 Task: Find a rental property in Mehdia, Algeria, for 8 guests from 10th August to 10th September, with a budget between ₹12,000 and ₹15,000, and include amenities like WiFi, free parking, and TV.
Action: Mouse moved to (402, 51)
Screenshot: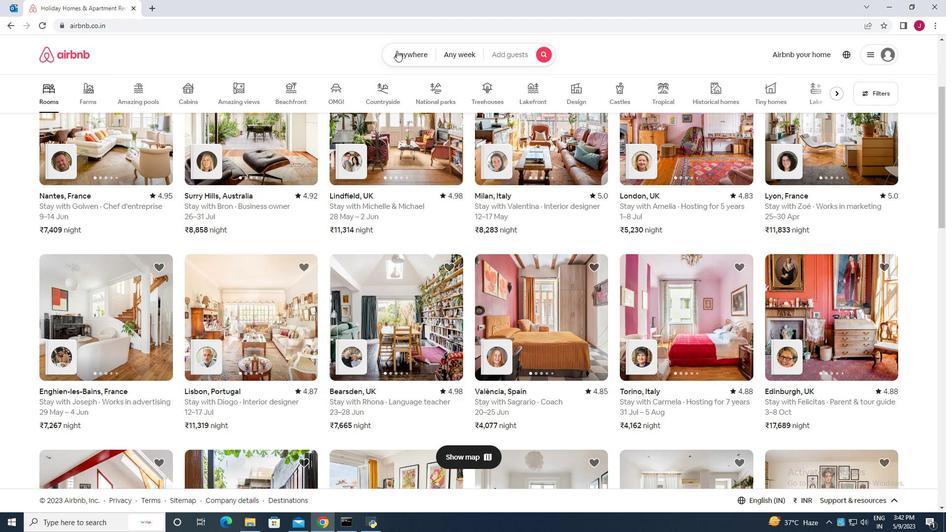 
Action: Mouse pressed left at (402, 51)
Screenshot: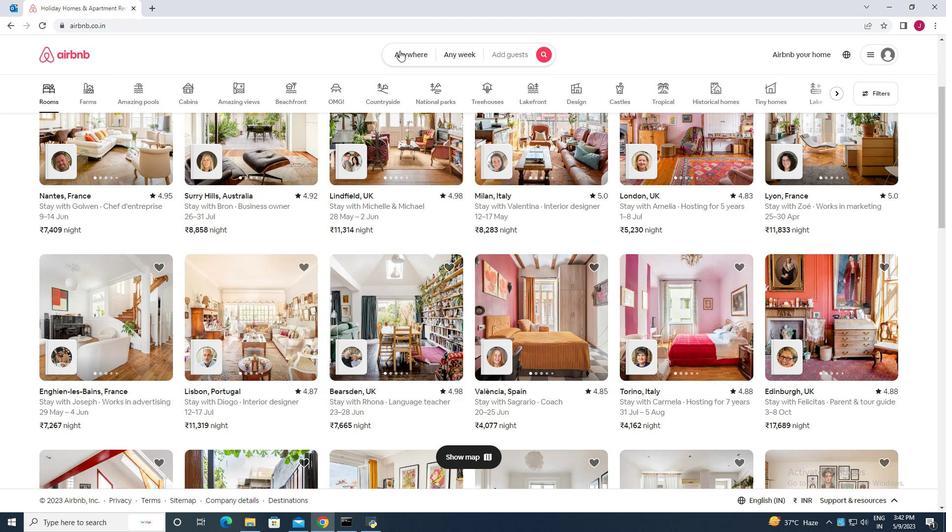 
Action: Mouse moved to (306, 94)
Screenshot: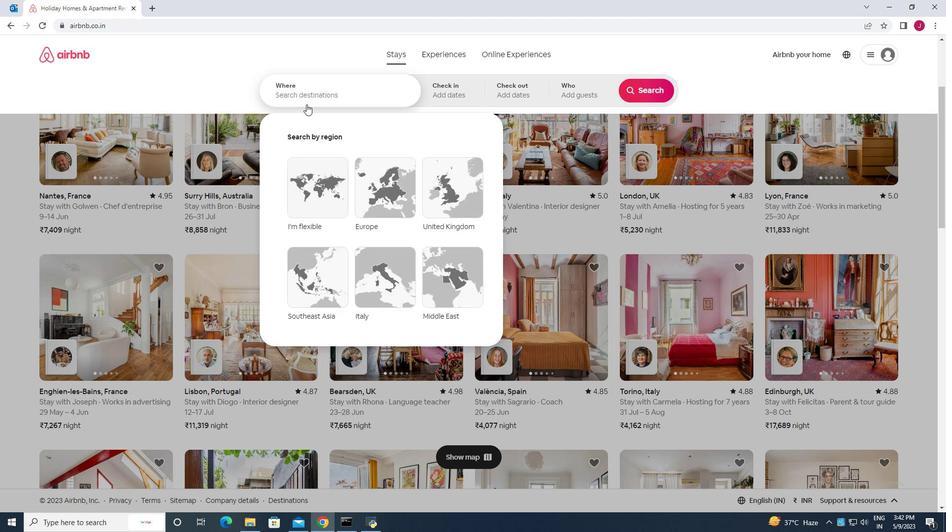 
Action: Mouse pressed left at (306, 94)
Screenshot: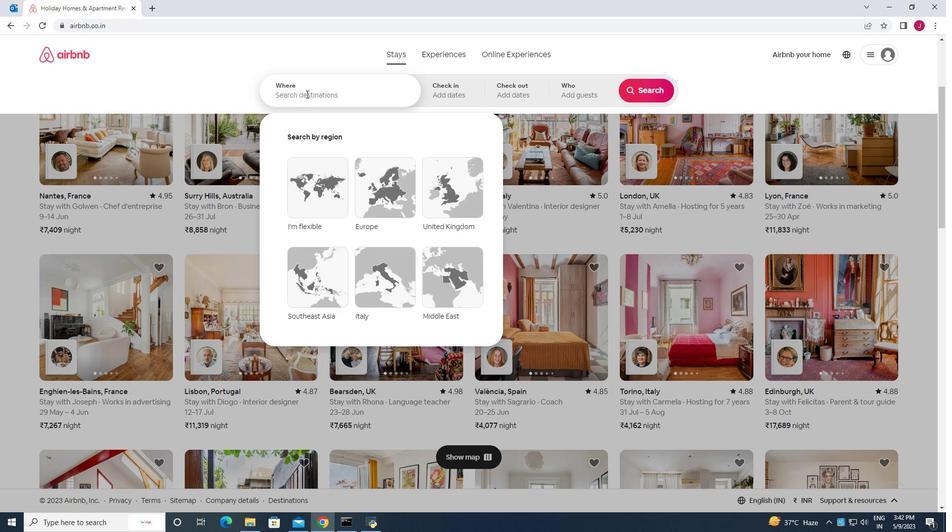 
Action: Mouse moved to (303, 97)
Screenshot: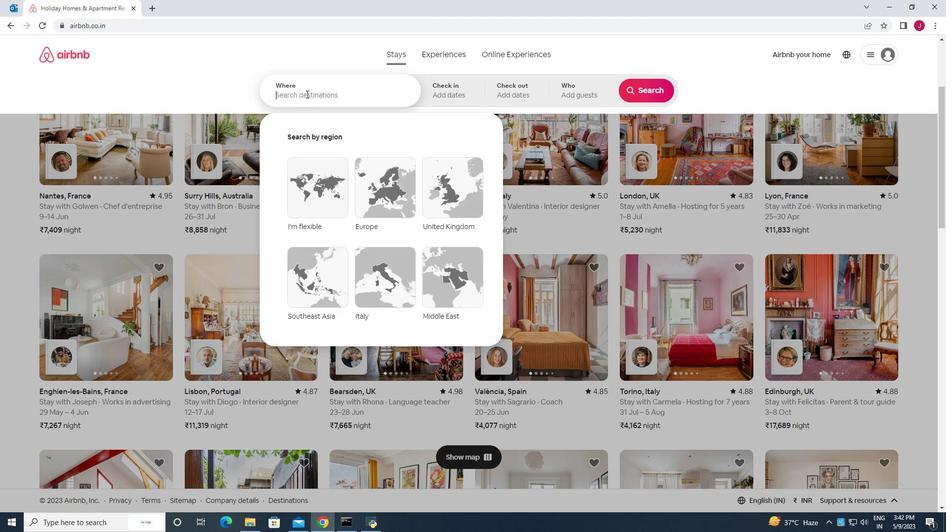 
Action: Key pressed mehadia<Key.space>algeria
Screenshot: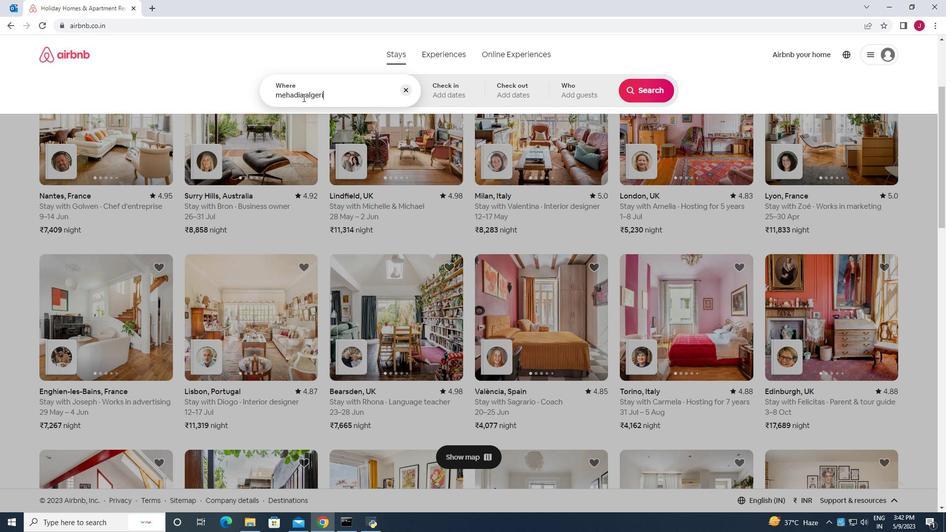 
Action: Mouse moved to (292, 95)
Screenshot: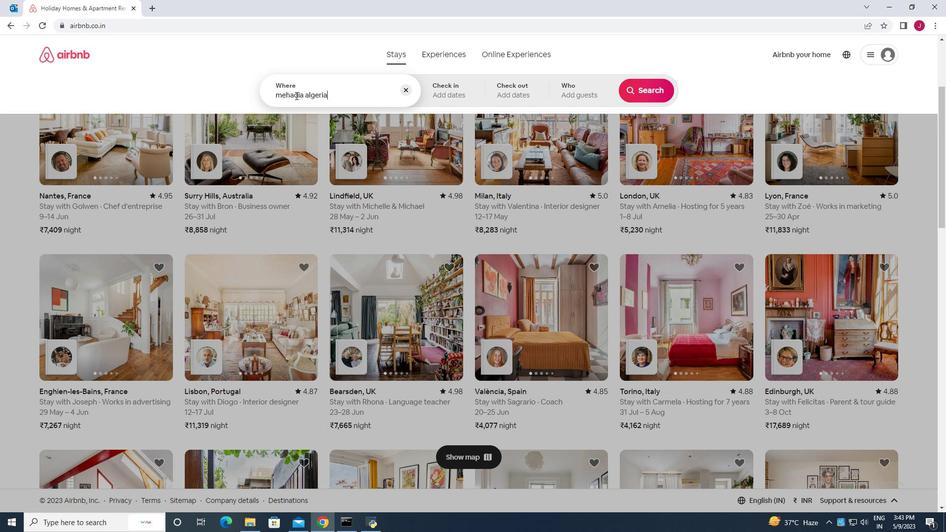 
Action: Mouse pressed left at (292, 95)
Screenshot: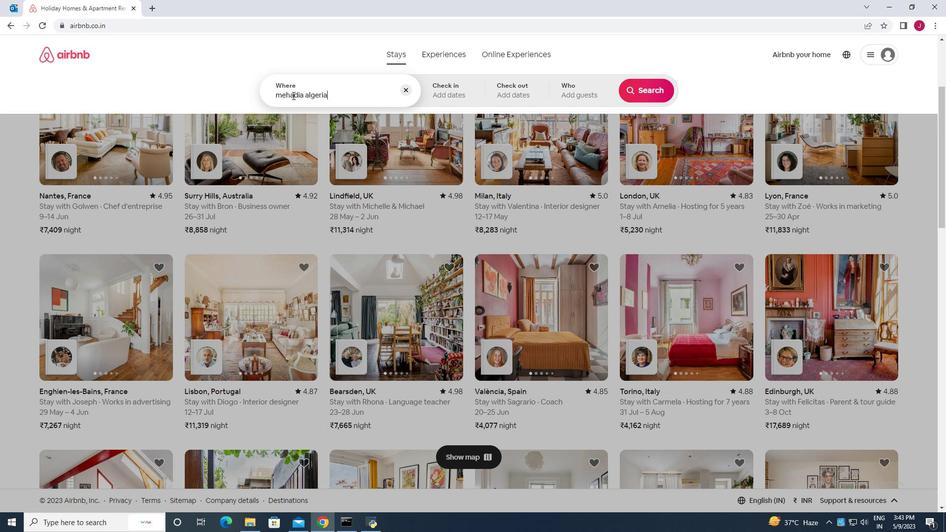 
Action: Mouse moved to (305, 111)
Screenshot: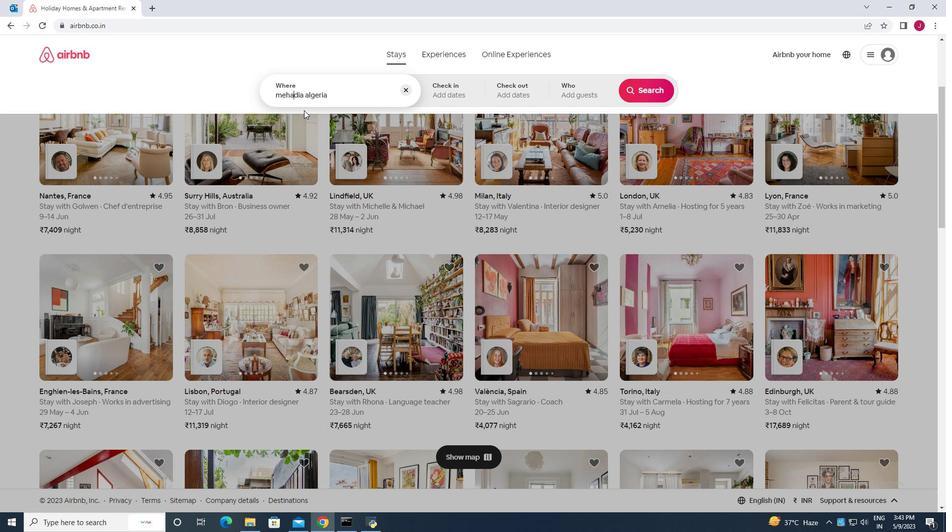 
Action: Key pressed <Key.backspace>
Screenshot: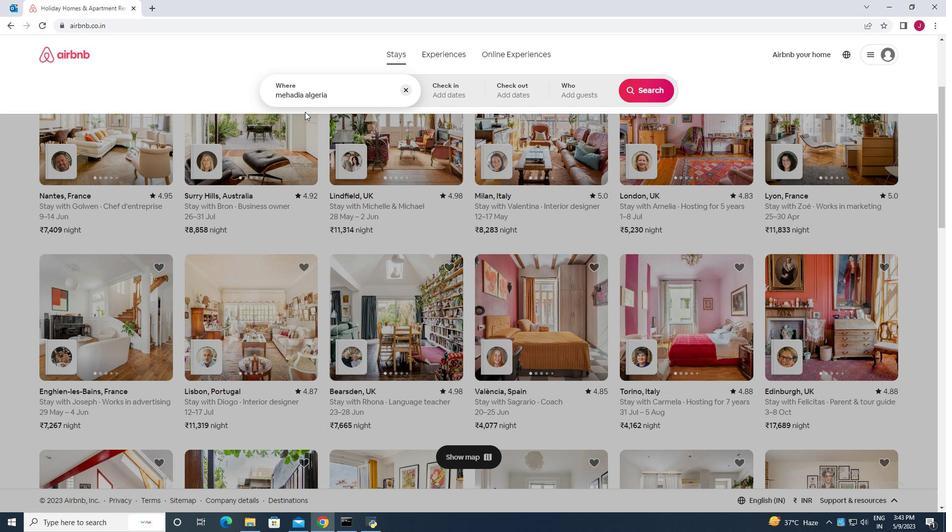 
Action: Mouse moved to (350, 145)
Screenshot: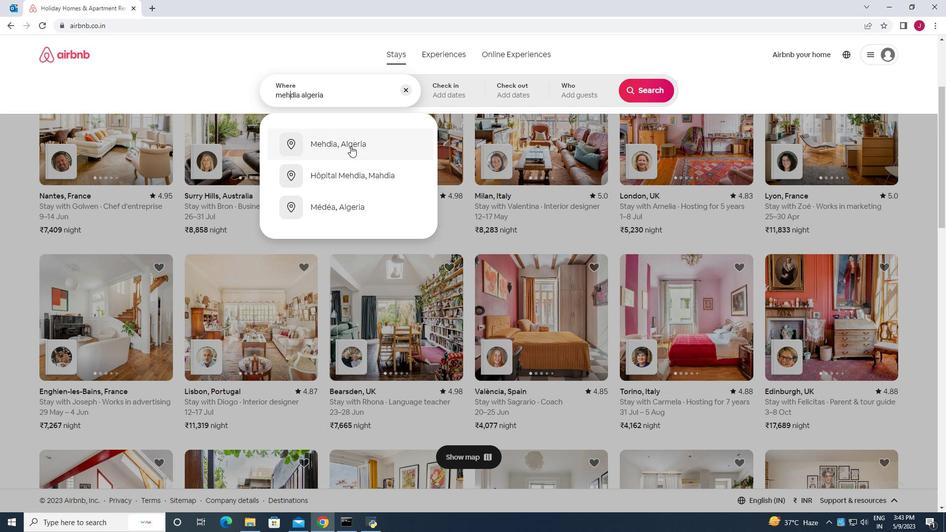 
Action: Mouse pressed left at (350, 145)
Screenshot: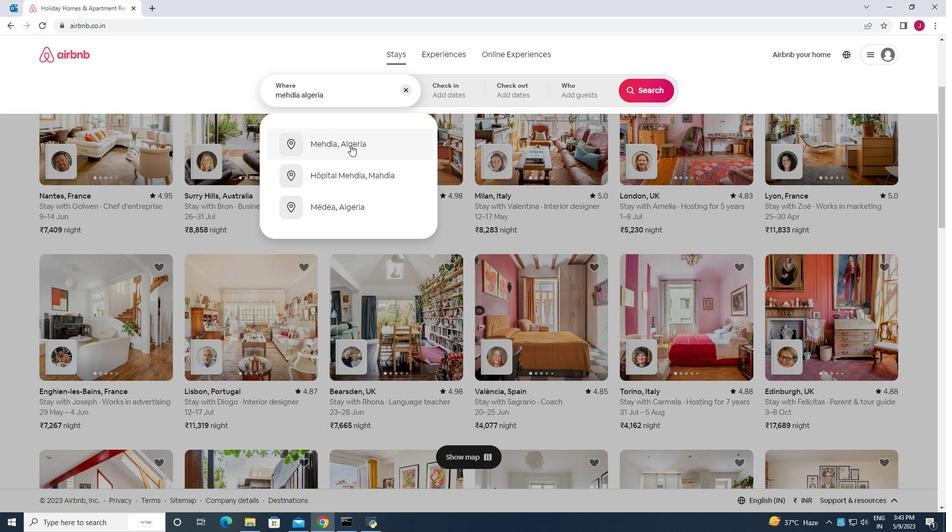 
Action: Mouse moved to (644, 170)
Screenshot: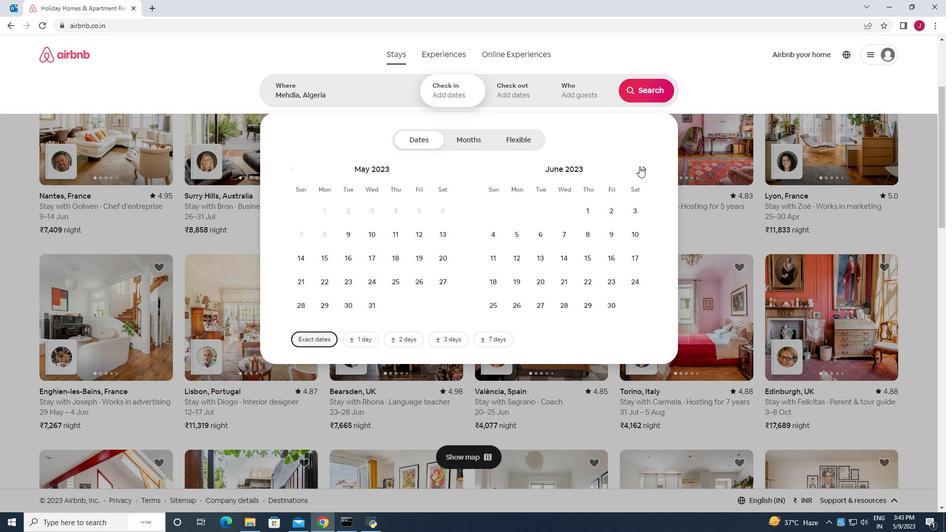 
Action: Mouse pressed left at (644, 170)
Screenshot: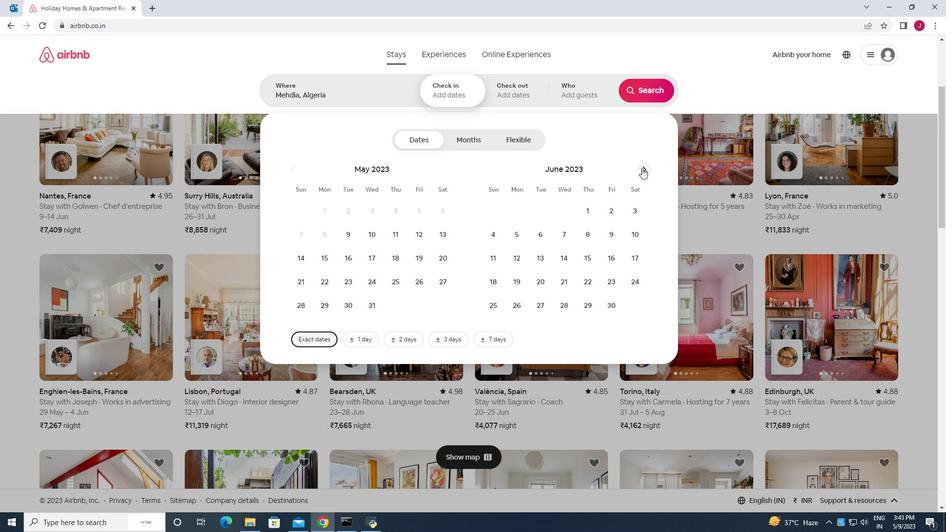 
Action: Mouse moved to (643, 171)
Screenshot: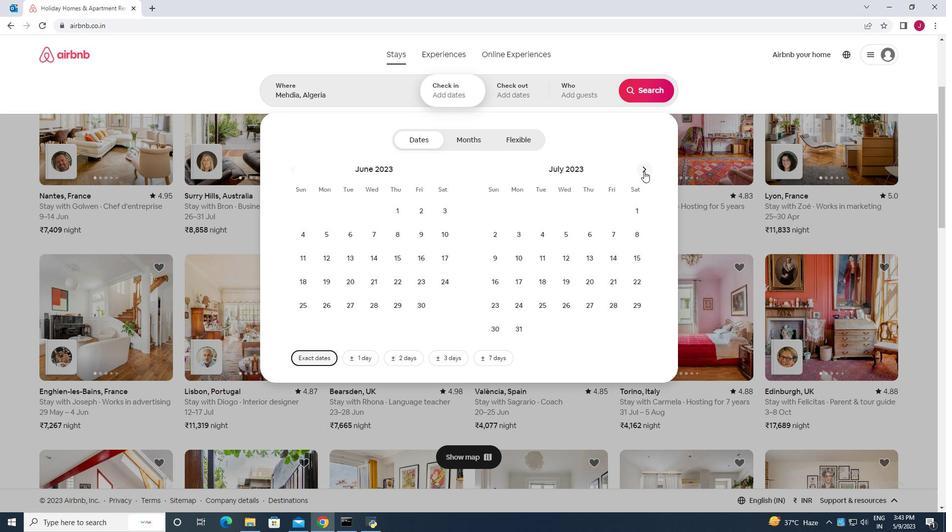
Action: Mouse pressed left at (643, 171)
Screenshot: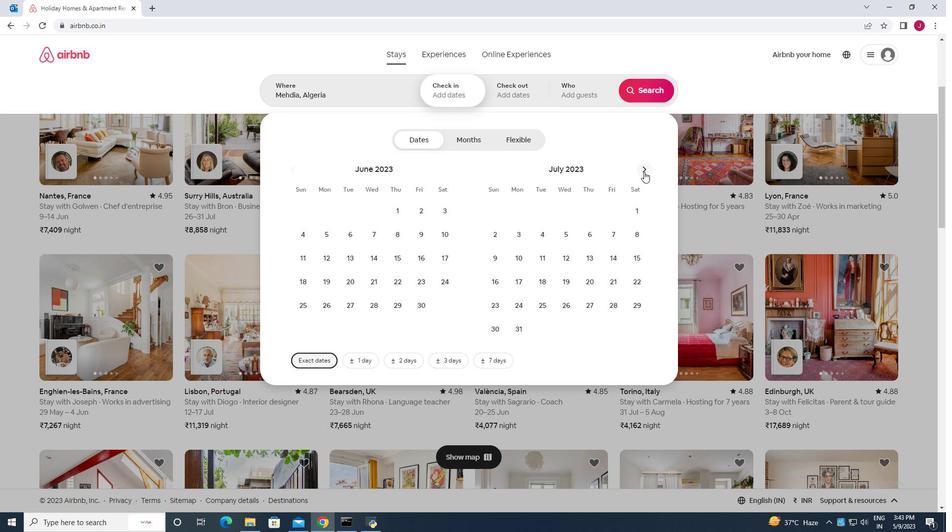 
Action: Mouse moved to (642, 172)
Screenshot: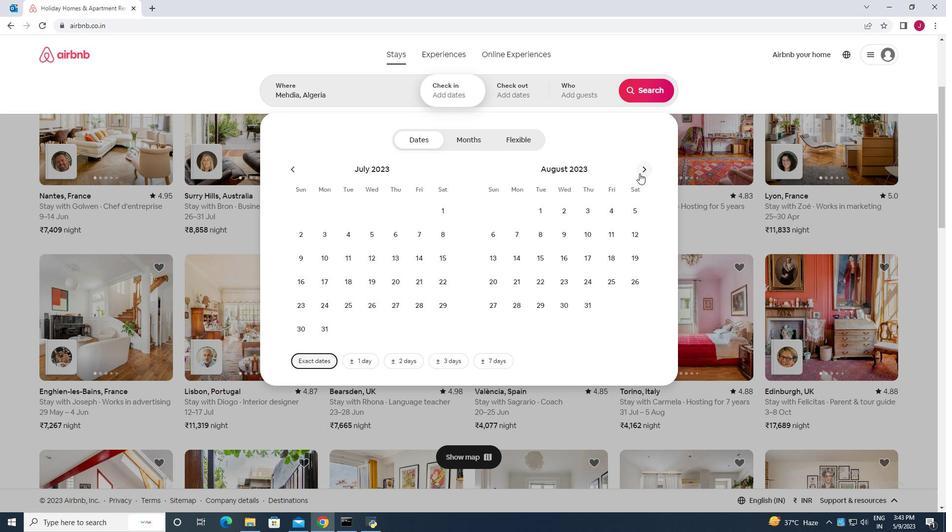 
Action: Mouse pressed left at (642, 172)
Screenshot: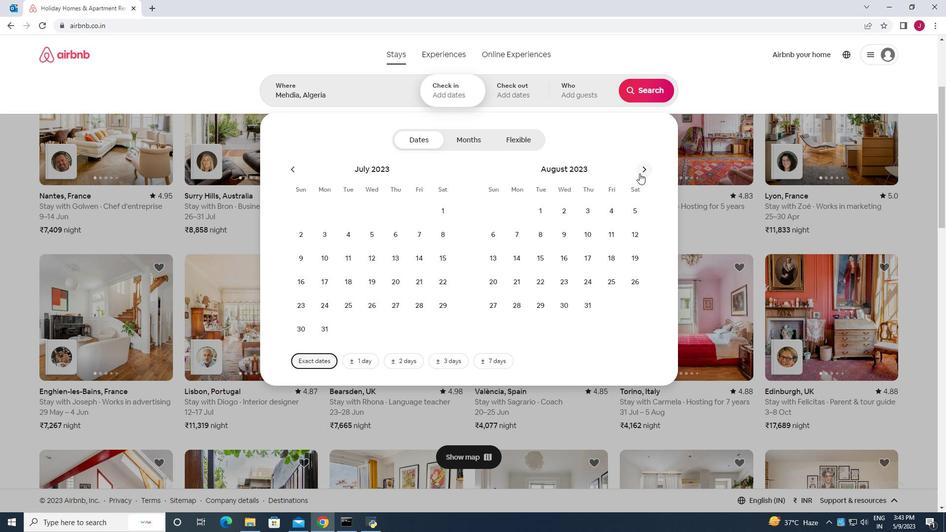 
Action: Mouse moved to (402, 237)
Screenshot: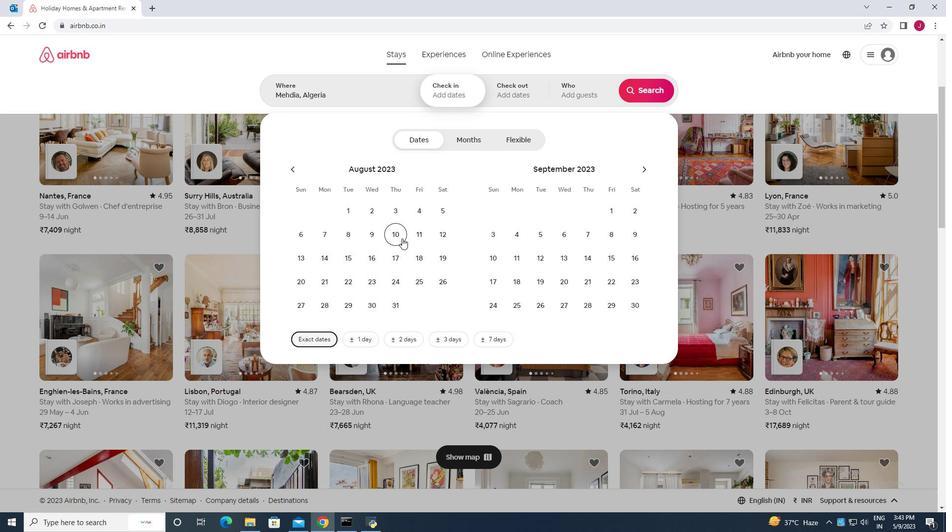 
Action: Mouse pressed left at (402, 237)
Screenshot: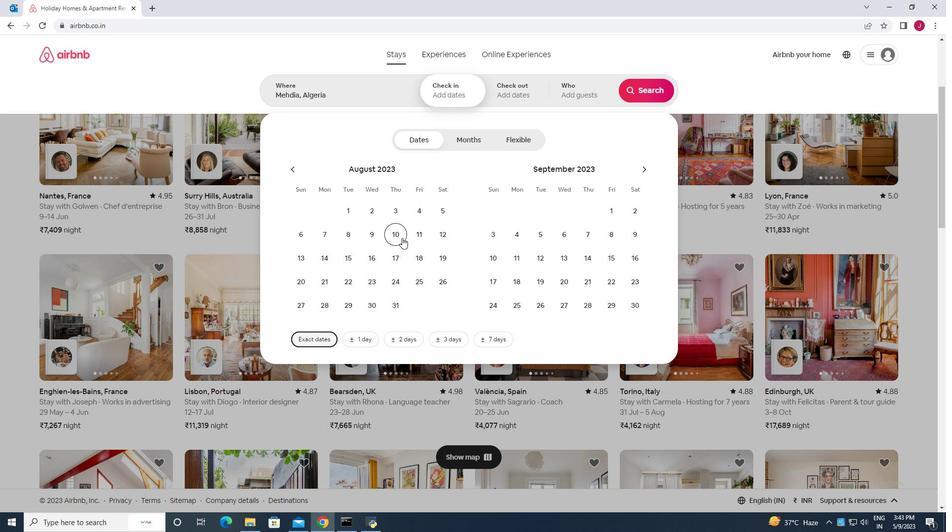 
Action: Mouse moved to (488, 260)
Screenshot: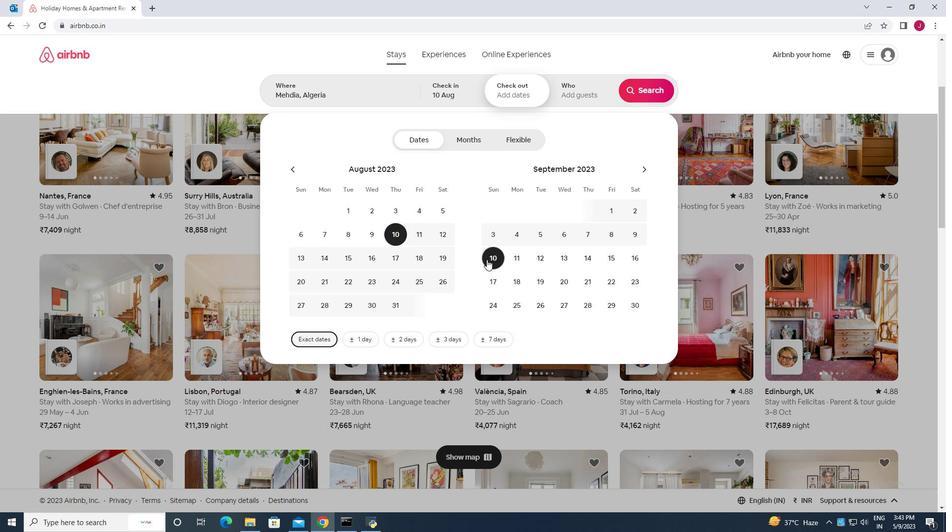 
Action: Mouse pressed left at (488, 260)
Screenshot: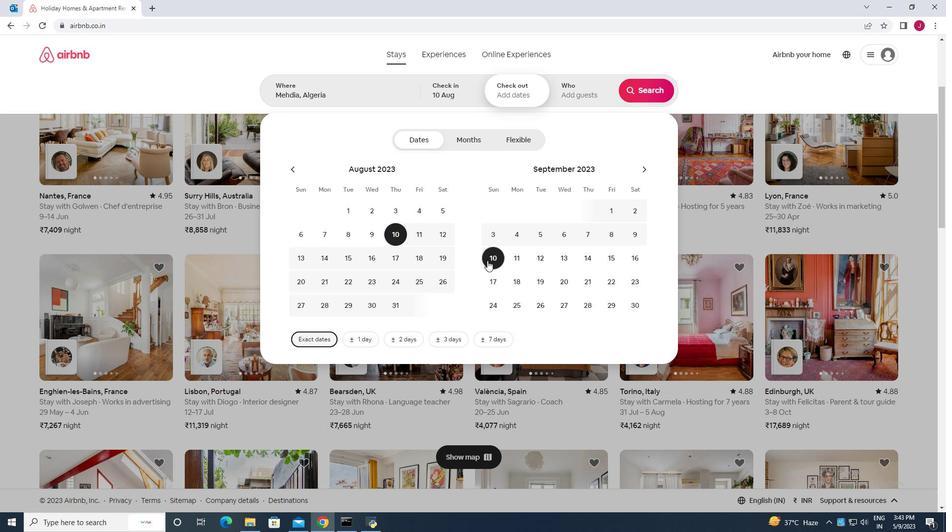 
Action: Mouse moved to (583, 95)
Screenshot: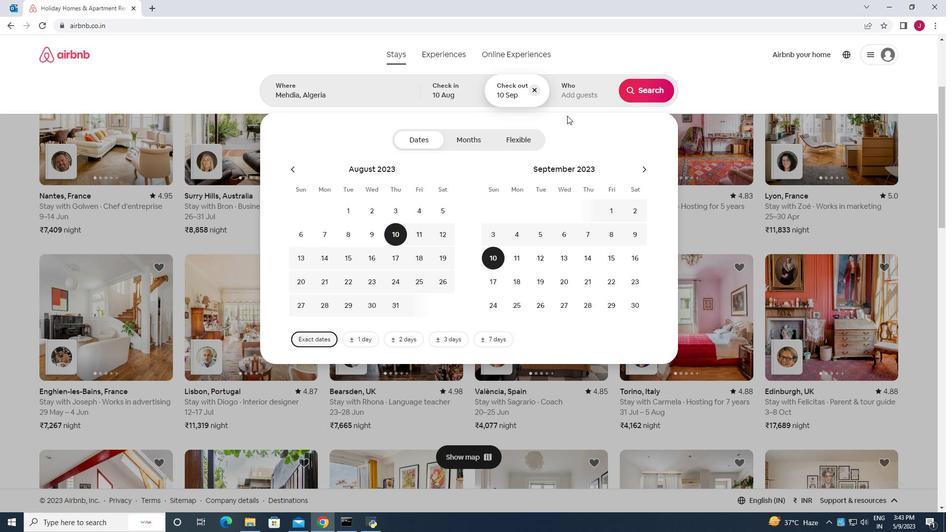 
Action: Mouse pressed left at (583, 95)
Screenshot: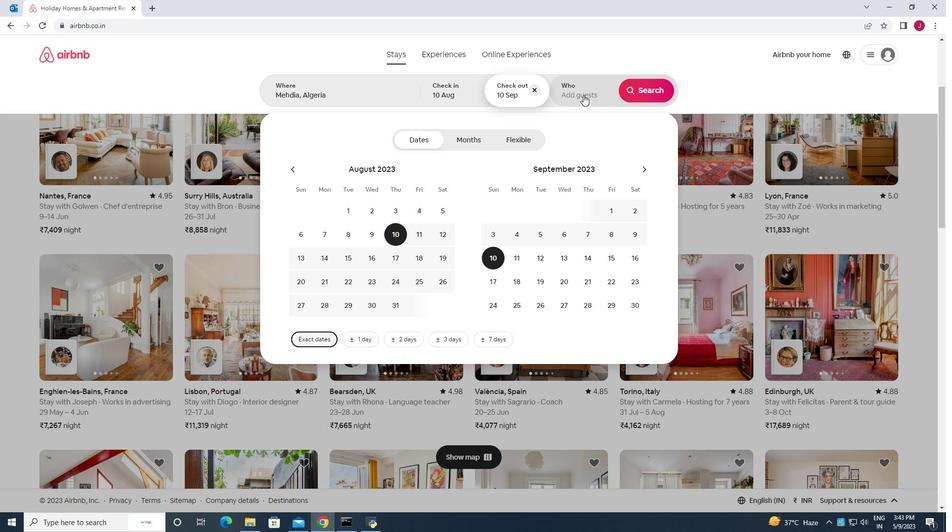 
Action: Mouse moved to (649, 145)
Screenshot: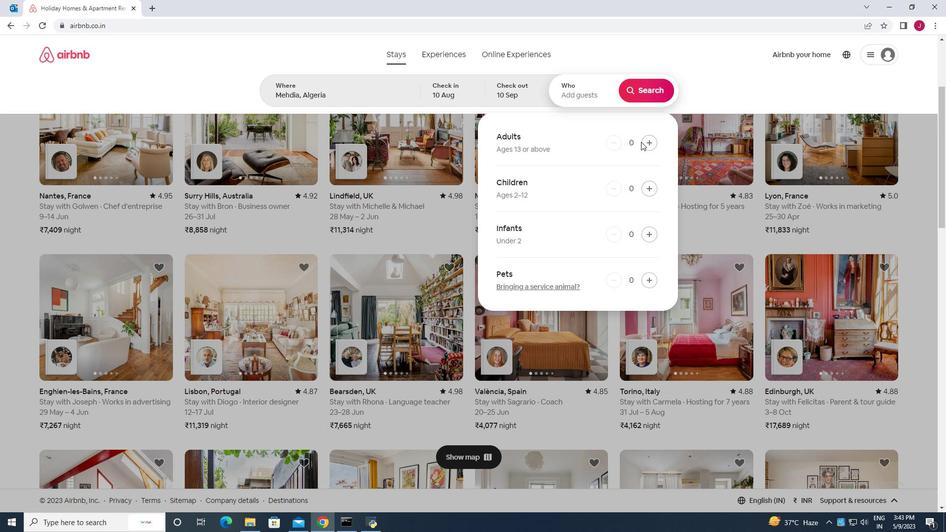 
Action: Mouse pressed left at (649, 145)
Screenshot: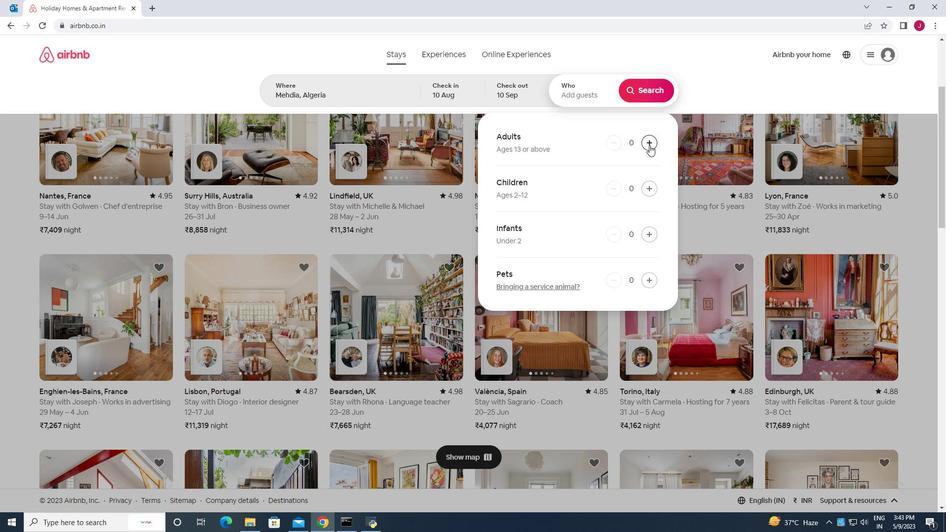 
Action: Mouse pressed left at (649, 145)
Screenshot: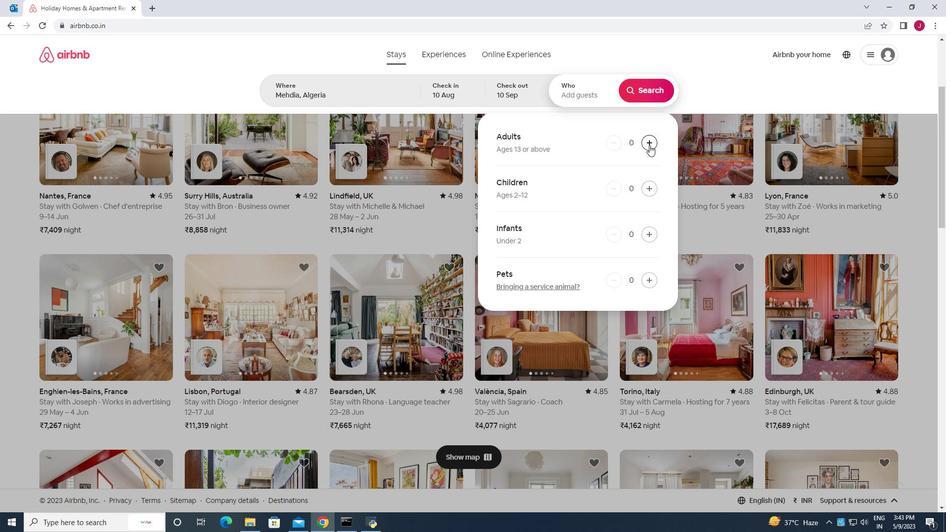 
Action: Mouse pressed left at (649, 145)
Screenshot: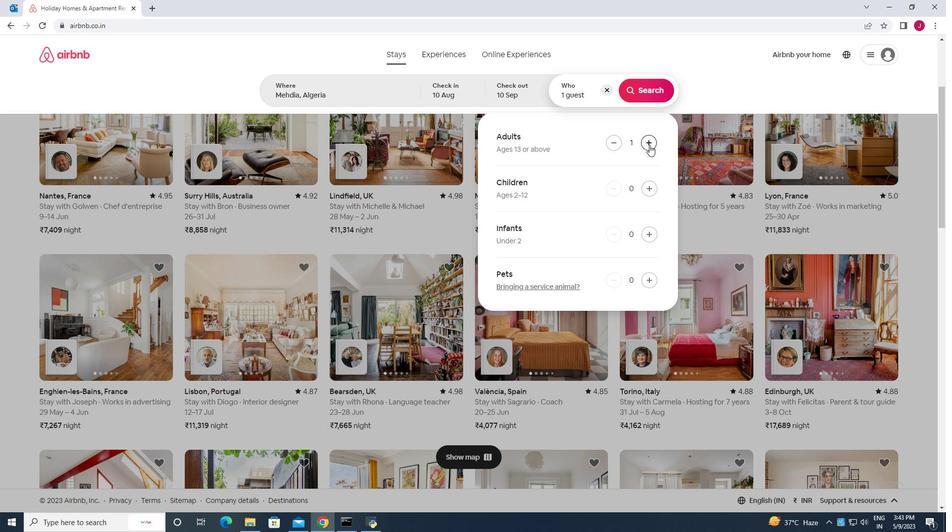
Action: Mouse pressed left at (649, 145)
Screenshot: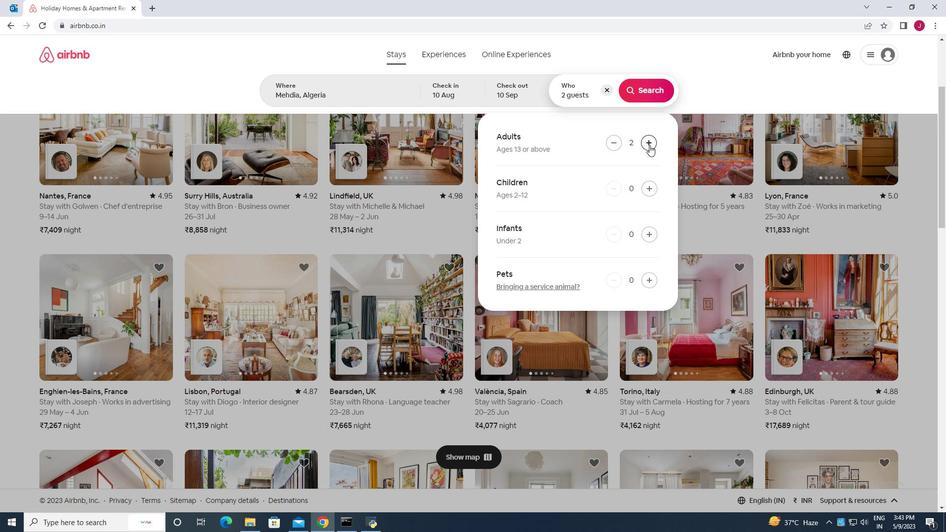
Action: Mouse pressed left at (649, 145)
Screenshot: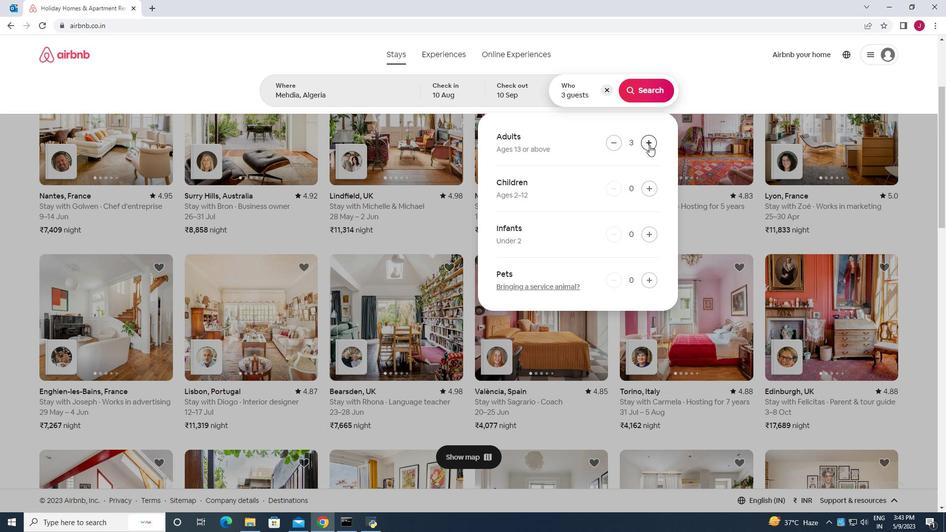 
Action: Mouse pressed left at (649, 145)
Screenshot: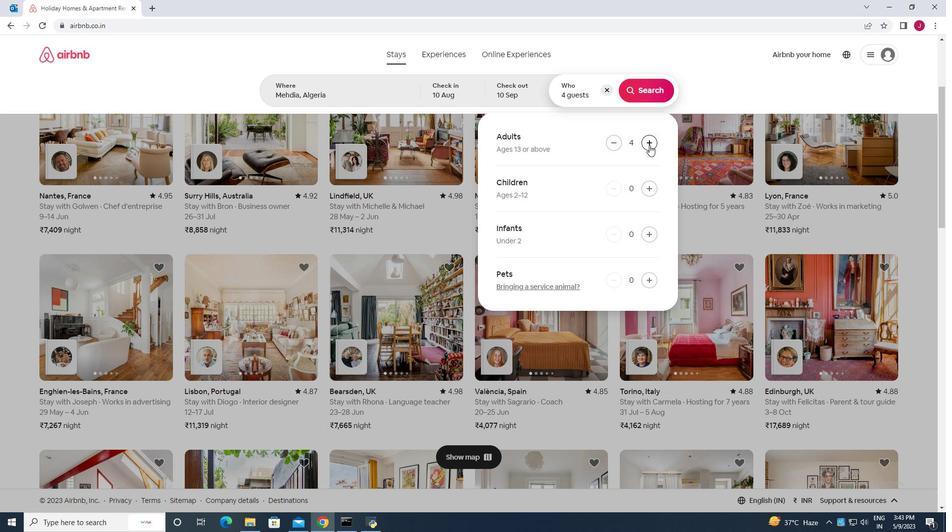 
Action: Mouse moved to (646, 188)
Screenshot: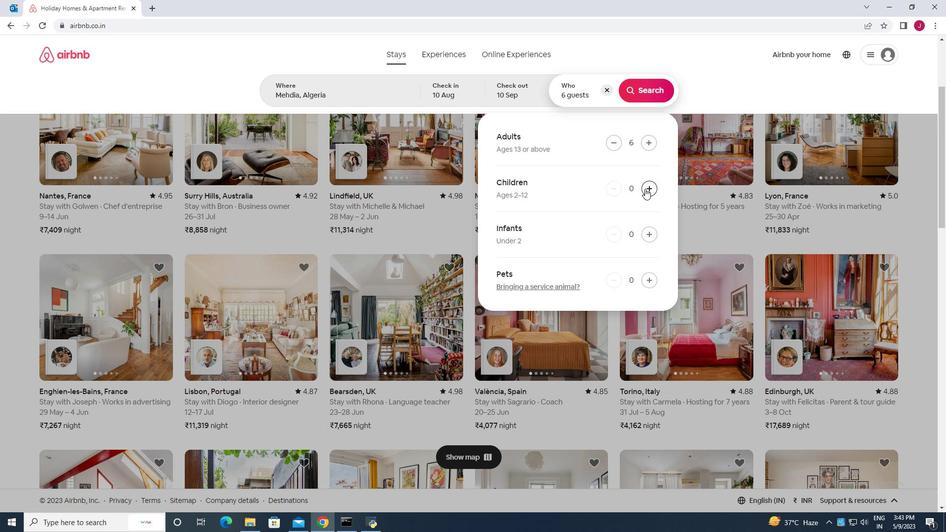 
Action: Mouse pressed left at (646, 188)
Screenshot: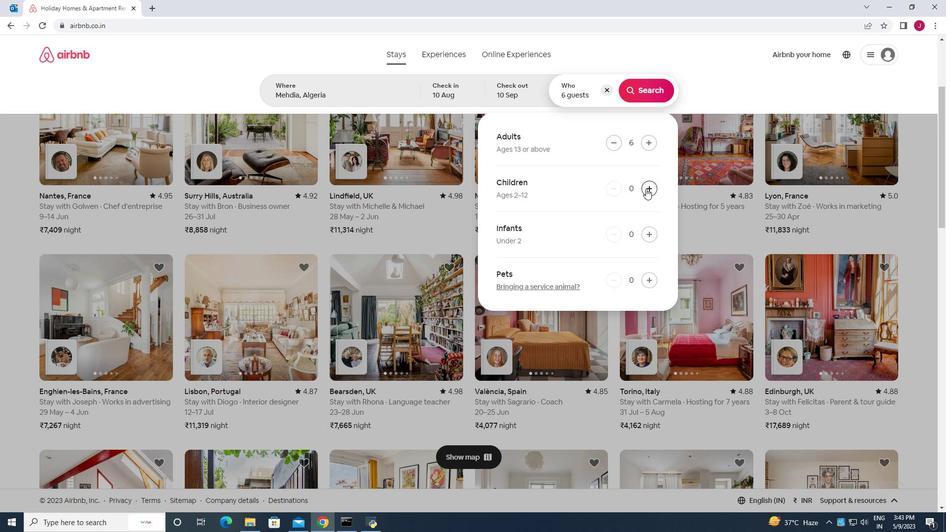 
Action: Mouse pressed left at (646, 188)
Screenshot: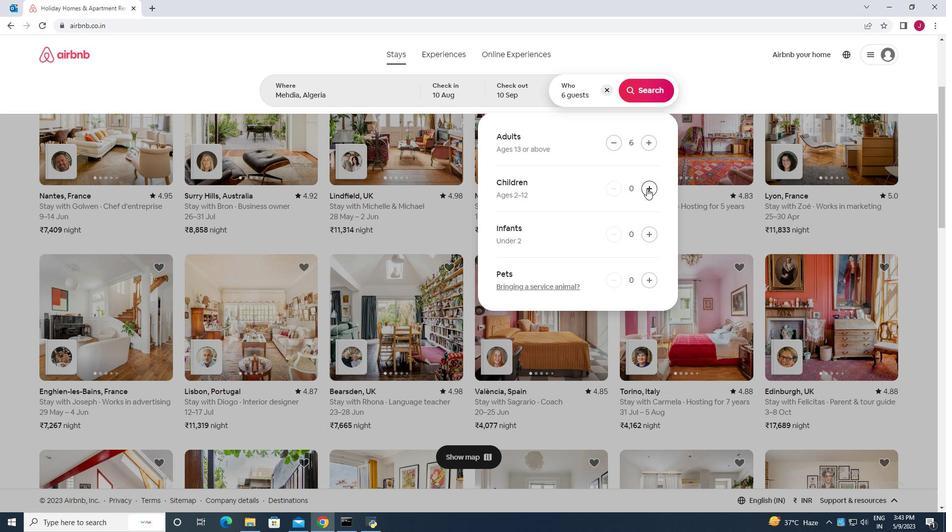 
Action: Mouse moved to (642, 87)
Screenshot: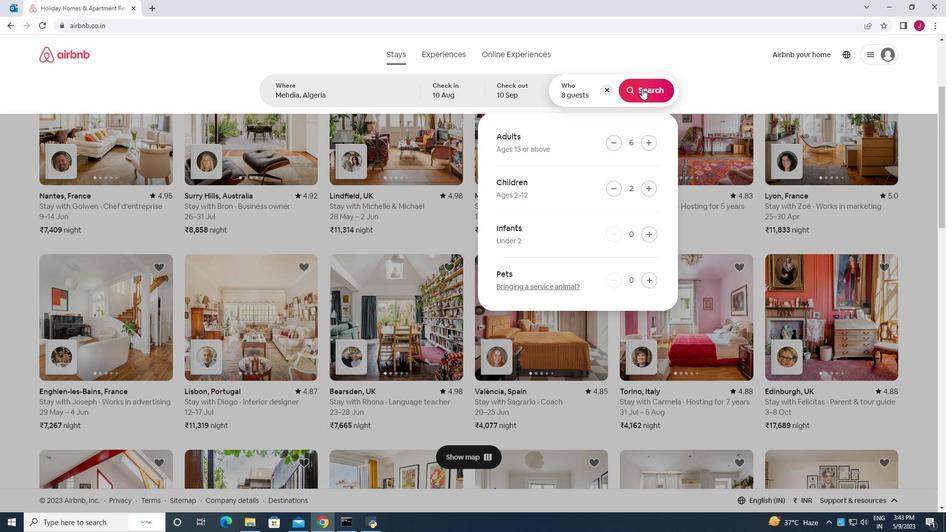 
Action: Mouse pressed left at (642, 87)
Screenshot: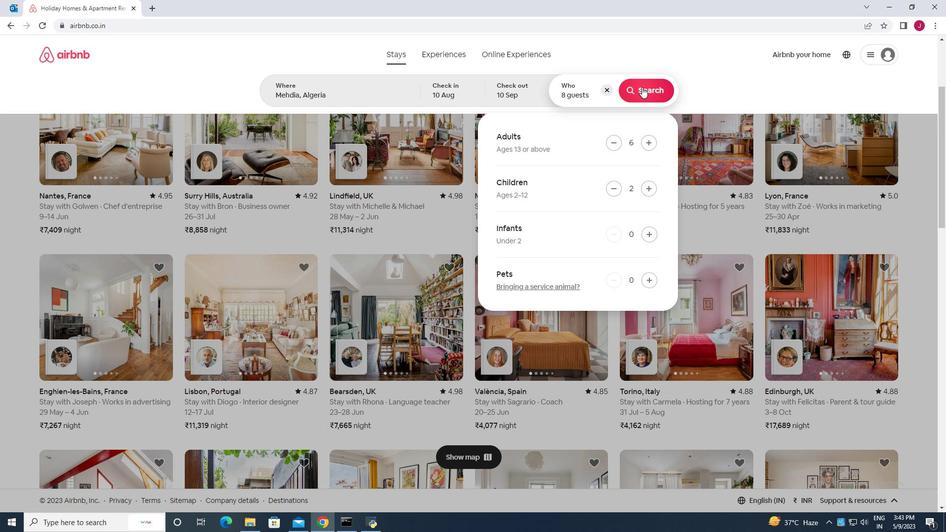
Action: Mouse moved to (904, 92)
Screenshot: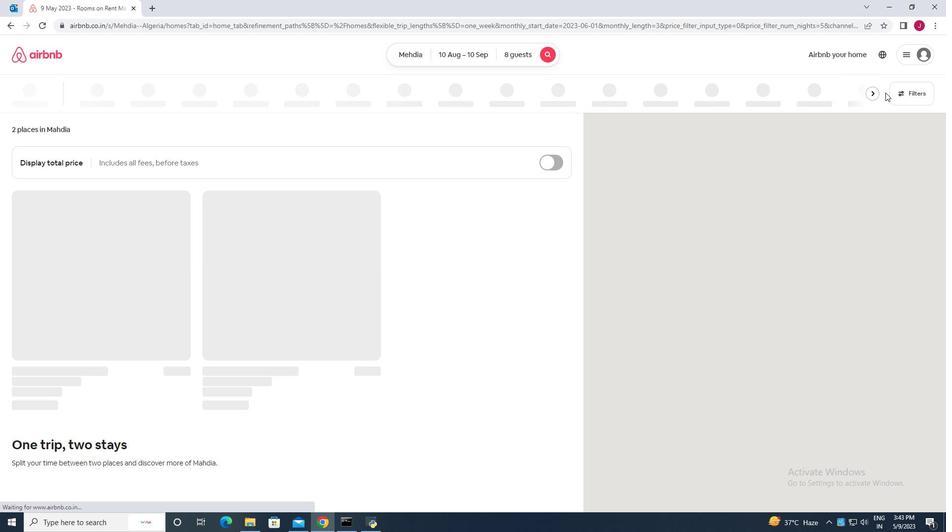 
Action: Mouse pressed left at (904, 92)
Screenshot: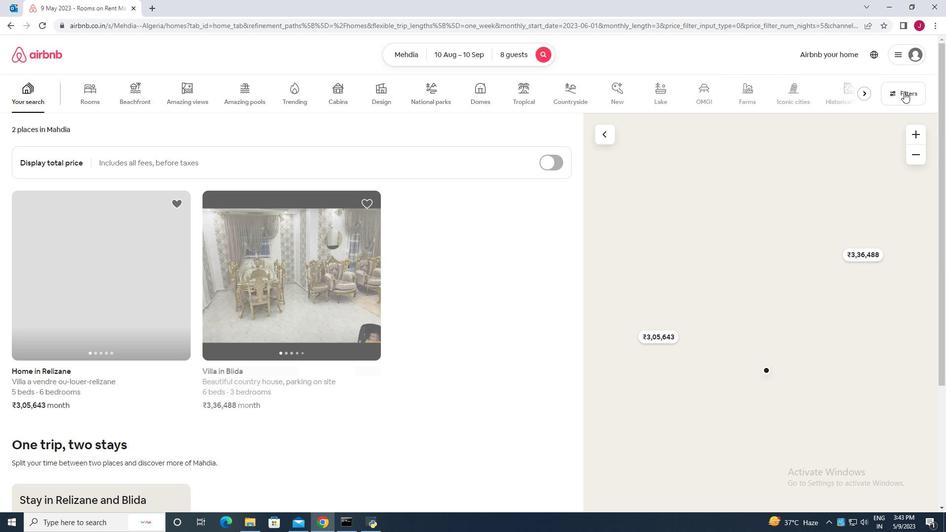 
Action: Mouse moved to (371, 334)
Screenshot: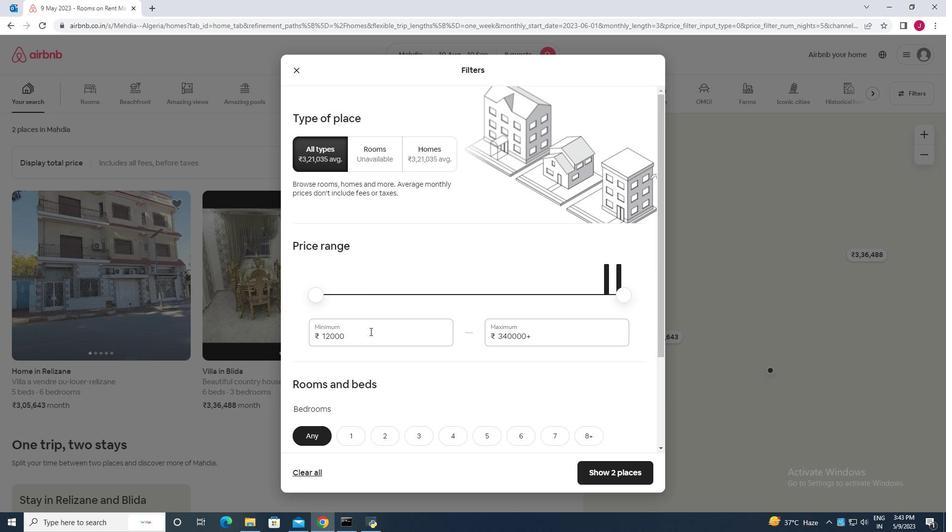 
Action: Mouse pressed left at (371, 334)
Screenshot: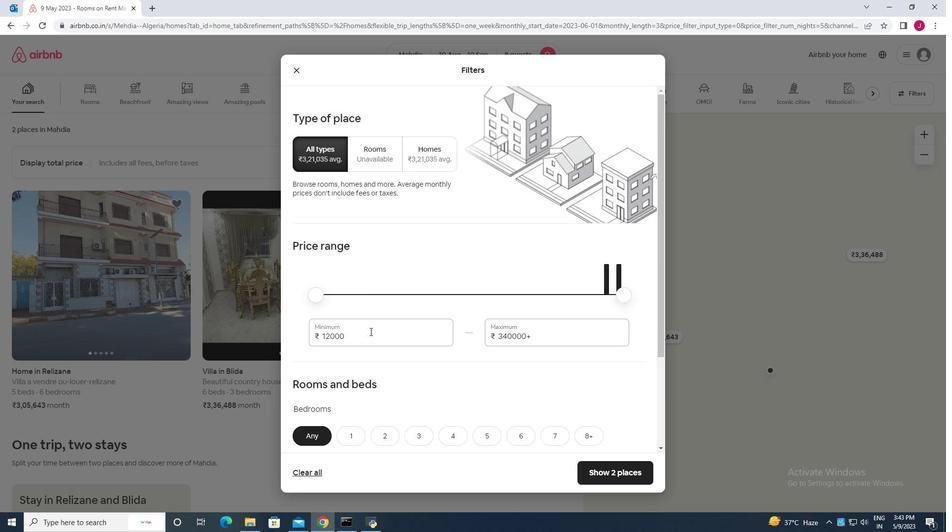 
Action: Mouse moved to (373, 335)
Screenshot: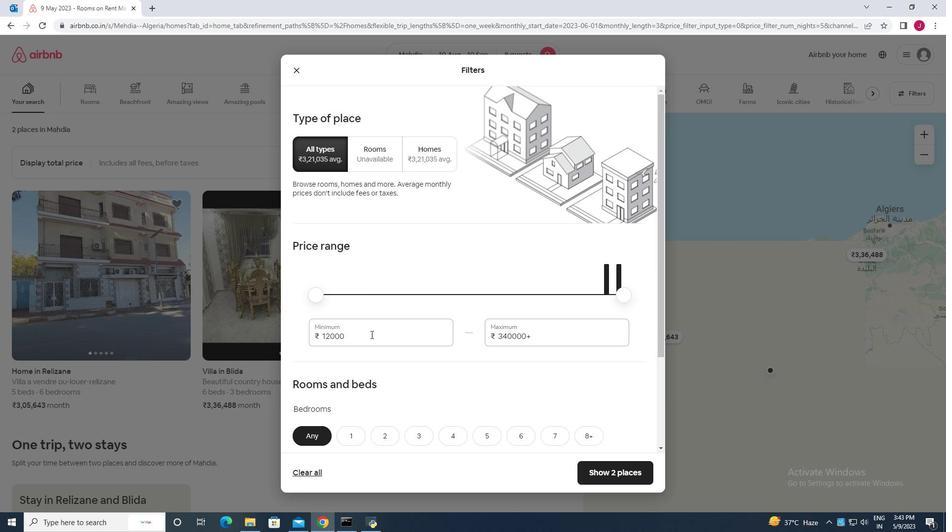 
Action: Key pressed <Key.backspace><Key.backspace><Key.backspace><Key.backspace><Key.backspace><Key.backspace><Key.backspace><Key.backspace><Key.backspace><Key.backspace><Key.backspace><Key.backspace><Key.backspace><Key.backspace>10000
Screenshot: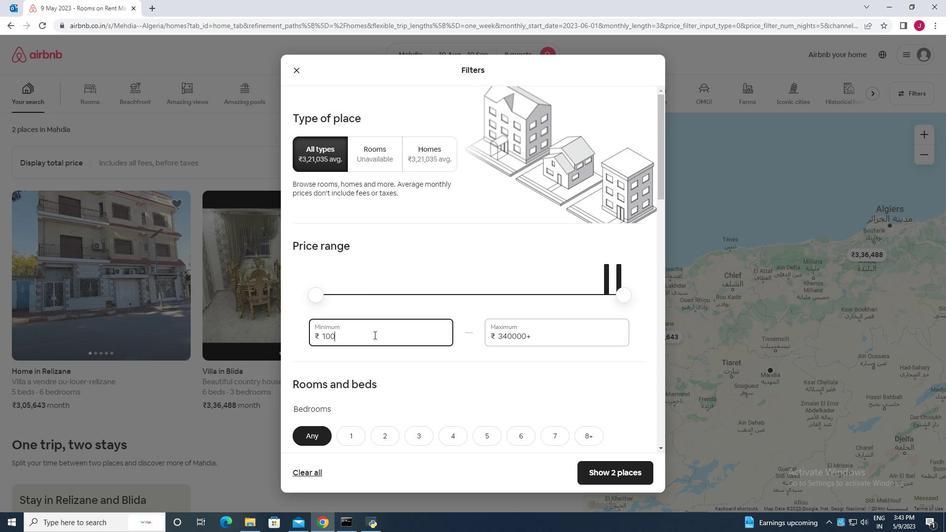 
Action: Mouse moved to (545, 339)
Screenshot: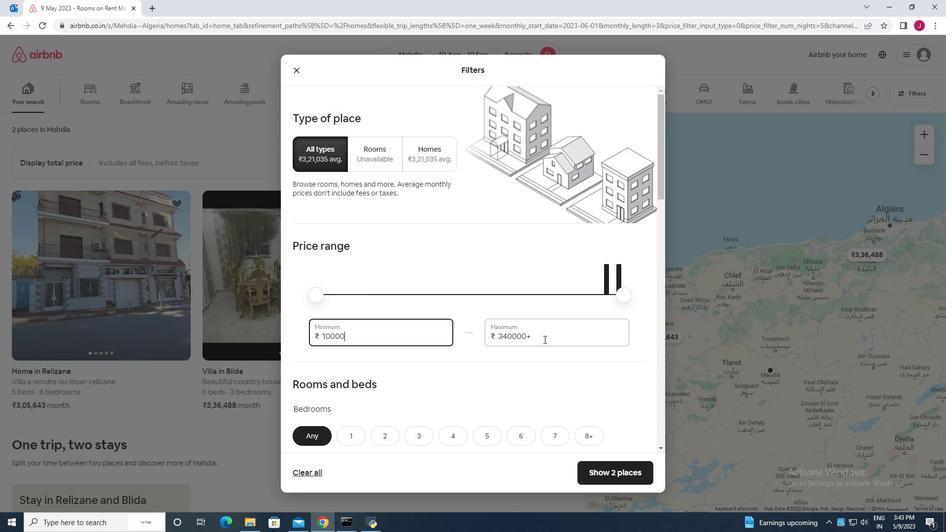 
Action: Mouse pressed left at (545, 339)
Screenshot: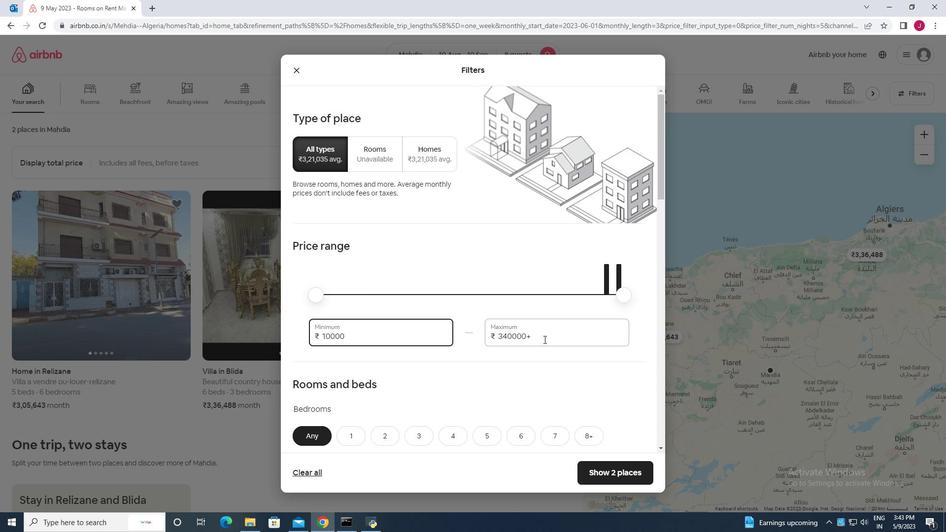 
Action: Mouse moved to (545, 338)
Screenshot: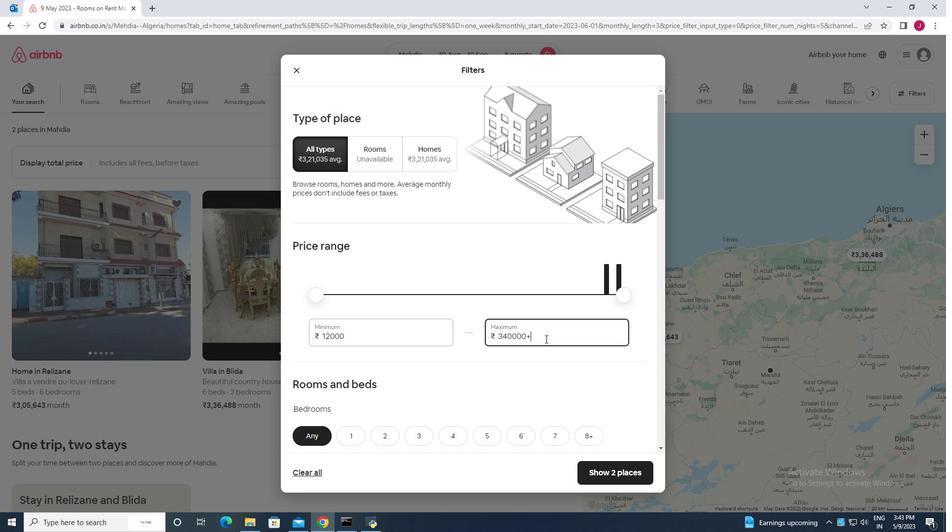
Action: Key pressed <Key.backspace><Key.backspace><Key.backspace><Key.backspace><Key.backspace><Key.backspace><Key.backspace><Key.backspace><Key.backspace><Key.backspace><Key.backspace><Key.backspace><Key.backspace><Key.backspace><Key.backspace><Key.backspace><Key.backspace><Key.backspace><Key.backspace>15000
Screenshot: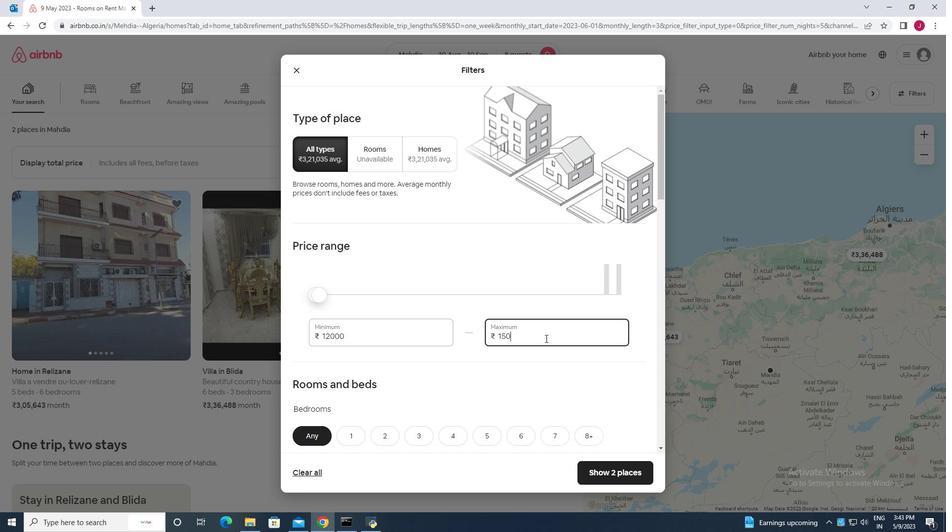 
Action: Mouse moved to (425, 351)
Screenshot: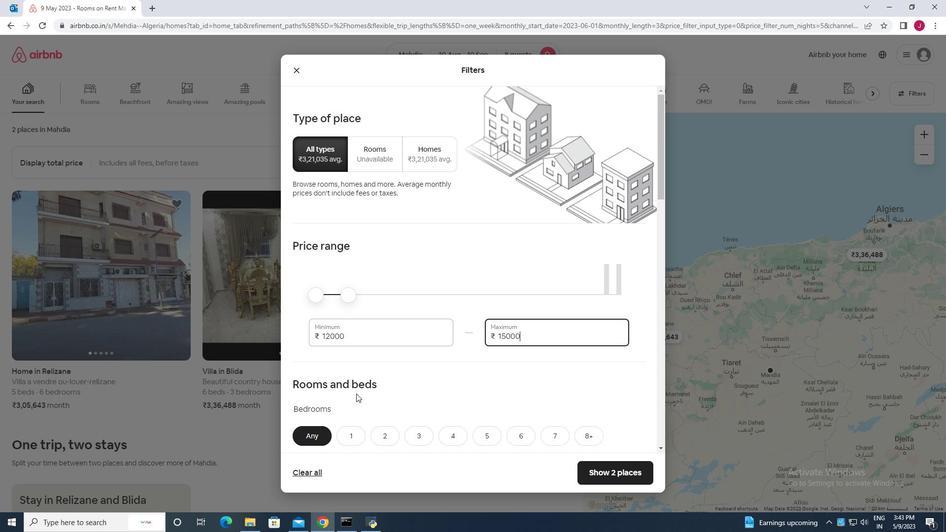 
Action: Mouse scrolled (425, 350) with delta (0, 0)
Screenshot: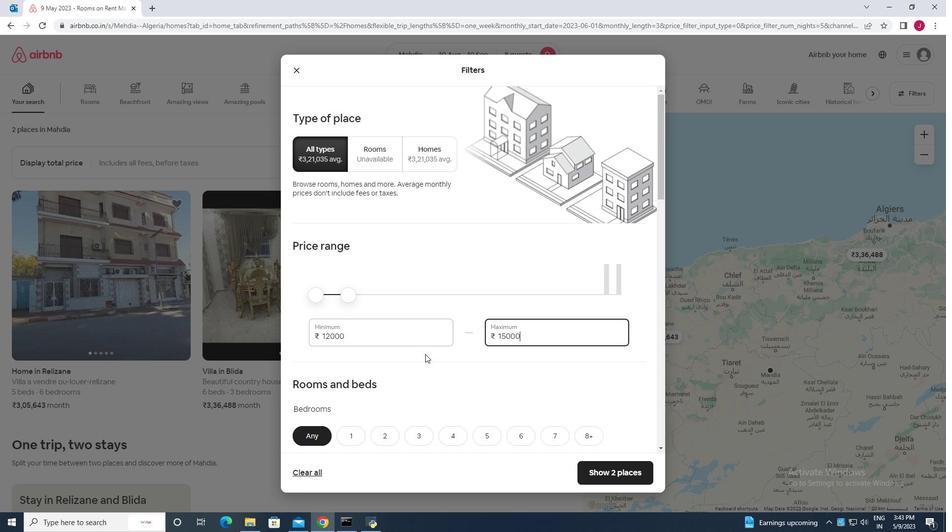 
Action: Mouse scrolled (425, 350) with delta (0, 0)
Screenshot: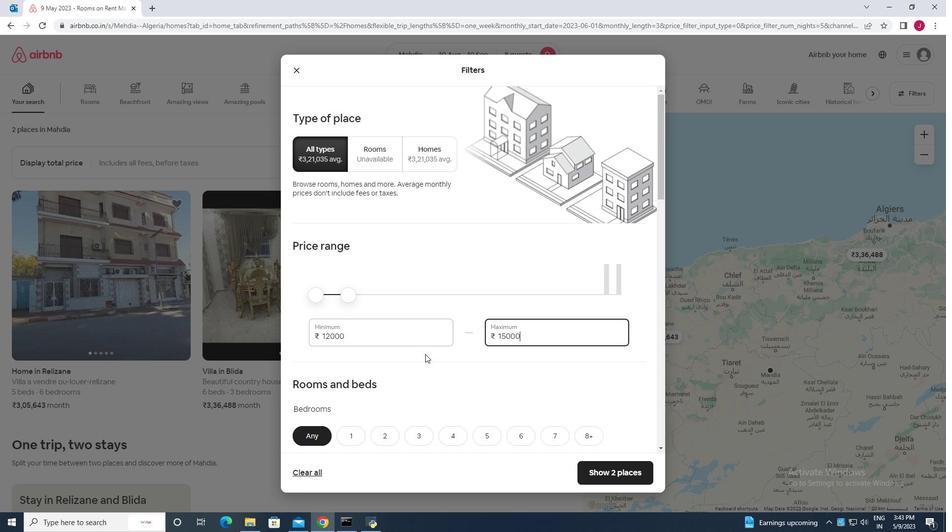 
Action: Mouse scrolled (425, 350) with delta (0, 0)
Screenshot: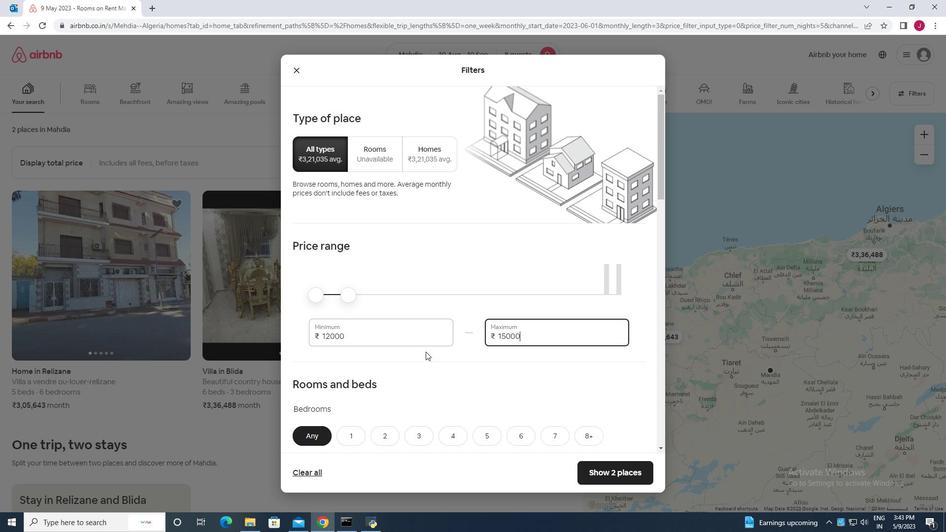 
Action: Mouse moved to (425, 350)
Screenshot: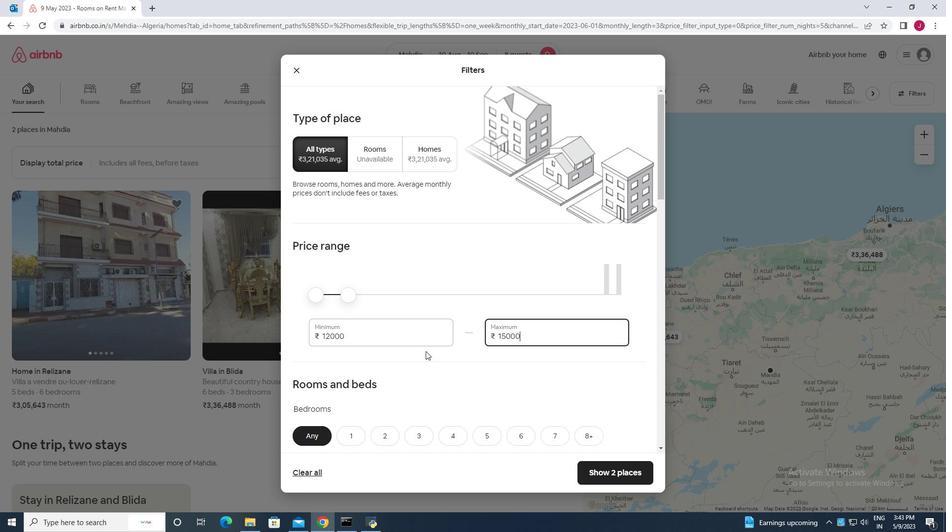 
Action: Mouse scrolled (425, 350) with delta (0, 0)
Screenshot: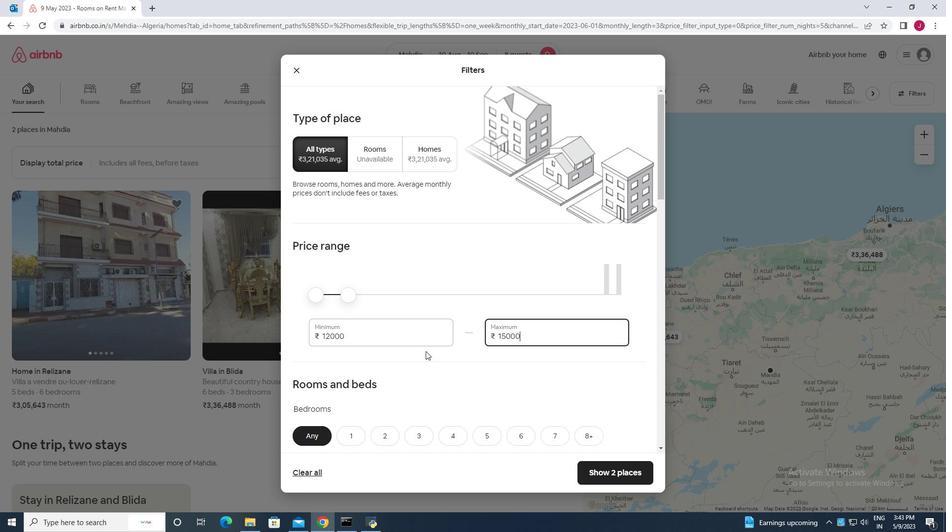 
Action: Mouse moved to (518, 239)
Screenshot: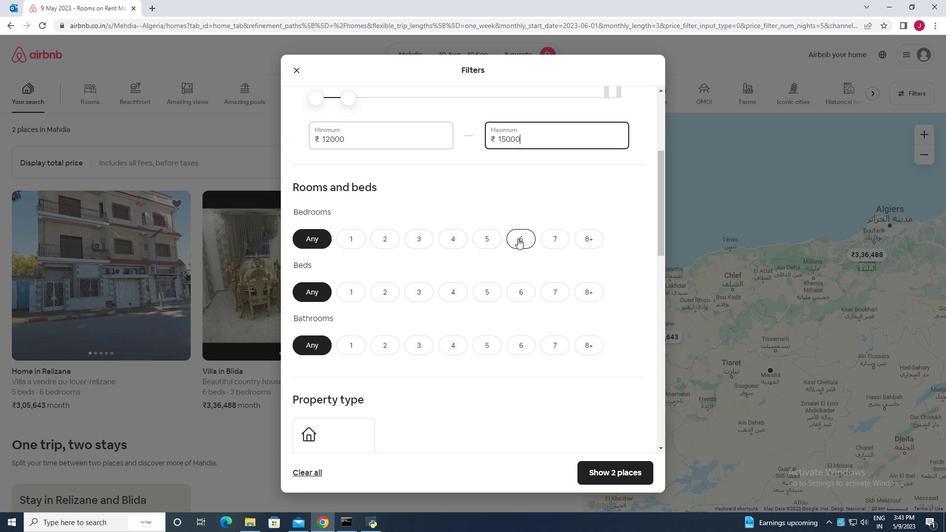
Action: Mouse pressed left at (518, 239)
Screenshot: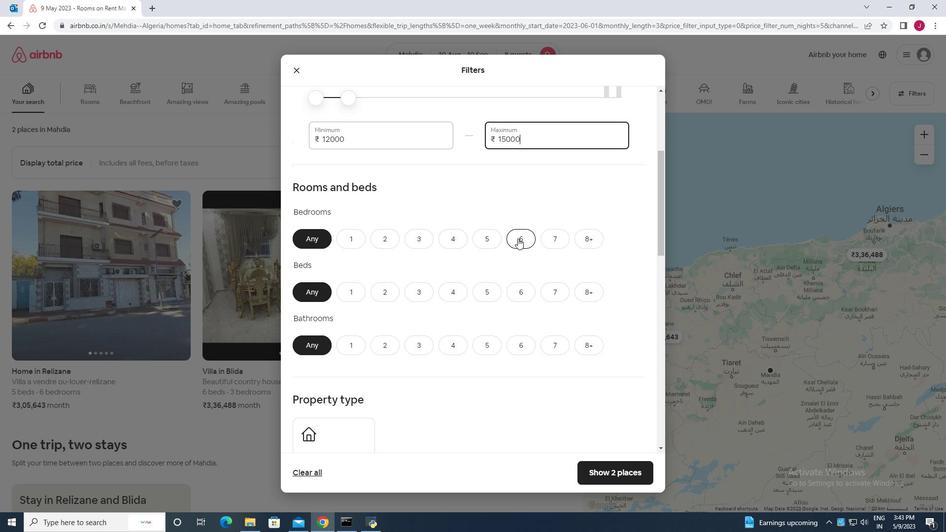 
Action: Mouse moved to (521, 287)
Screenshot: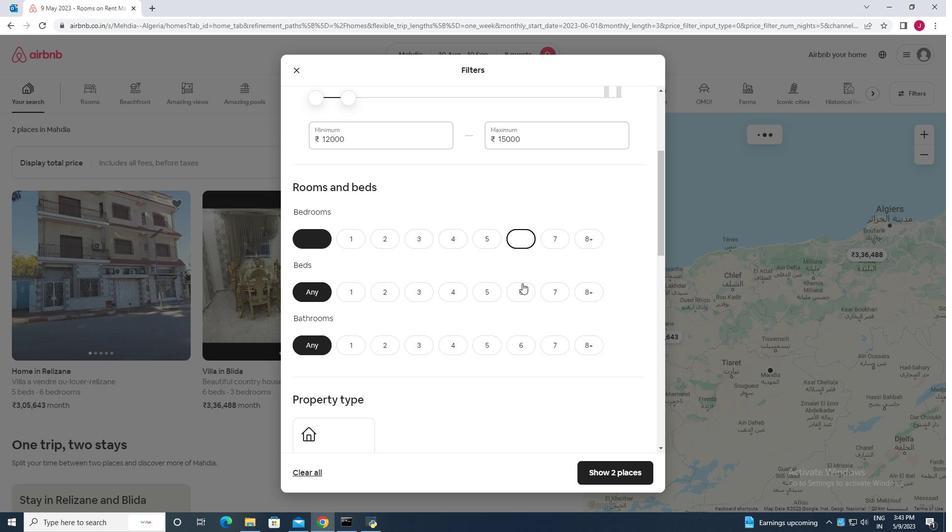 
Action: Mouse pressed left at (521, 287)
Screenshot: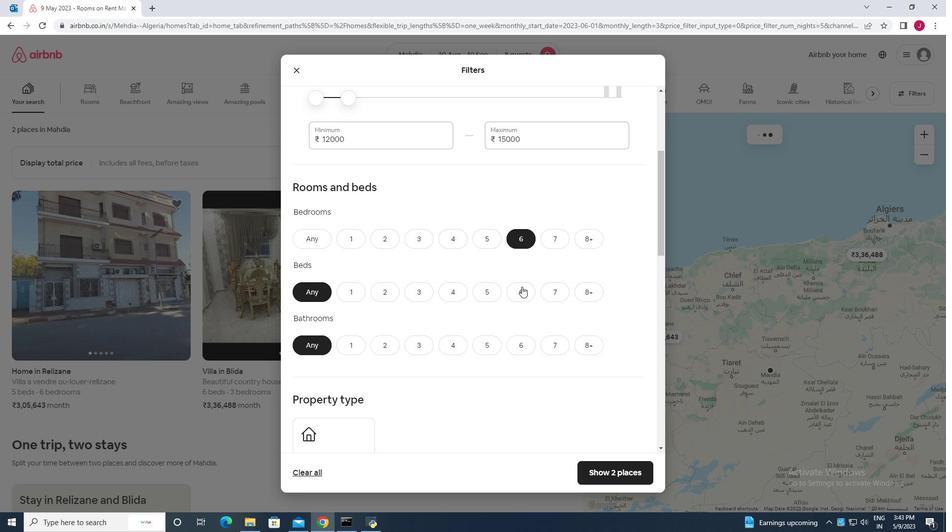 
Action: Mouse moved to (520, 349)
Screenshot: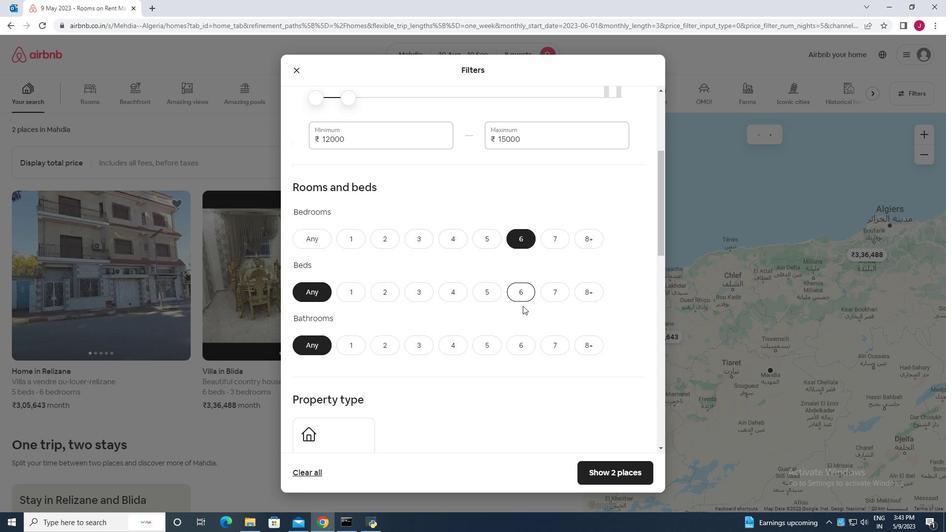 
Action: Mouse pressed left at (520, 349)
Screenshot: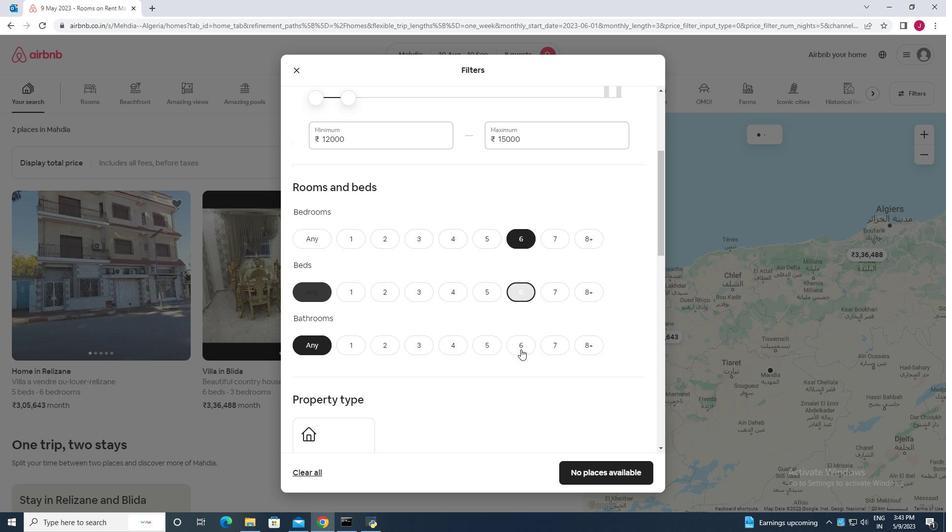 
Action: Mouse moved to (482, 317)
Screenshot: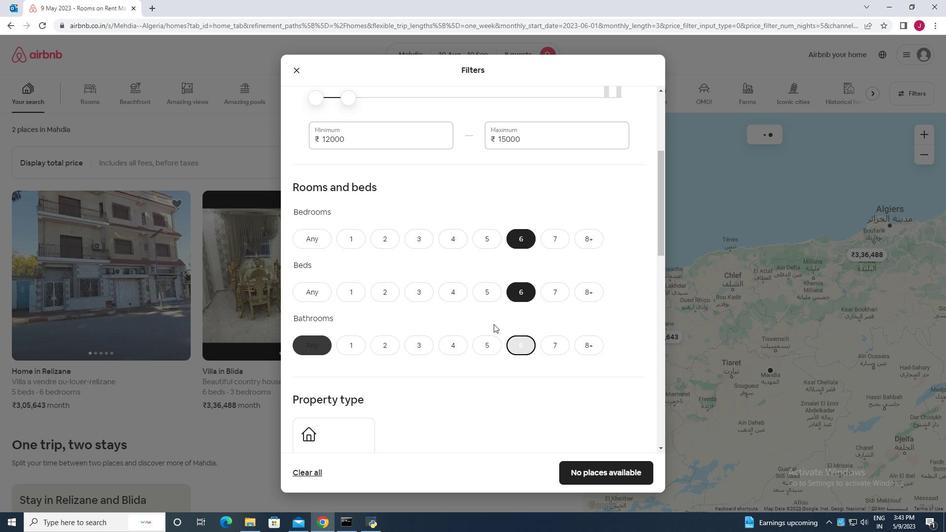 
Action: Mouse scrolled (482, 316) with delta (0, 0)
Screenshot: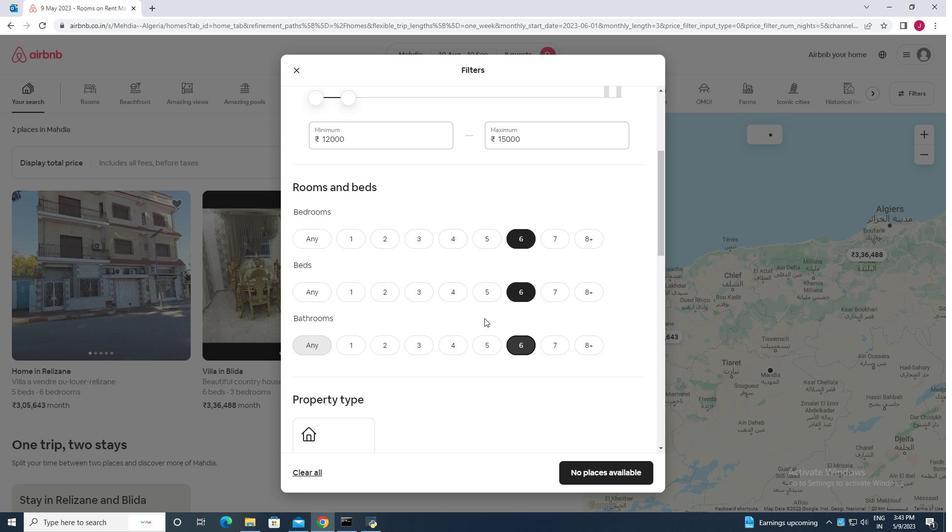 
Action: Mouse moved to (482, 317)
Screenshot: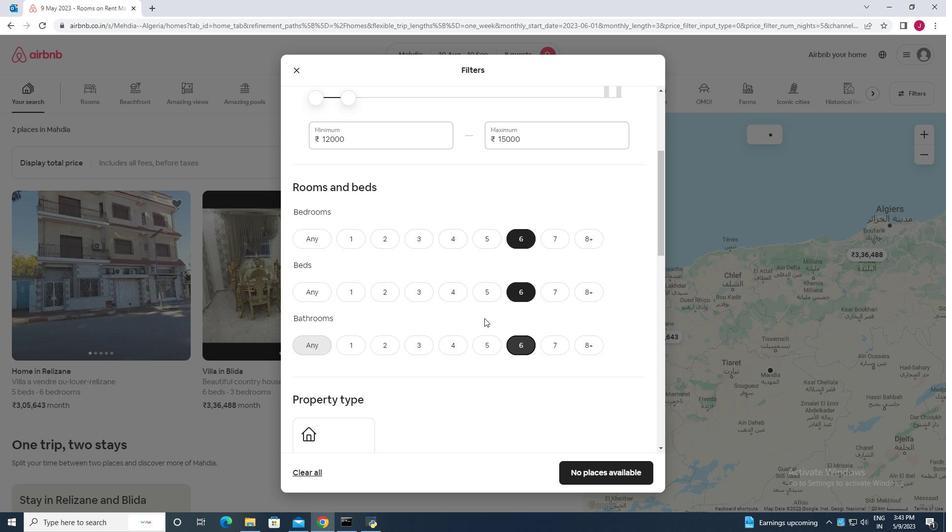 
Action: Mouse scrolled (482, 316) with delta (0, 0)
Screenshot: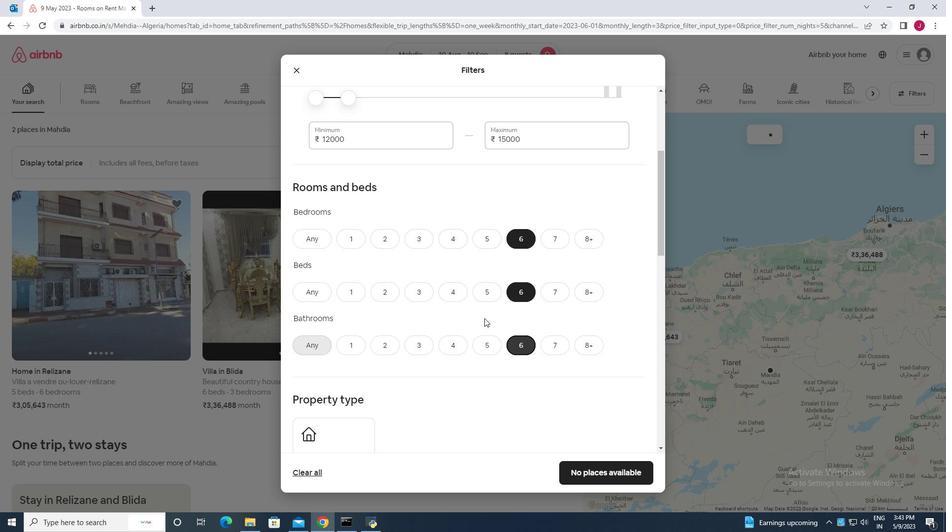 
Action: Mouse scrolled (482, 316) with delta (0, 0)
Screenshot: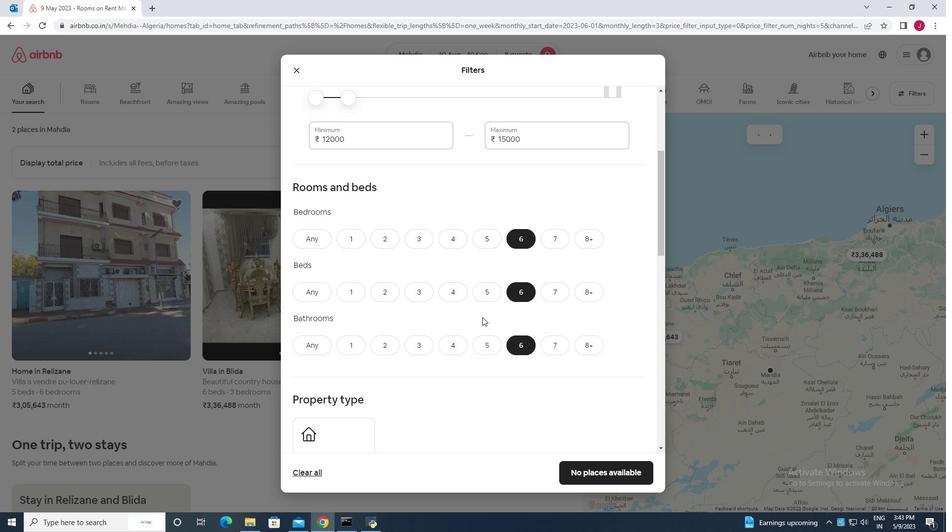 
Action: Mouse scrolled (482, 316) with delta (0, 0)
Screenshot: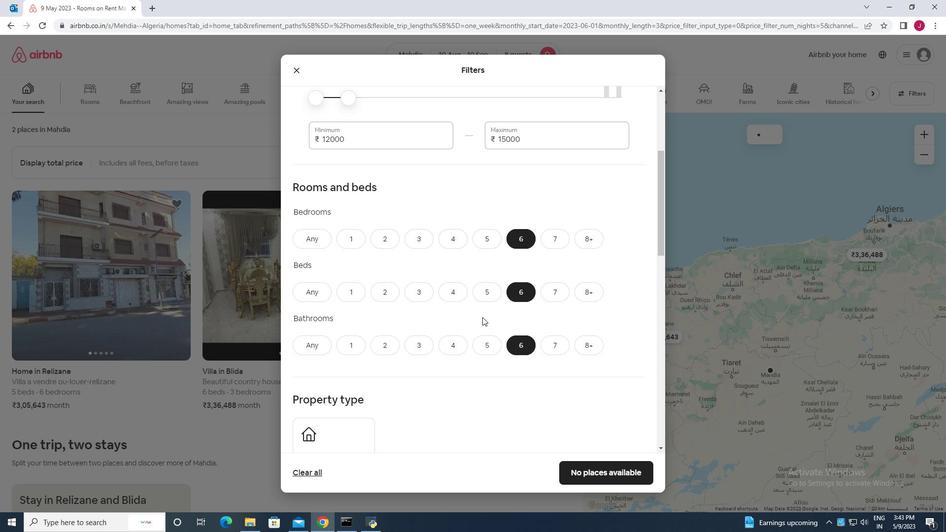 
Action: Mouse scrolled (482, 316) with delta (0, 0)
Screenshot: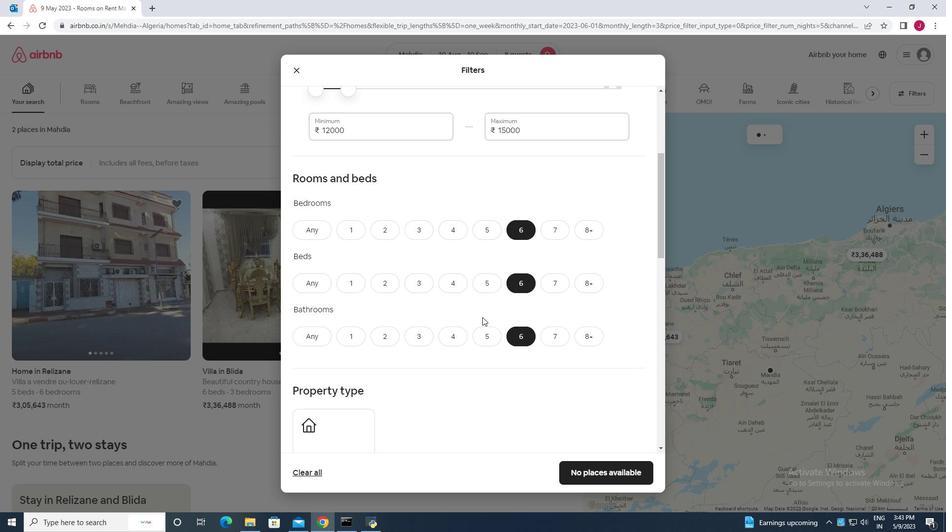 
Action: Mouse scrolled (482, 316) with delta (0, 0)
Screenshot: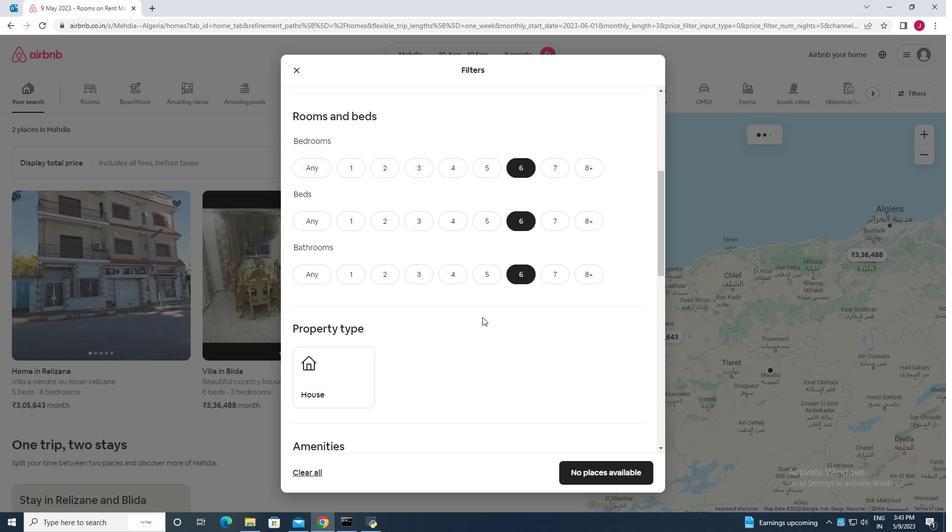 
Action: Mouse moved to (341, 162)
Screenshot: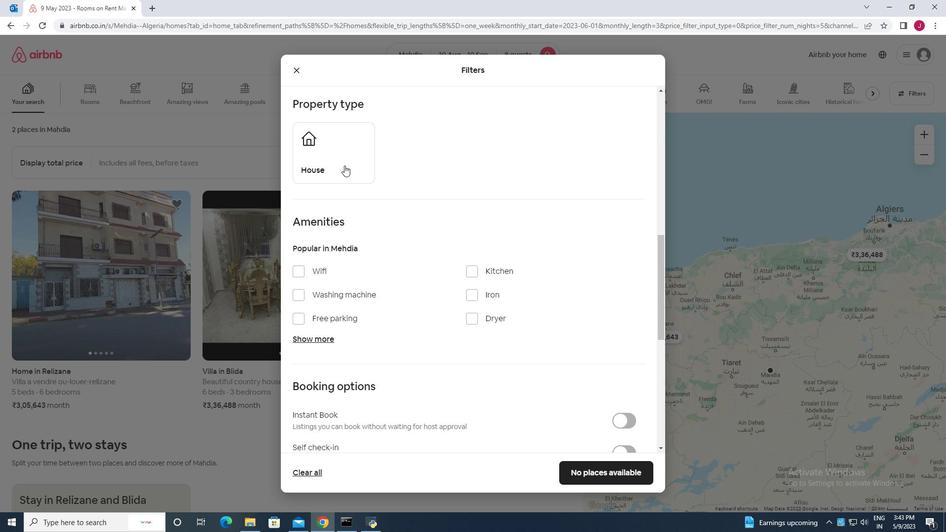 
Action: Mouse pressed left at (341, 162)
Screenshot: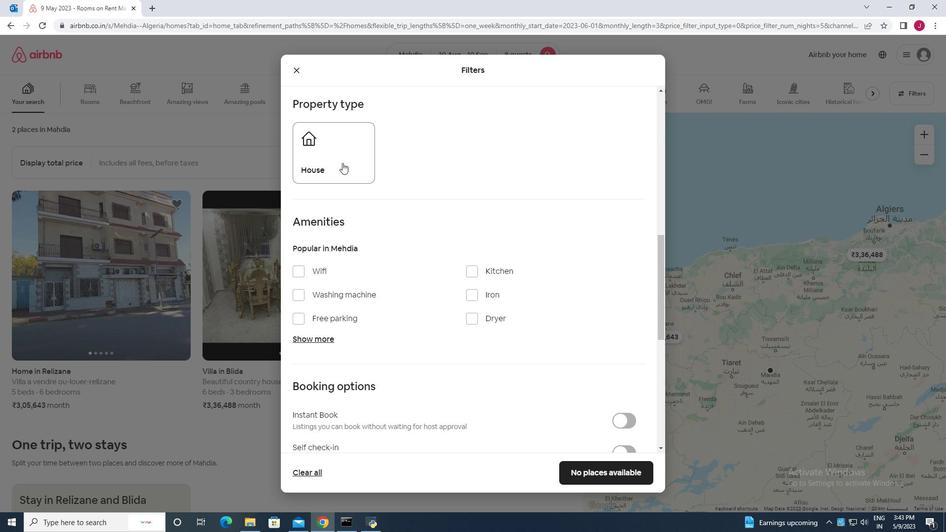 
Action: Mouse moved to (456, 248)
Screenshot: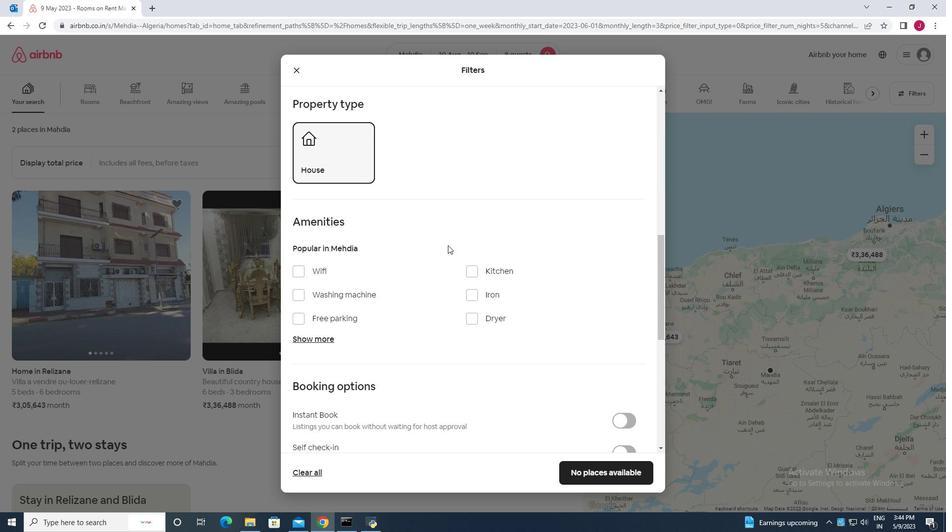 
Action: Mouse scrolled (456, 247) with delta (0, 0)
Screenshot: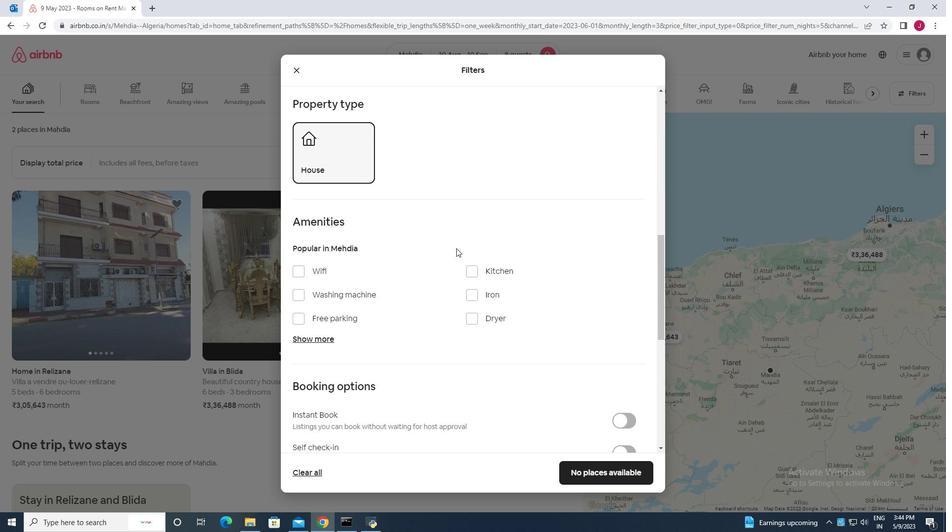 
Action: Mouse scrolled (456, 247) with delta (0, 0)
Screenshot: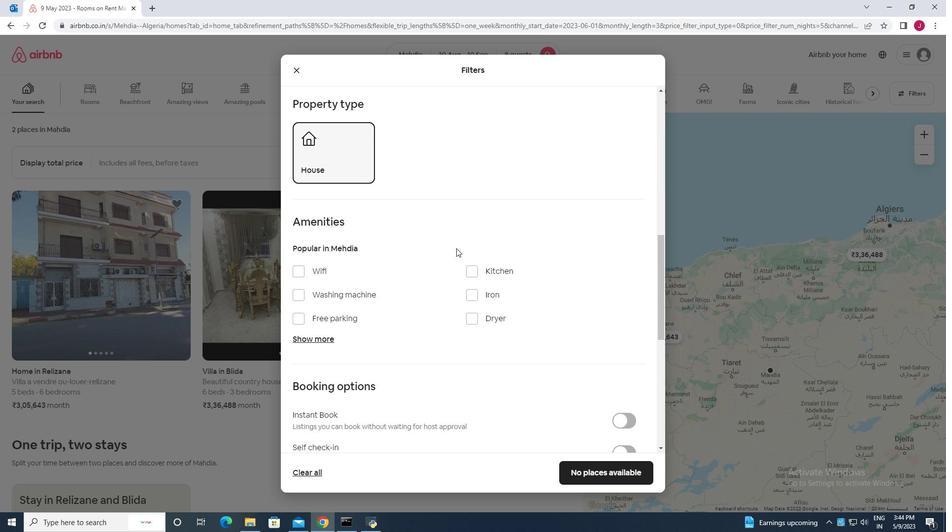 
Action: Mouse moved to (296, 171)
Screenshot: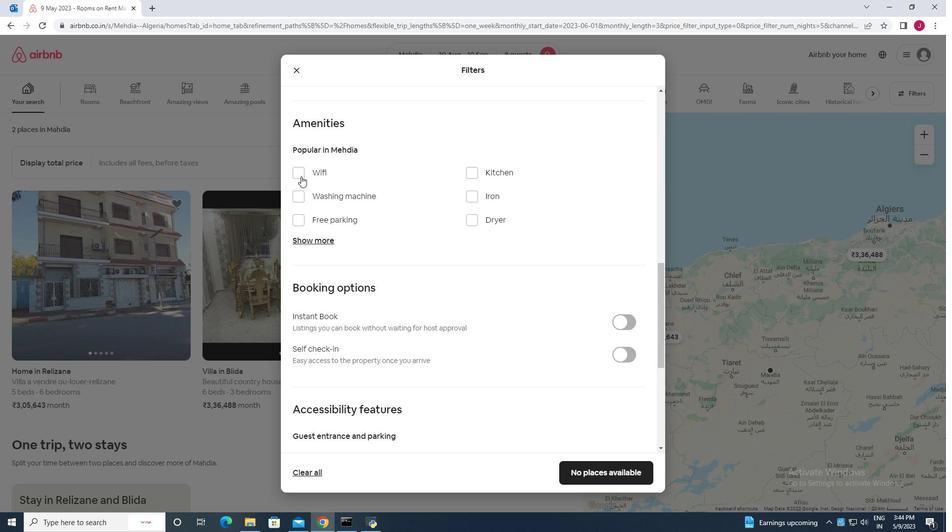 
Action: Mouse pressed left at (296, 171)
Screenshot: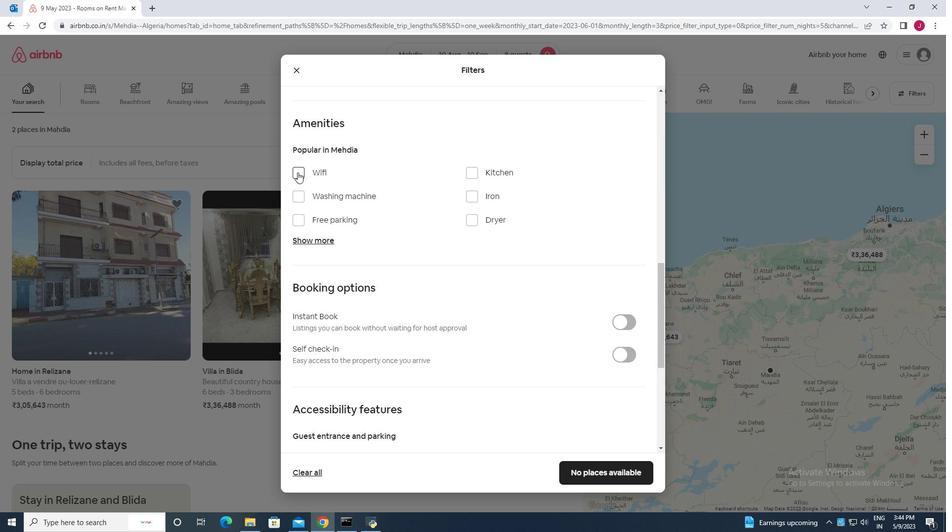 
Action: Mouse moved to (325, 241)
Screenshot: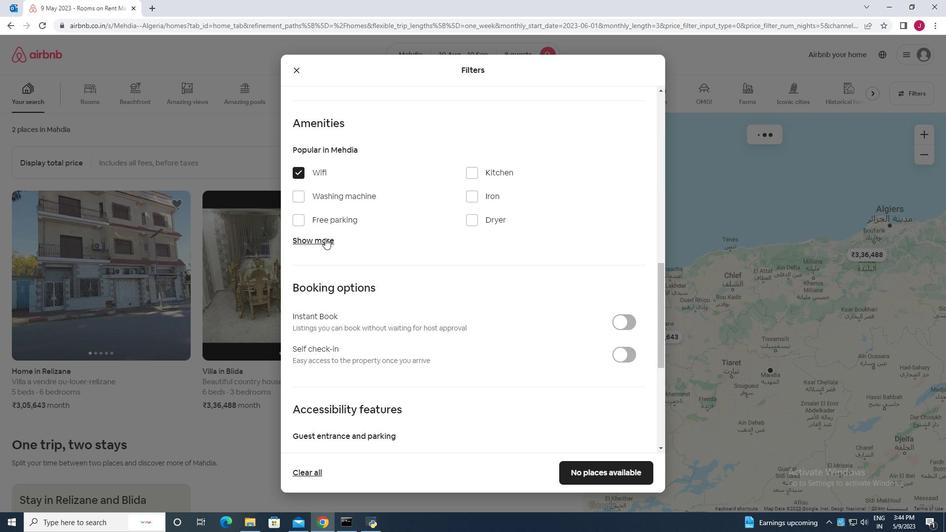 
Action: Mouse pressed left at (325, 241)
Screenshot: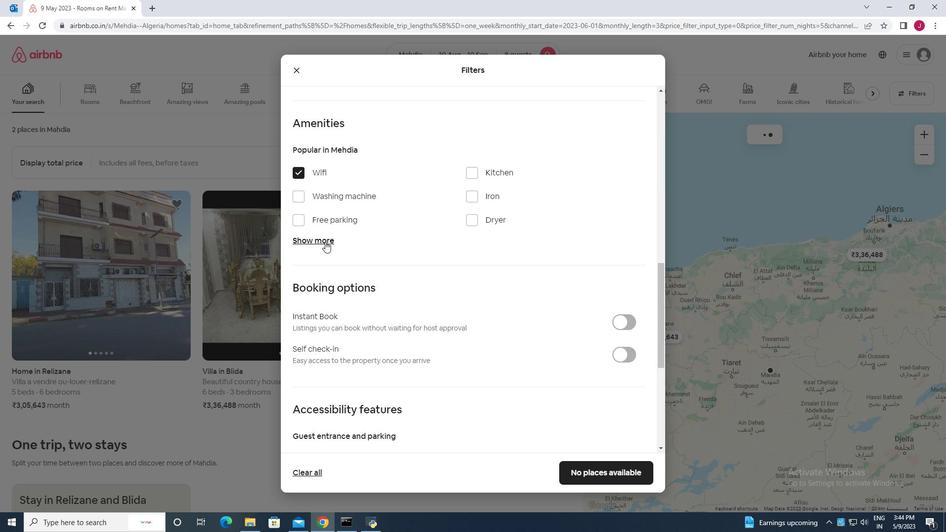 
Action: Mouse moved to (296, 215)
Screenshot: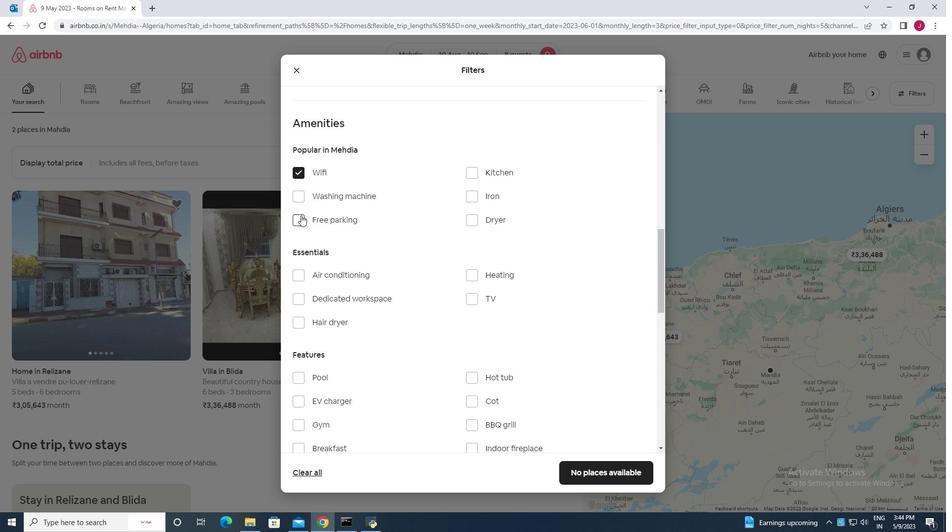 
Action: Mouse pressed left at (296, 215)
Screenshot: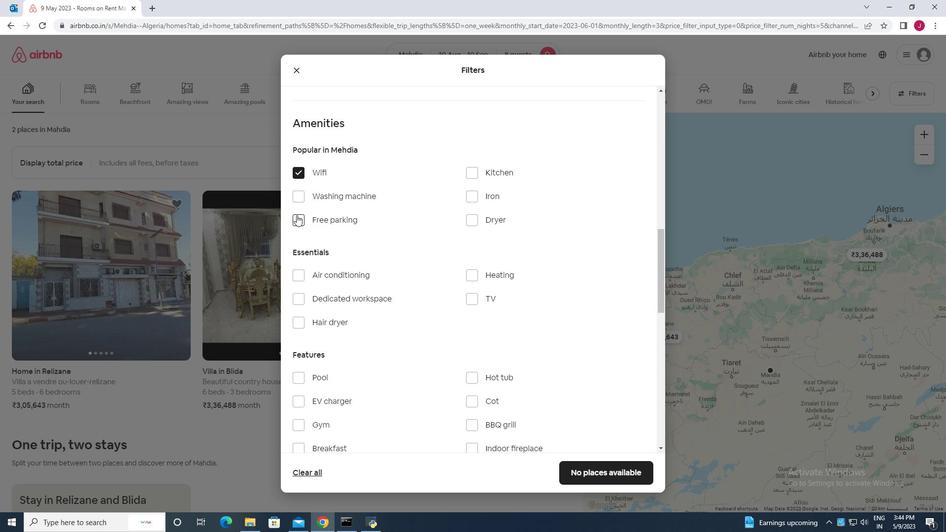 
Action: Mouse moved to (386, 264)
Screenshot: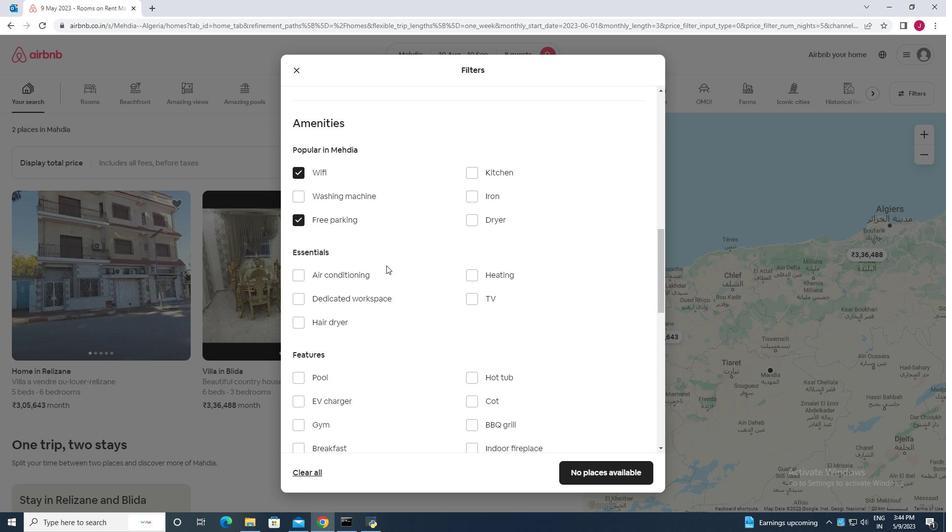 
Action: Mouse scrolled (386, 263) with delta (0, 0)
Screenshot: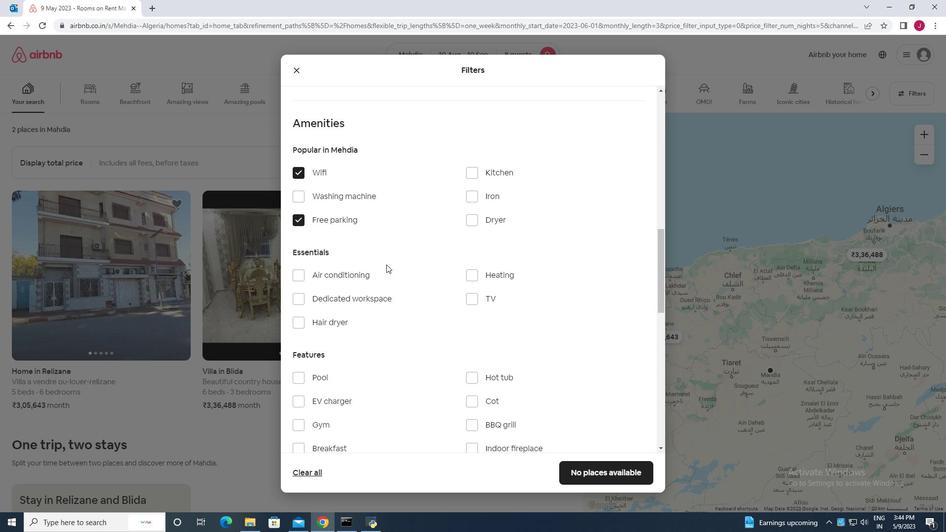 
Action: Mouse moved to (474, 248)
Screenshot: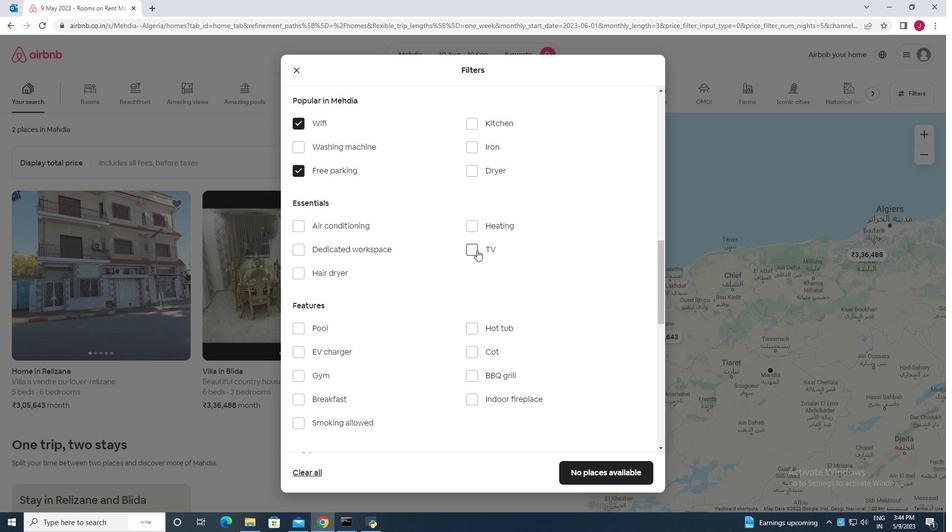 
Action: Mouse pressed left at (474, 248)
Screenshot: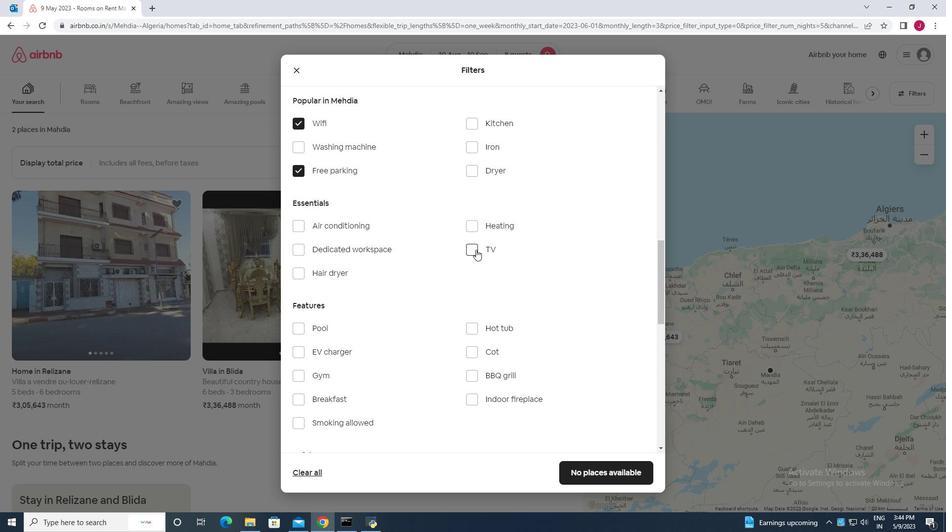 
Action: Mouse moved to (397, 262)
Screenshot: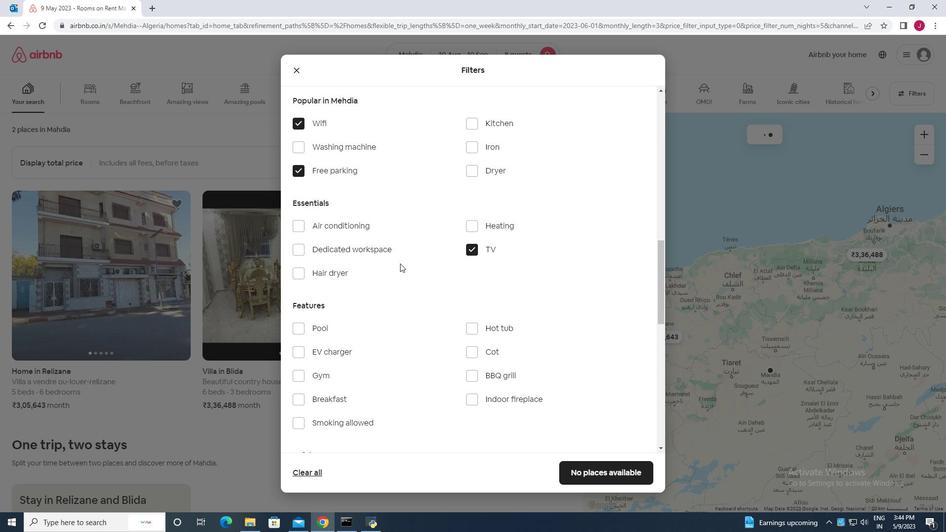 
Action: Mouse scrolled (397, 262) with delta (0, 0)
Screenshot: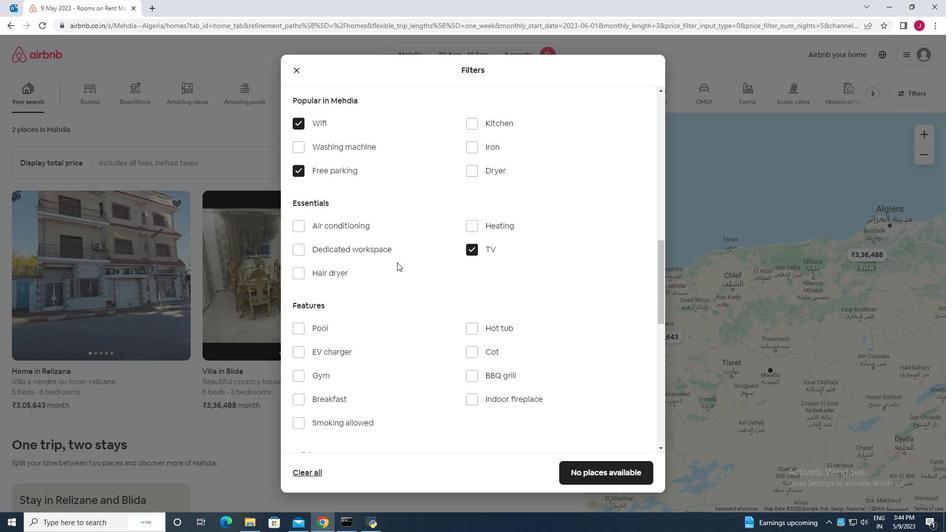 
Action: Mouse moved to (386, 262)
Screenshot: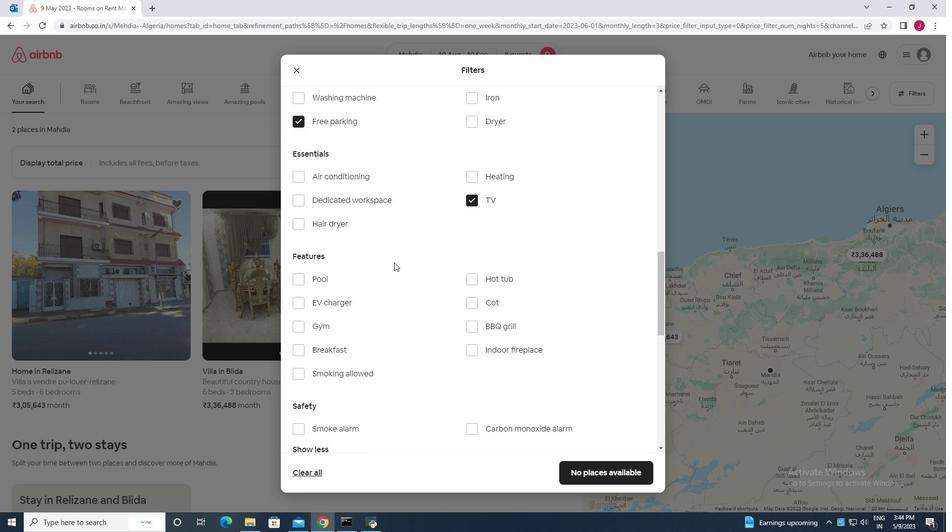 
Action: Mouse scrolled (386, 261) with delta (0, 0)
Screenshot: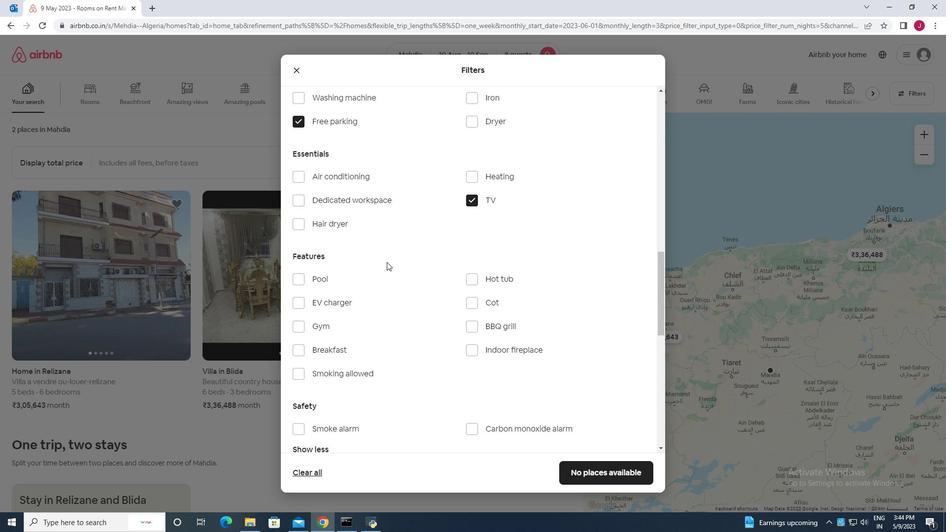 
Action: Mouse scrolled (386, 261) with delta (0, 0)
Screenshot: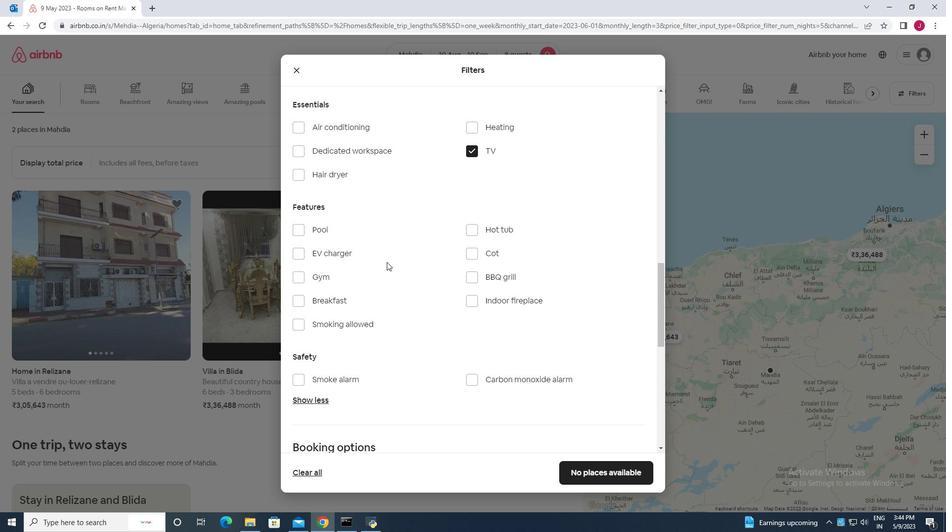 
Action: Mouse scrolled (386, 262) with delta (0, 0)
Screenshot: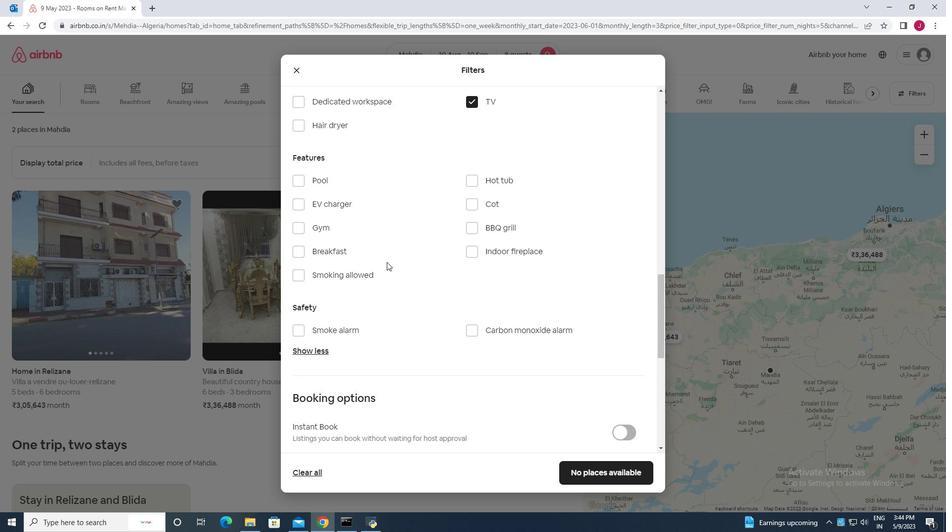 
Action: Mouse scrolled (386, 262) with delta (0, 0)
Screenshot: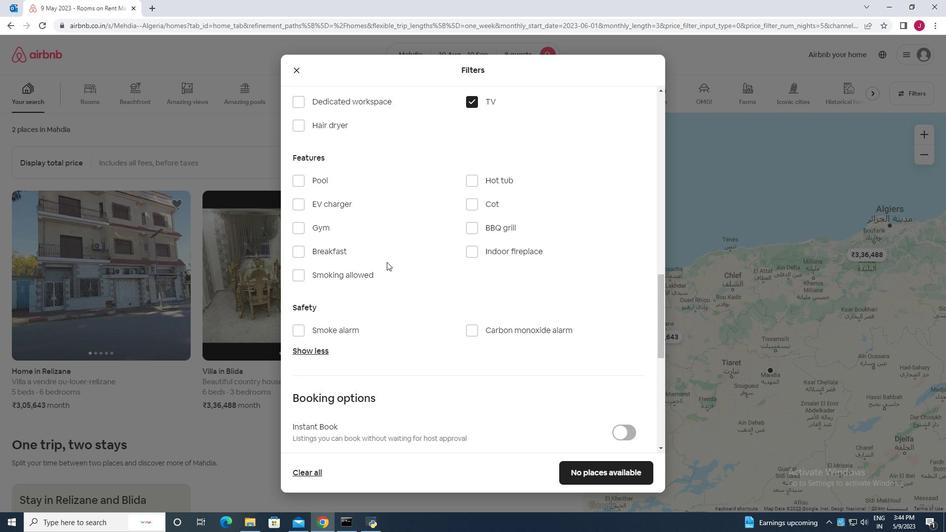 
Action: Mouse moved to (324, 185)
Screenshot: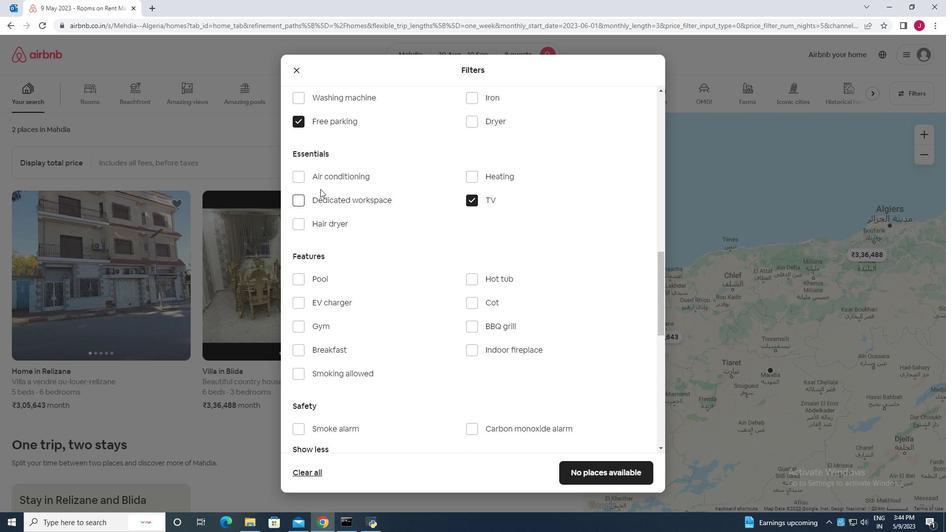
Action: Mouse scrolled (324, 186) with delta (0, 0)
Screenshot: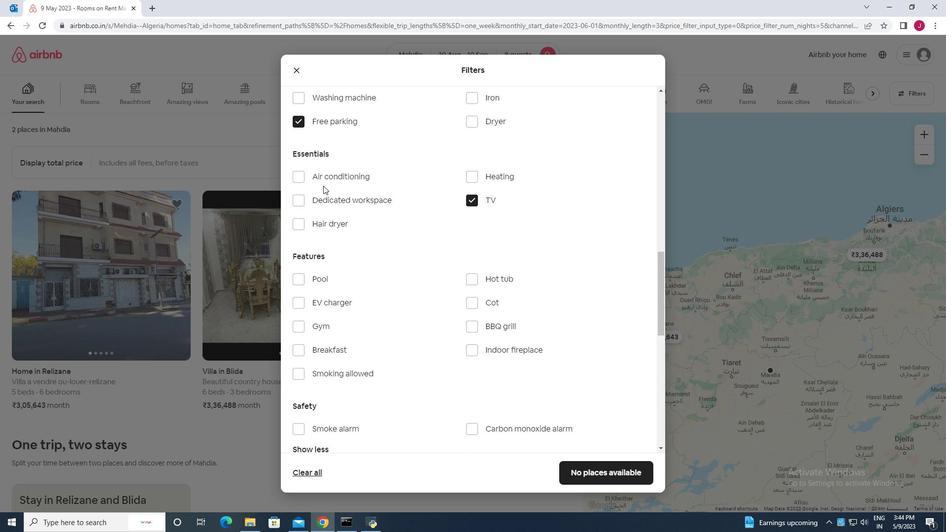 
Action: Mouse moved to (342, 211)
Screenshot: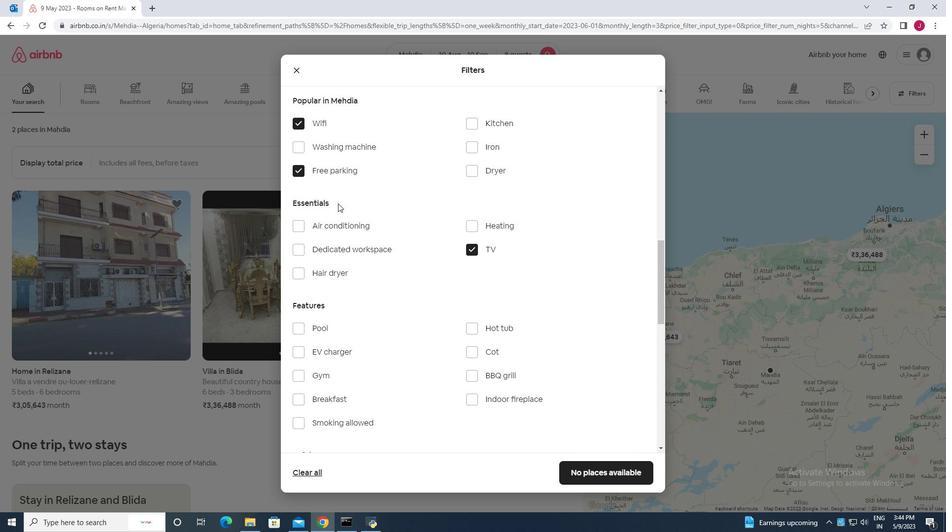 
Action: Mouse scrolled (342, 211) with delta (0, 0)
Screenshot: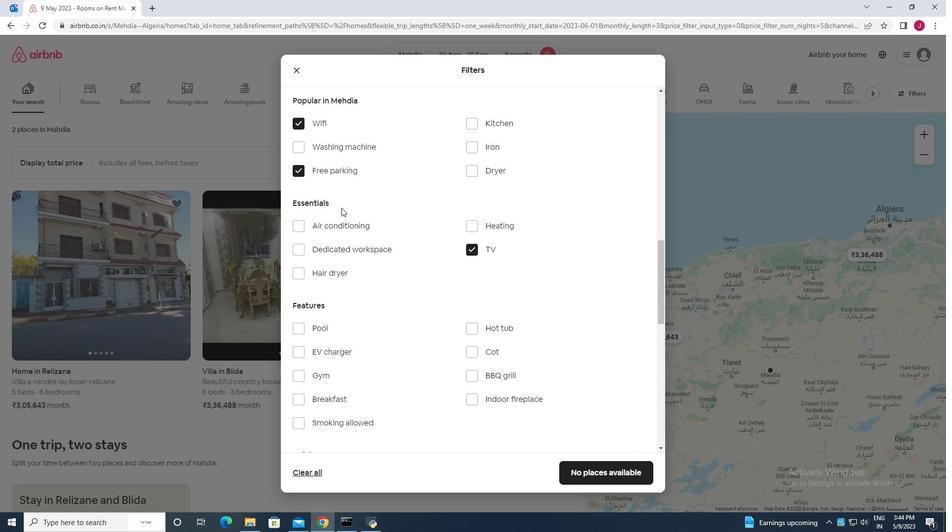 
Action: Mouse moved to (395, 211)
Screenshot: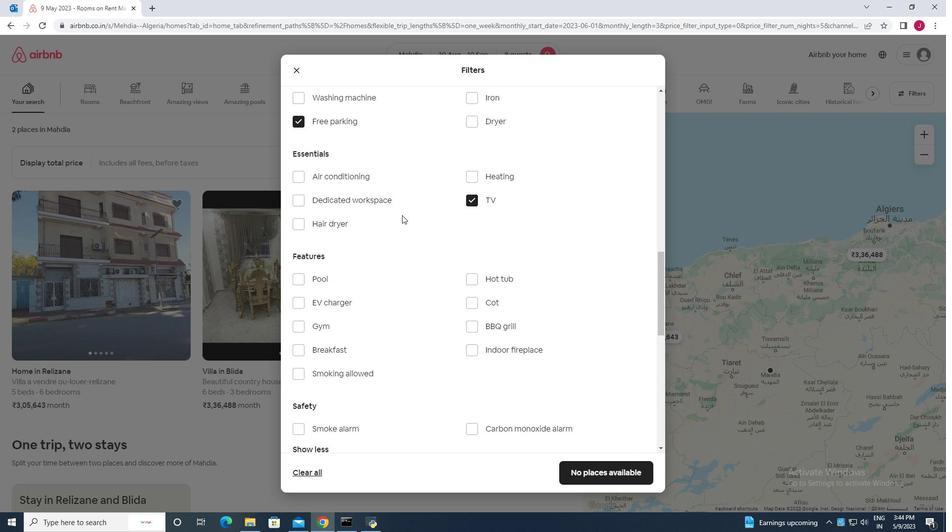 
Action: Mouse scrolled (395, 212) with delta (0, 0)
Screenshot: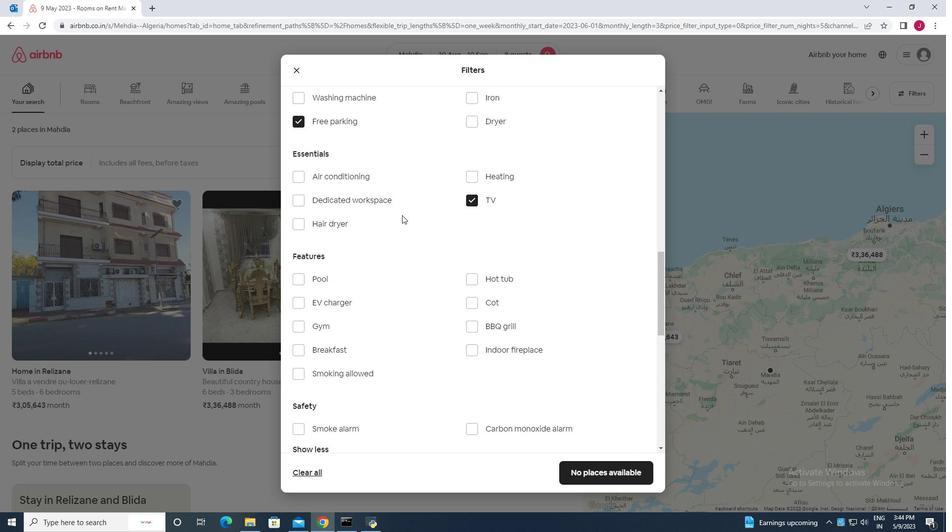 
Action: Mouse scrolled (395, 212) with delta (0, 0)
Screenshot: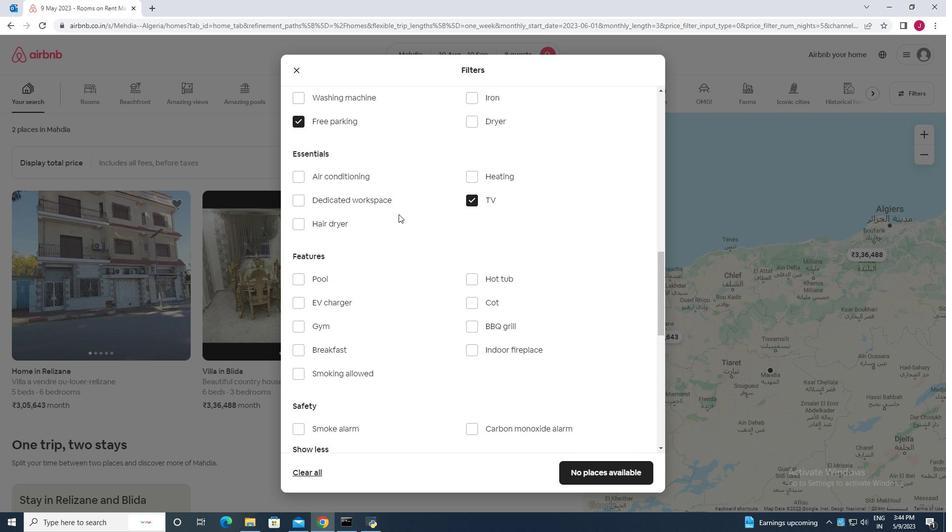 
Action: Mouse scrolled (395, 212) with delta (0, 0)
Screenshot: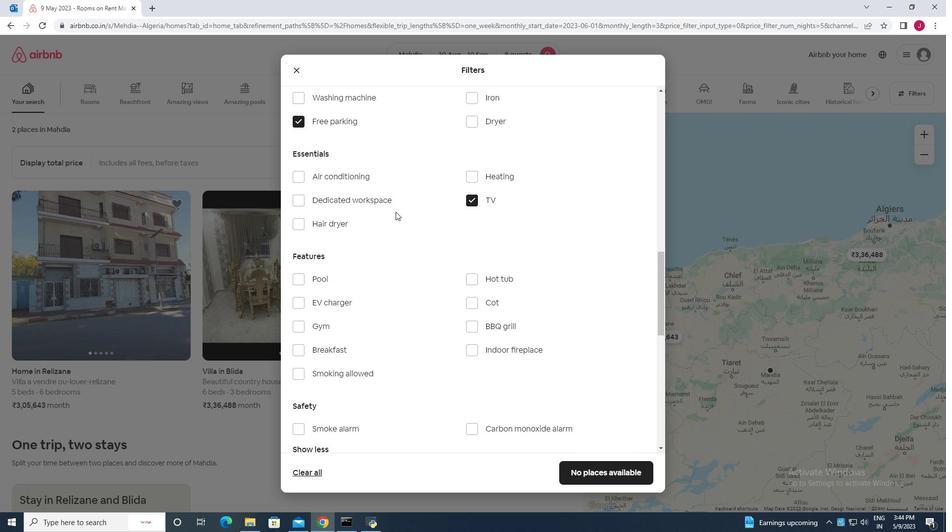 
Action: Mouse moved to (381, 203)
Screenshot: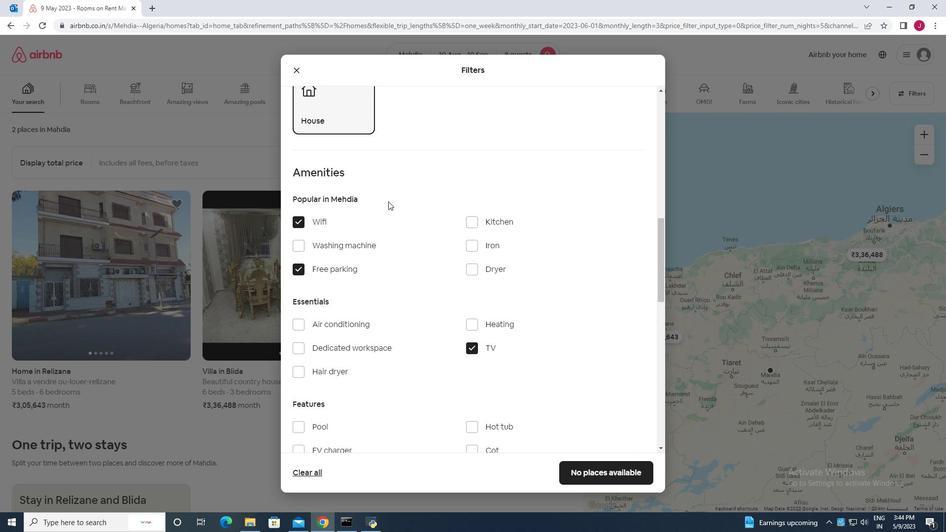 
Action: Mouse scrolled (381, 203) with delta (0, 0)
Screenshot: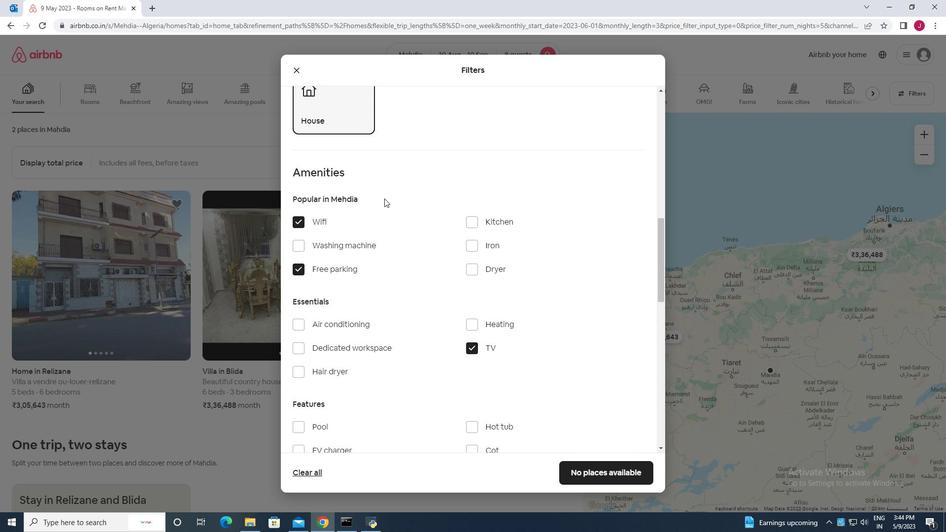 
Action: Mouse moved to (380, 210)
Screenshot: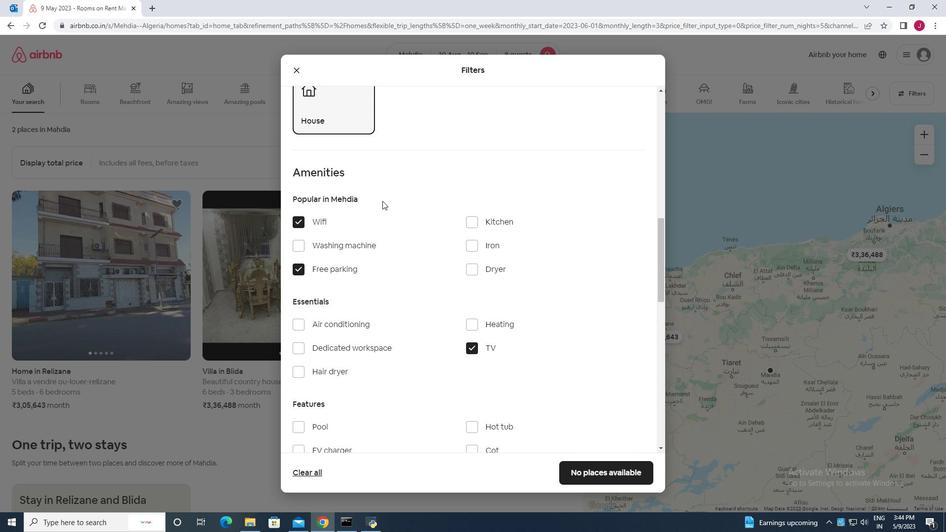 
Action: Mouse scrolled (380, 210) with delta (0, 0)
Screenshot: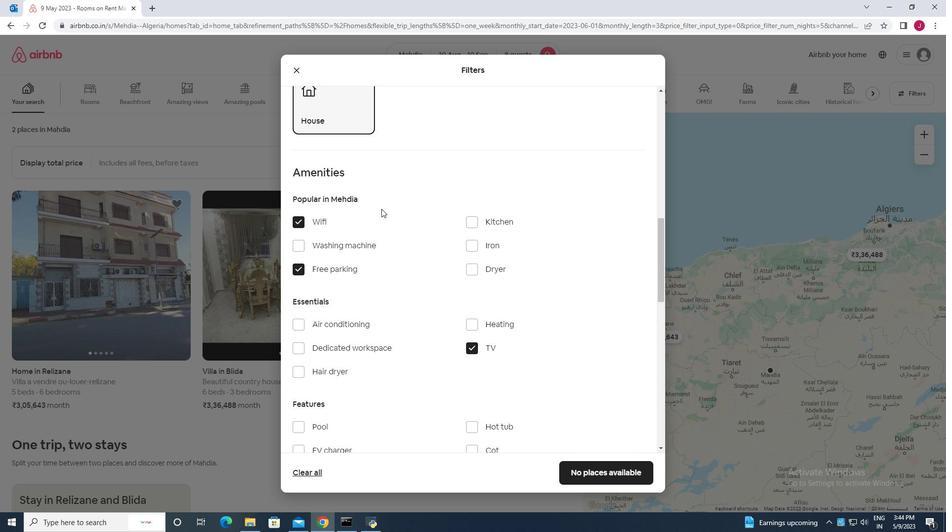 
Action: Mouse moved to (380, 211)
Screenshot: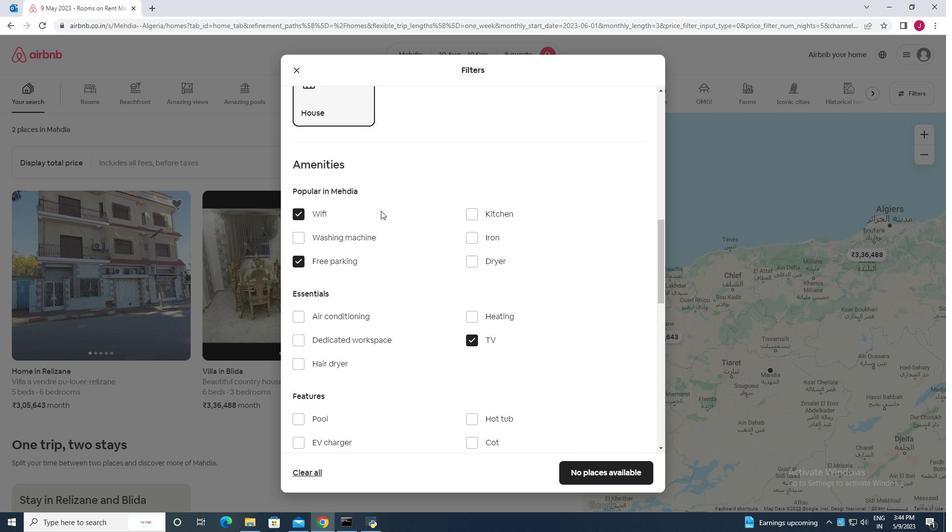 
Action: Mouse scrolled (380, 211) with delta (0, 0)
Screenshot: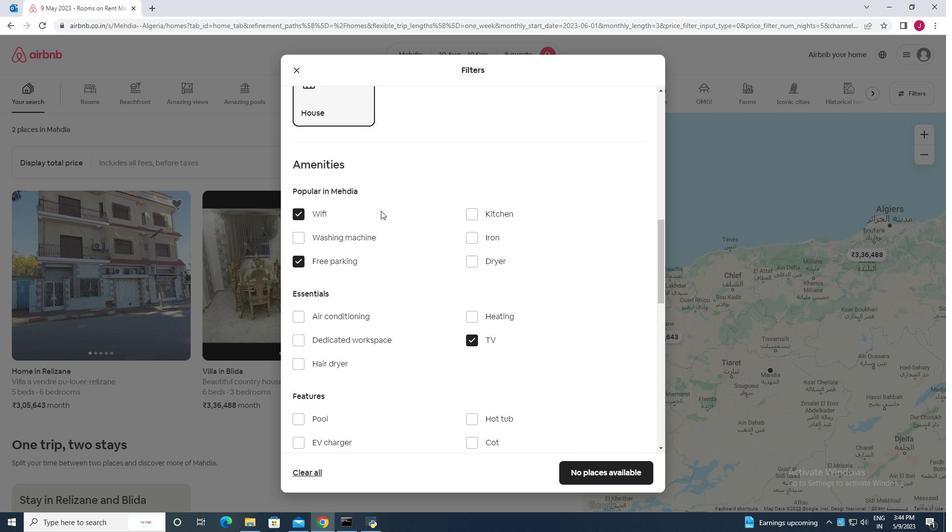 
Action: Mouse moved to (380, 212)
Screenshot: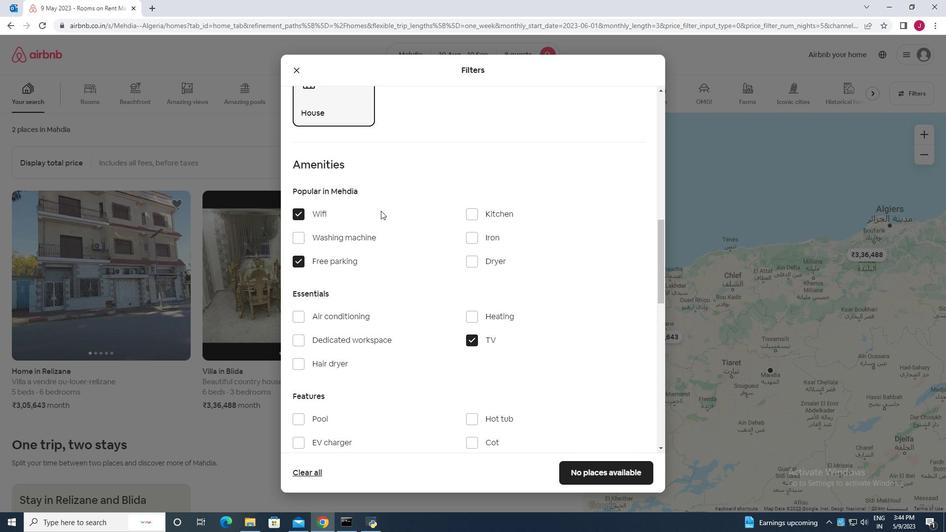 
Action: Mouse scrolled (380, 212) with delta (0, 0)
Screenshot: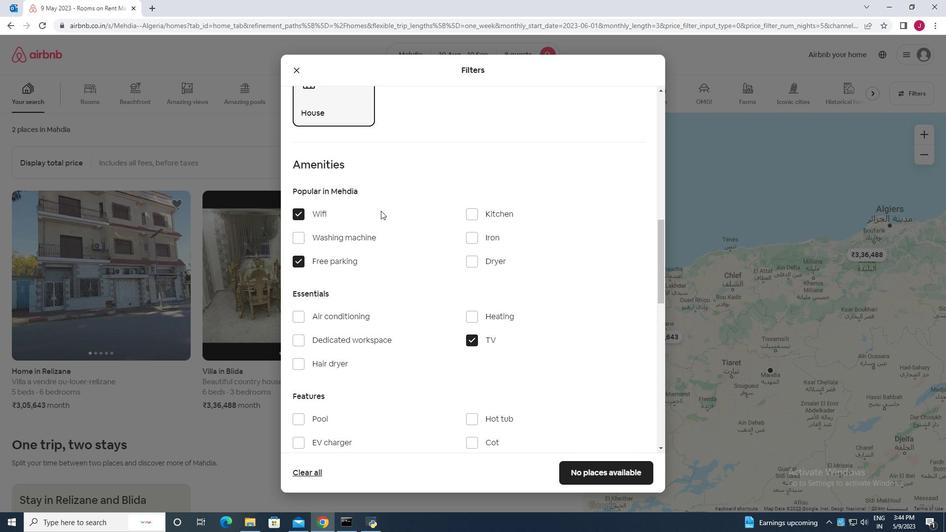 
Action: Mouse moved to (380, 213)
Screenshot: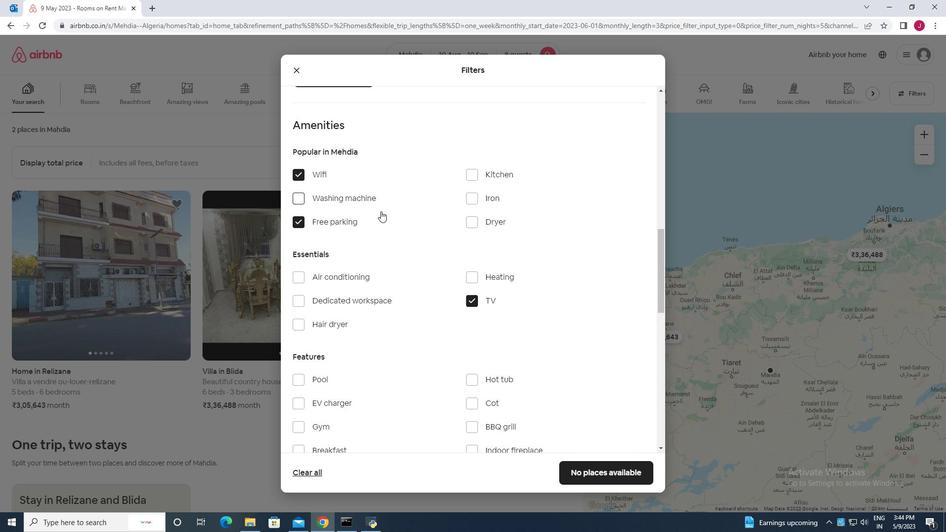
Action: Mouse scrolled (380, 213) with delta (0, 0)
Screenshot: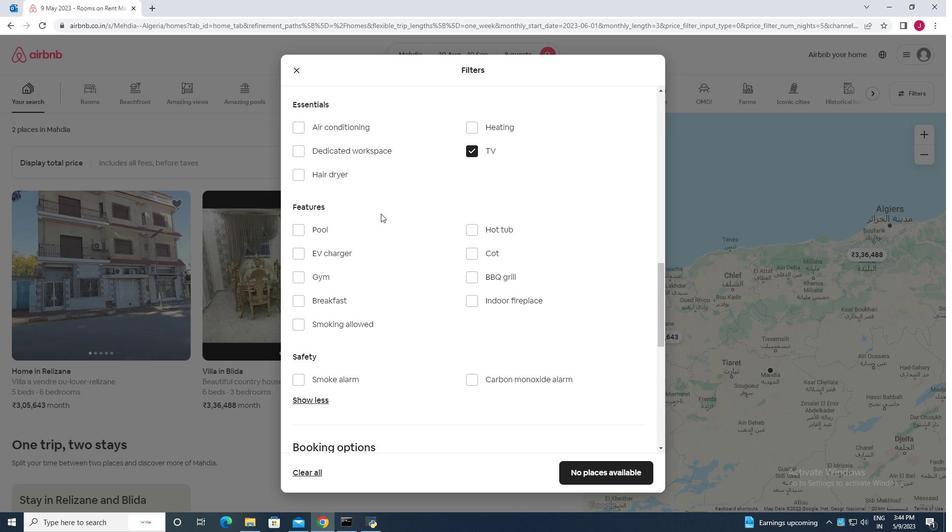 
Action: Mouse moved to (300, 230)
Screenshot: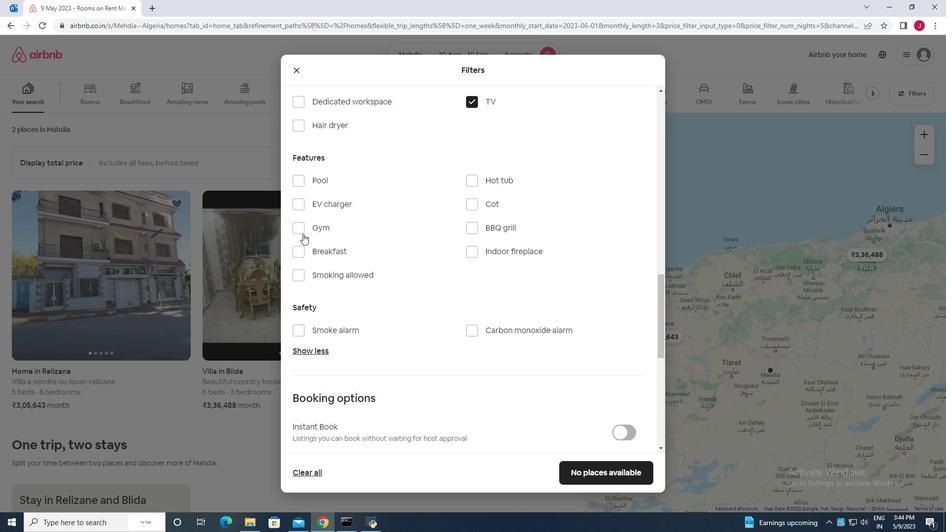 
Action: Mouse pressed left at (300, 230)
Screenshot: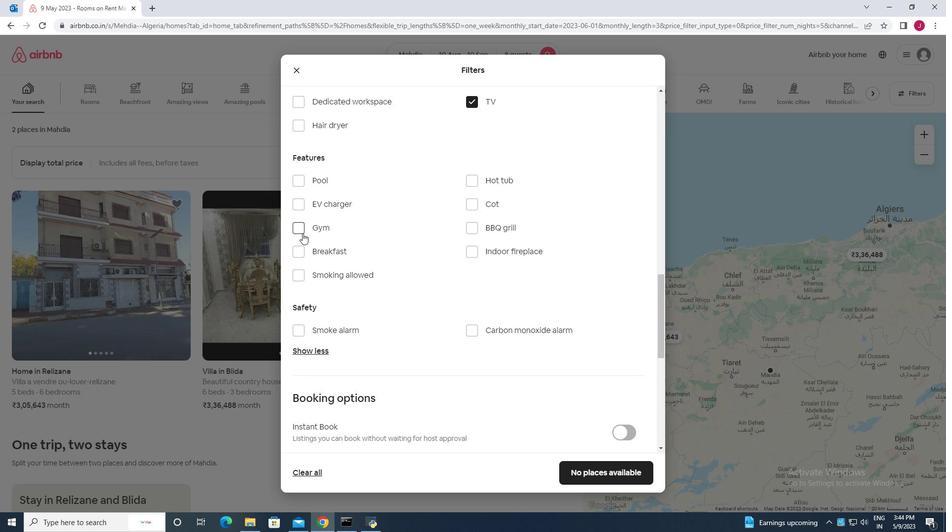 
Action: Mouse moved to (301, 255)
Screenshot: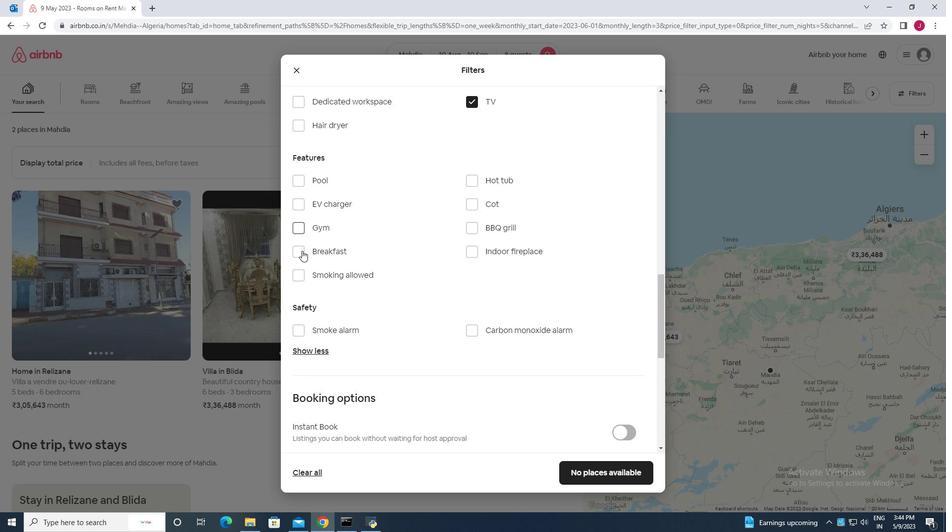 
Action: Mouse pressed left at (301, 255)
Screenshot: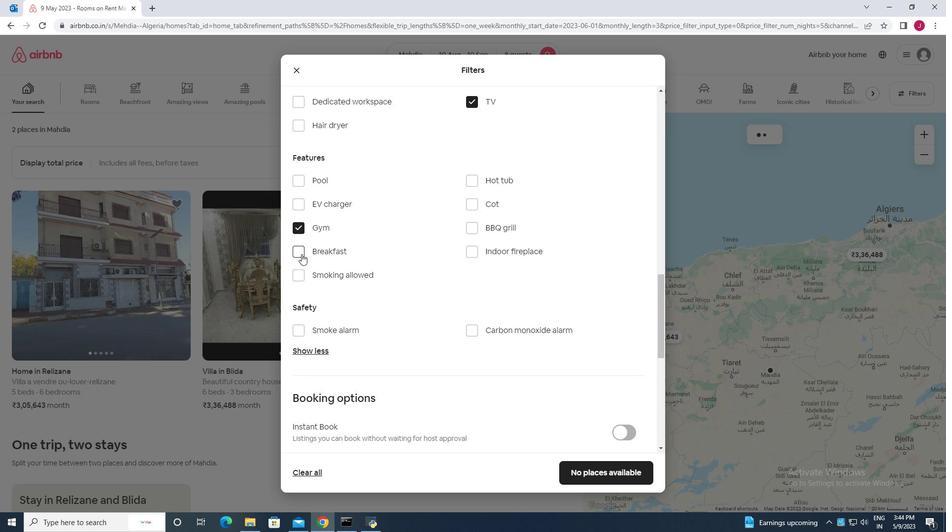
Action: Mouse moved to (452, 235)
Screenshot: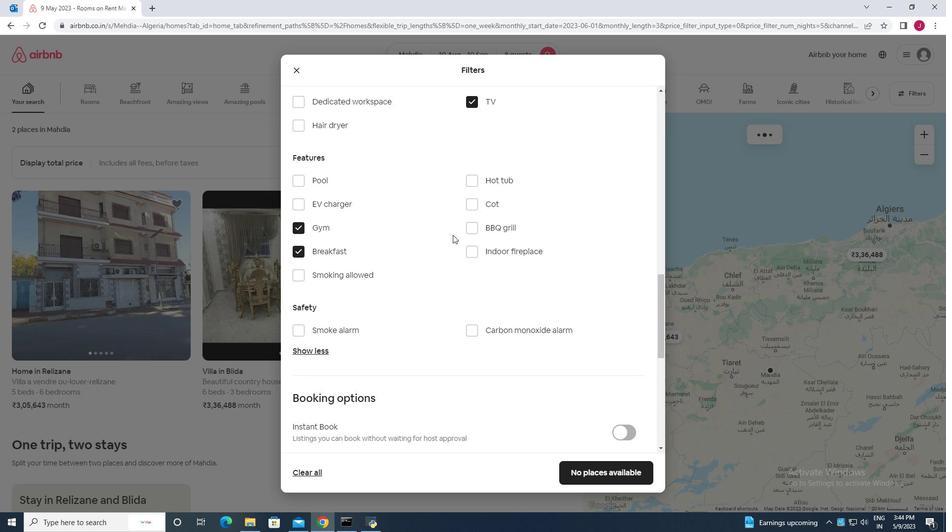 
Action: Mouse scrolled (452, 234) with delta (0, 0)
Screenshot: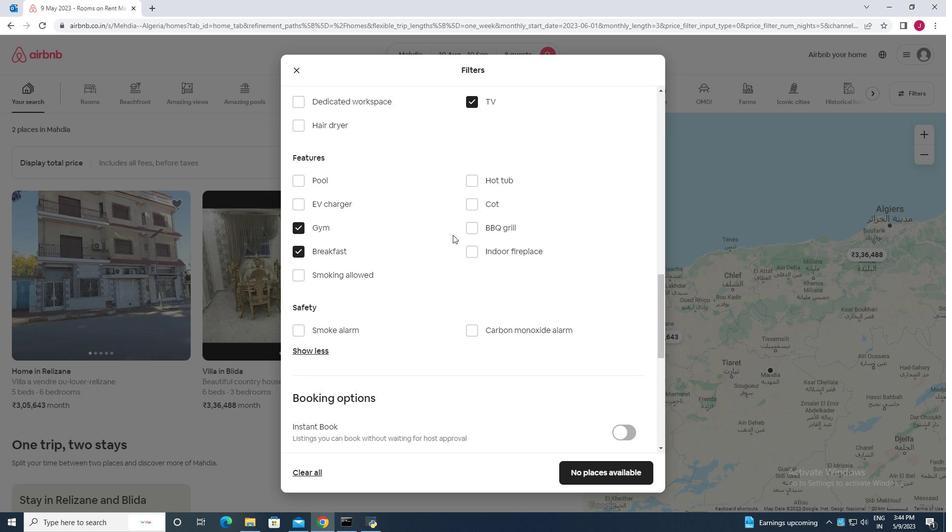 
Action: Mouse scrolled (452, 234) with delta (0, 0)
Screenshot: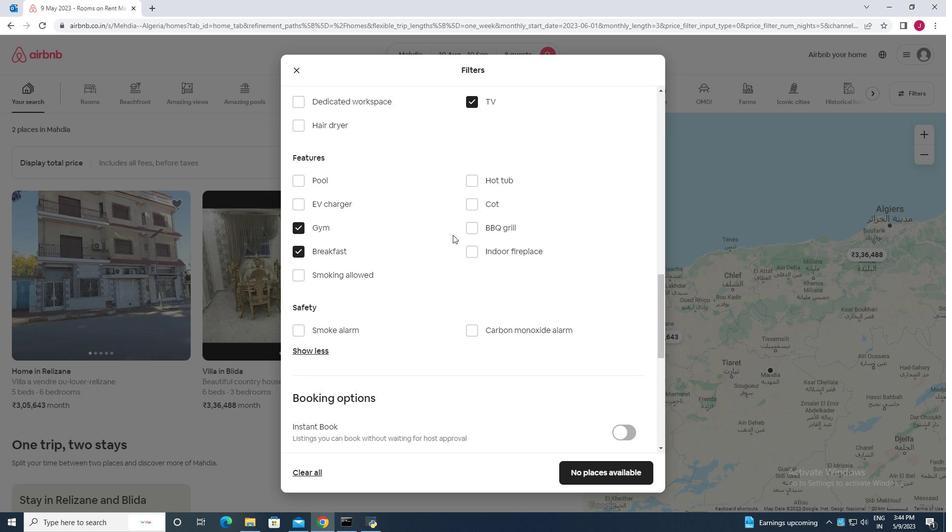 
Action: Mouse scrolled (452, 234) with delta (0, 0)
Screenshot: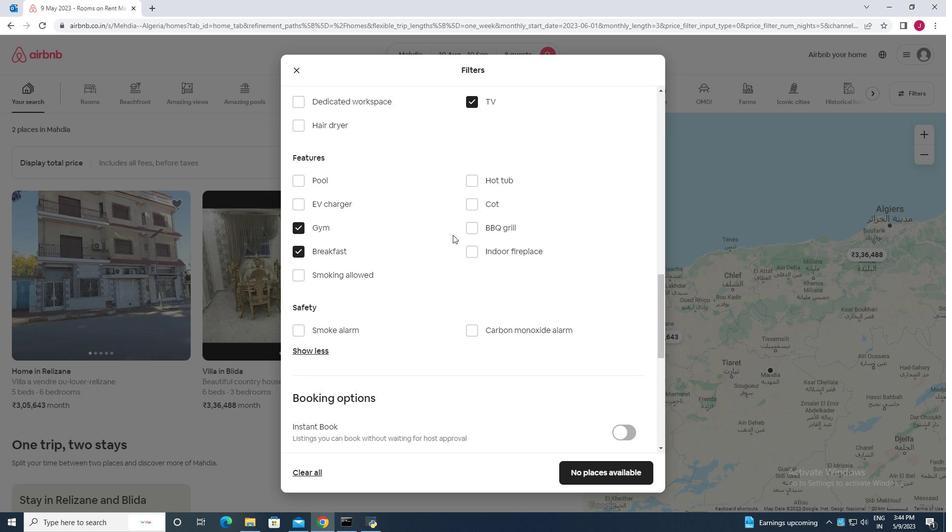 
Action: Mouse scrolled (452, 234) with delta (0, 0)
Screenshot: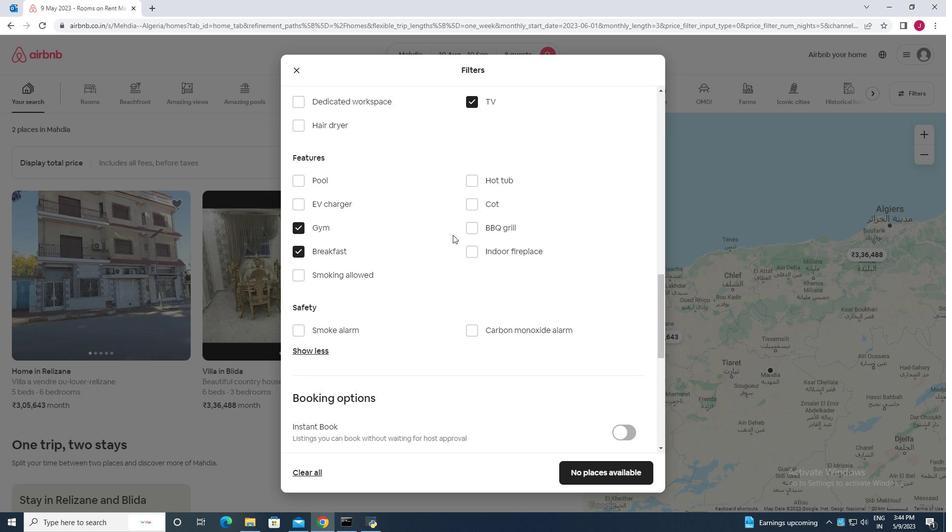 
Action: Mouse scrolled (452, 234) with delta (0, 0)
Screenshot: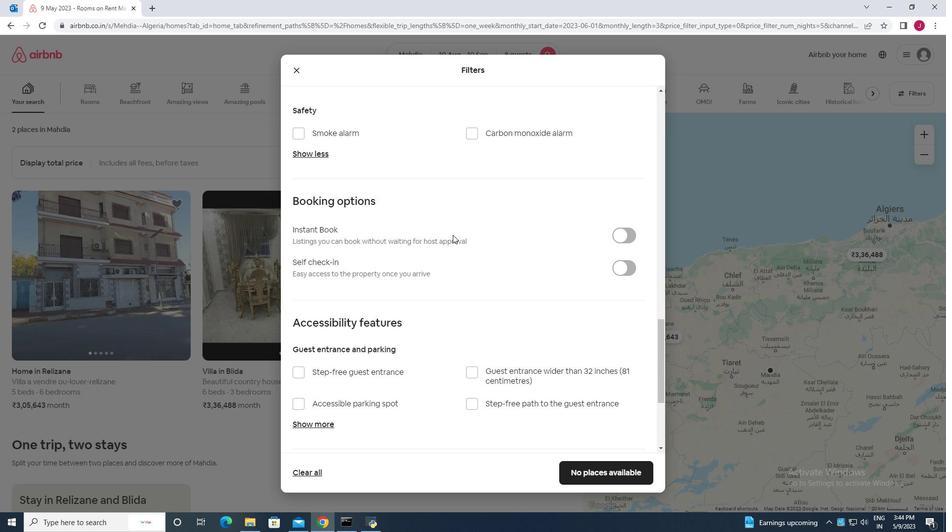
Action: Mouse scrolled (452, 234) with delta (0, 0)
Screenshot: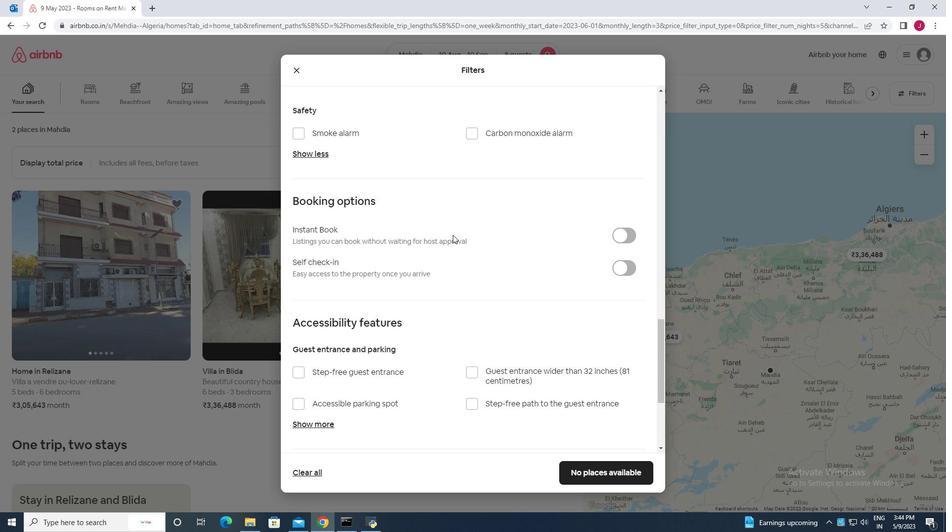 
Action: Mouse scrolled (452, 234) with delta (0, 0)
Screenshot: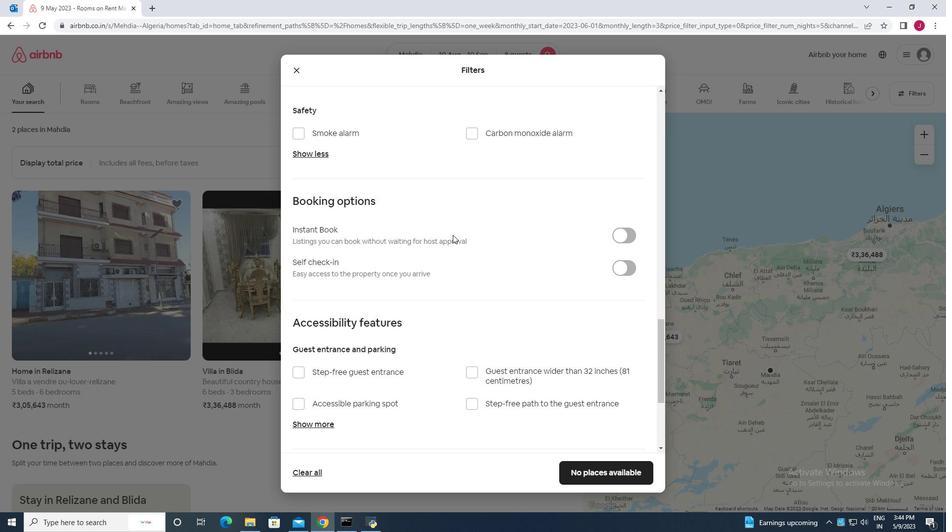 
Action: Mouse moved to (453, 236)
Screenshot: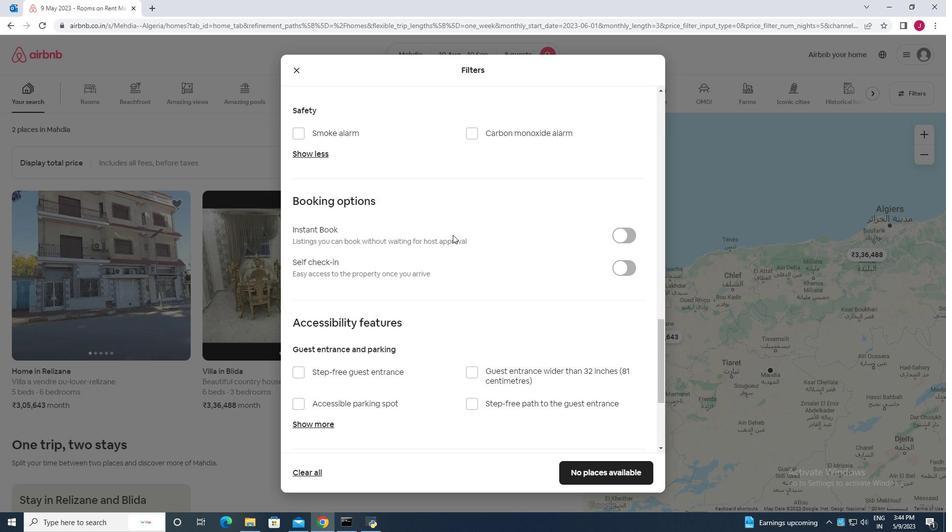
Action: Mouse scrolled (453, 236) with delta (0, 0)
Screenshot: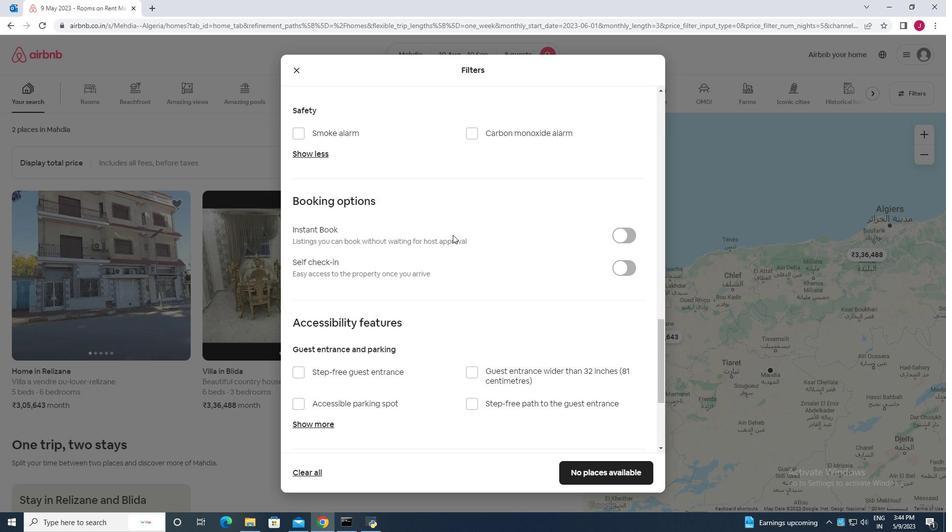 
Action: Mouse moved to (556, 262)
Screenshot: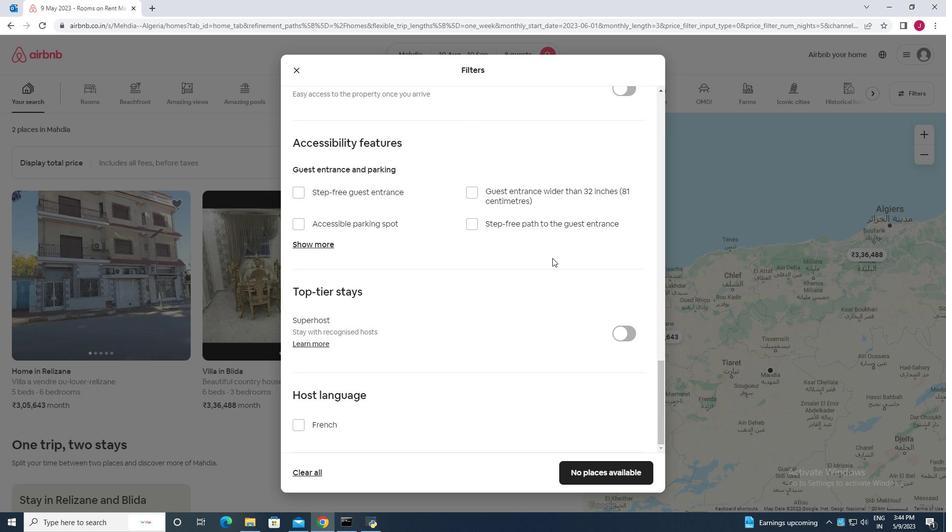 
Action: Mouse scrolled (556, 262) with delta (0, 0)
Screenshot: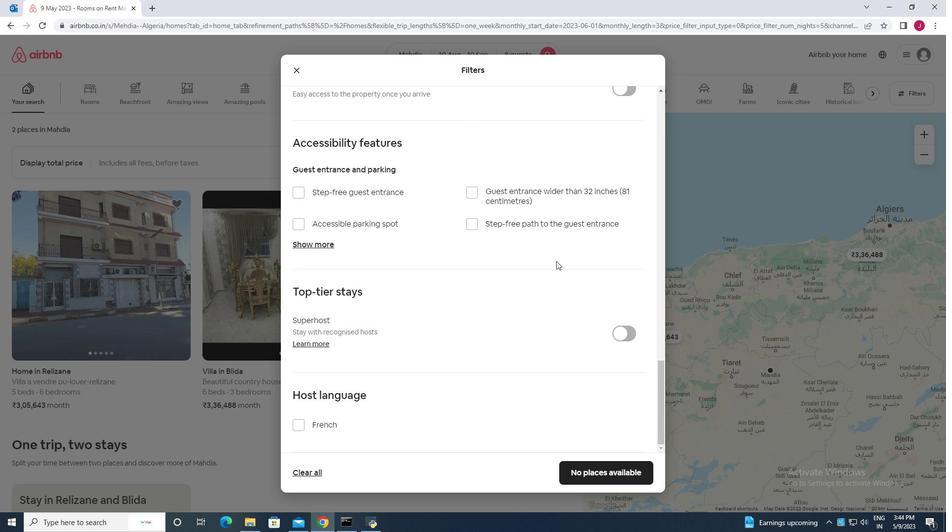 
Action: Mouse scrolled (556, 262) with delta (0, 0)
Screenshot: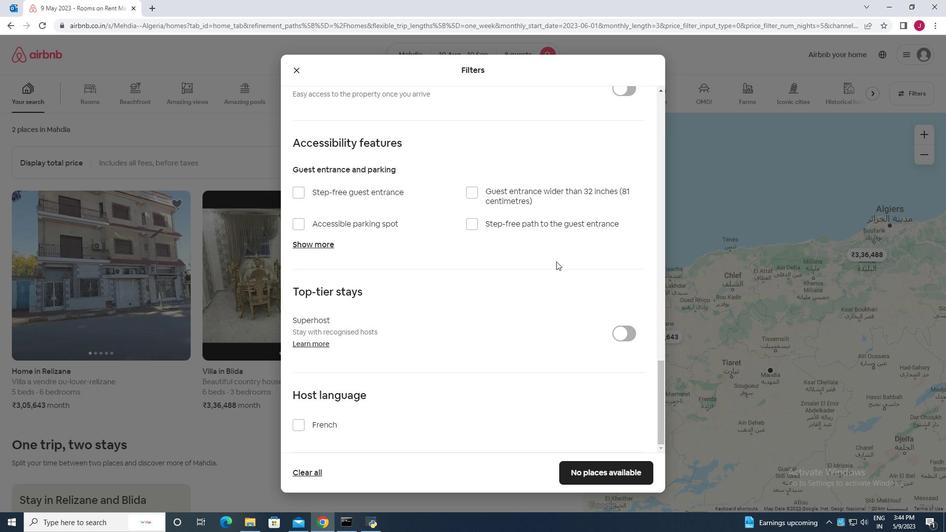 
Action: Mouse scrolled (556, 262) with delta (0, 0)
Screenshot: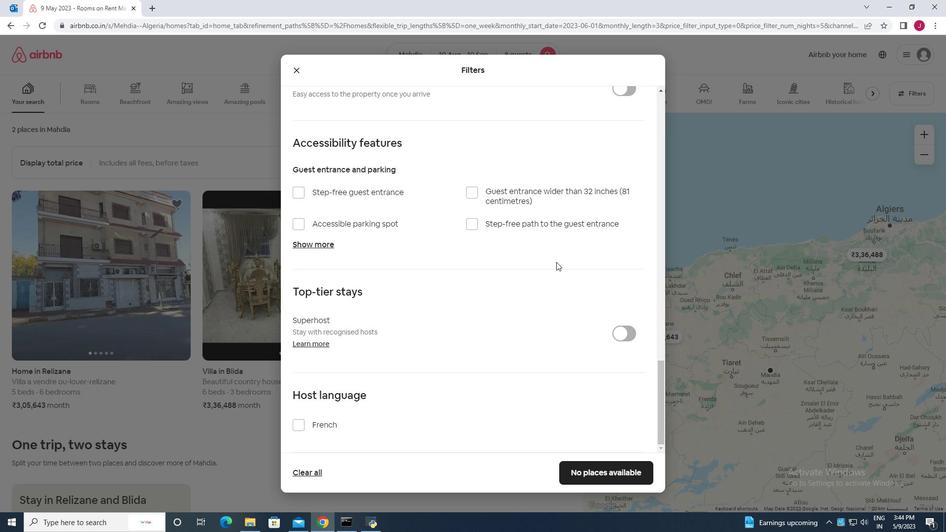 
Action: Mouse moved to (525, 268)
Screenshot: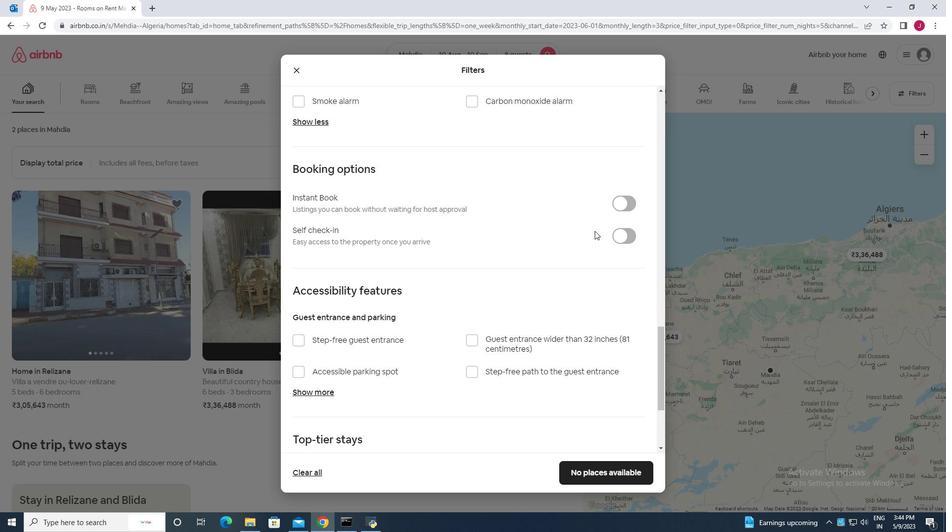 
Action: Mouse scrolled (525, 268) with delta (0, 0)
Screenshot: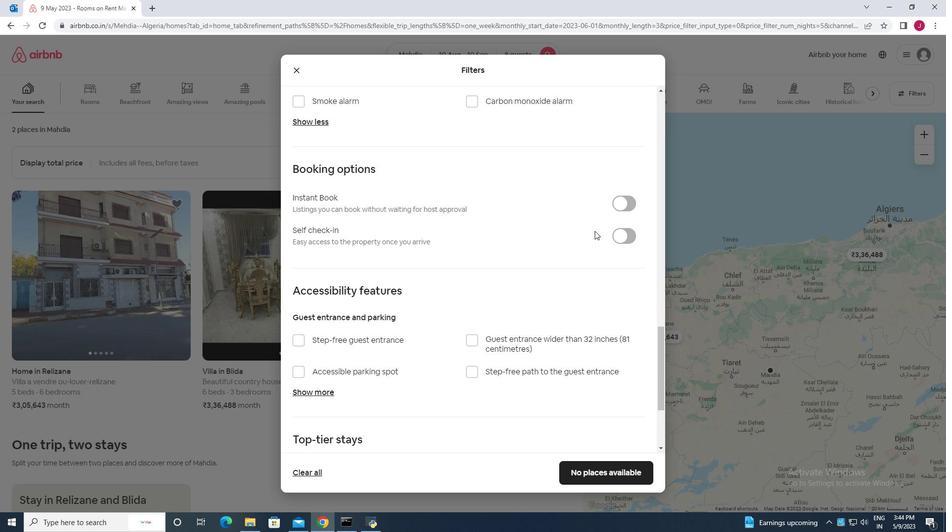 
Action: Mouse moved to (524, 270)
Screenshot: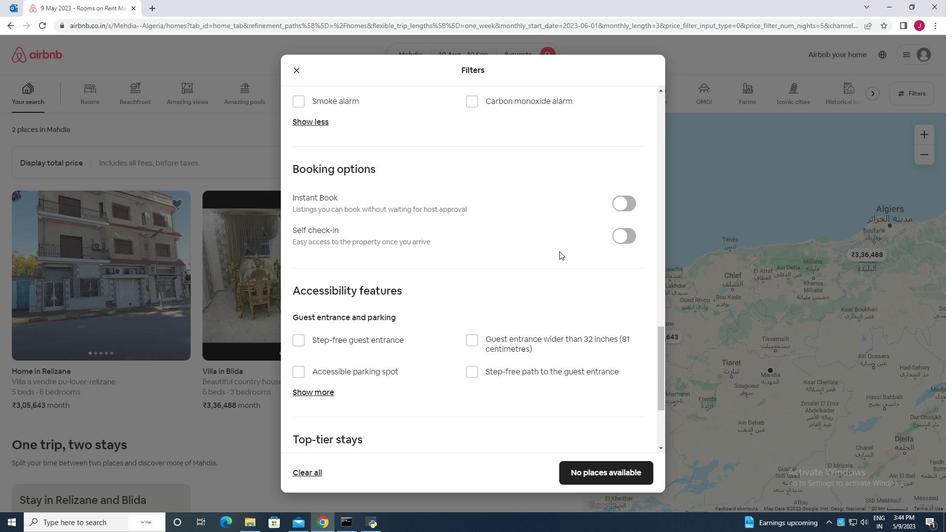
Action: Mouse scrolled (524, 269) with delta (0, 0)
Screenshot: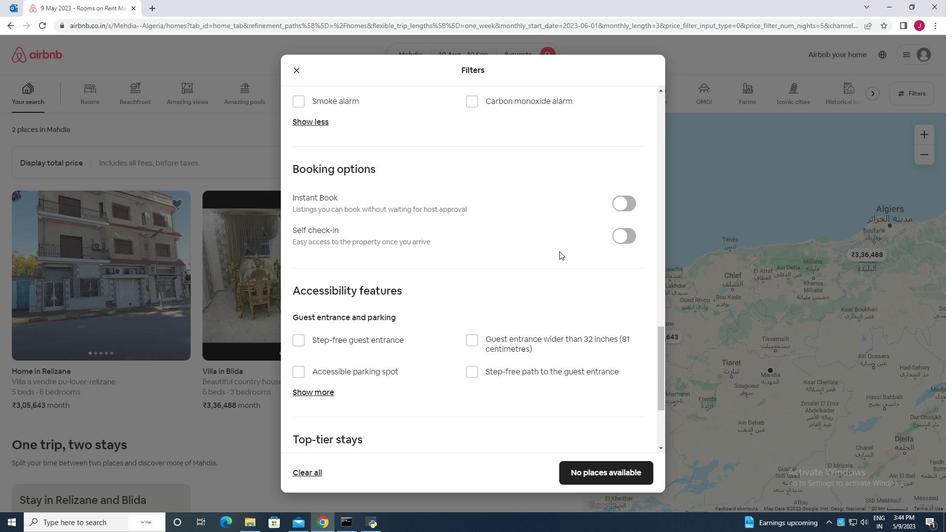 
Action: Mouse scrolled (524, 269) with delta (0, 0)
Screenshot: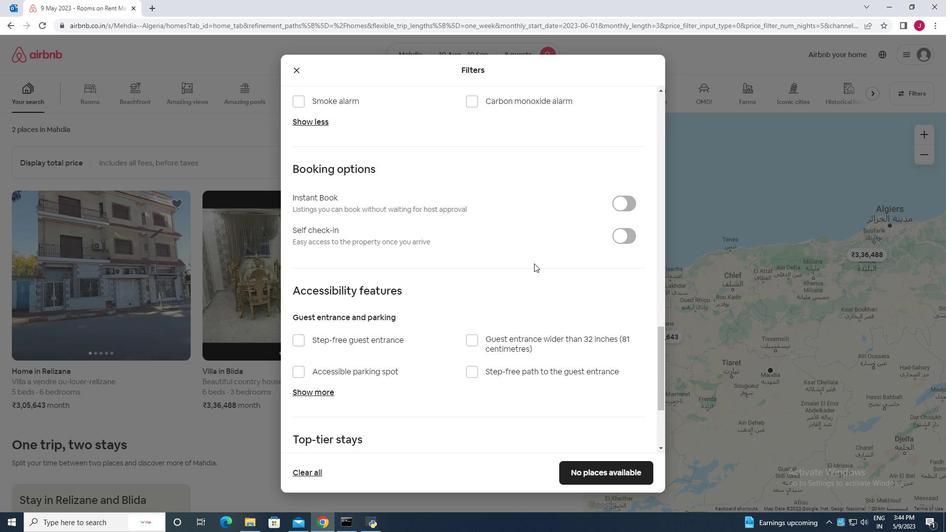 
Action: Mouse scrolled (524, 269) with delta (0, 0)
Screenshot: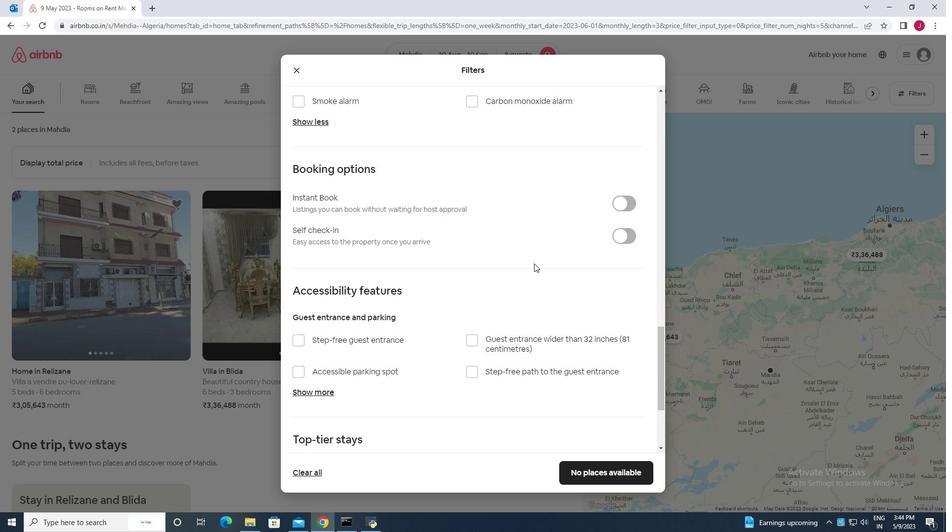 
Action: Mouse moved to (523, 270)
Screenshot: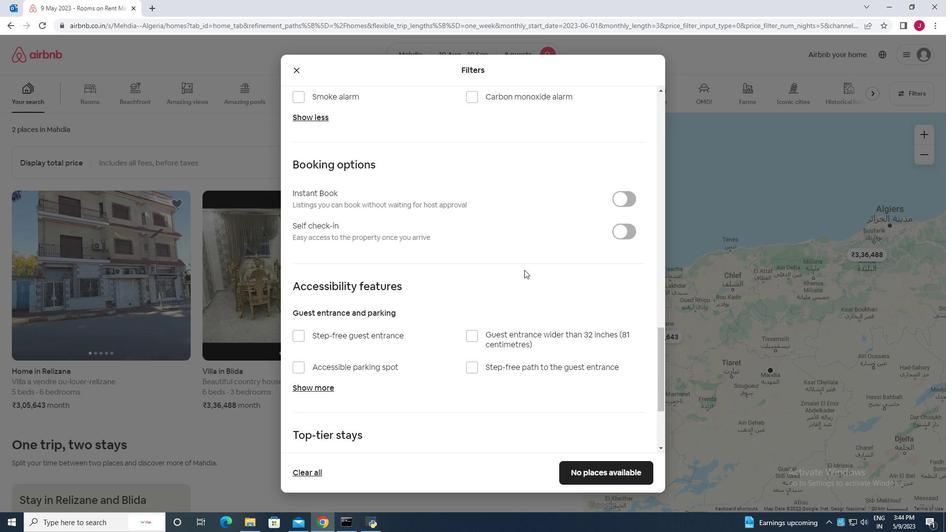 
Action: Mouse scrolled (523, 270) with delta (0, 0)
Screenshot: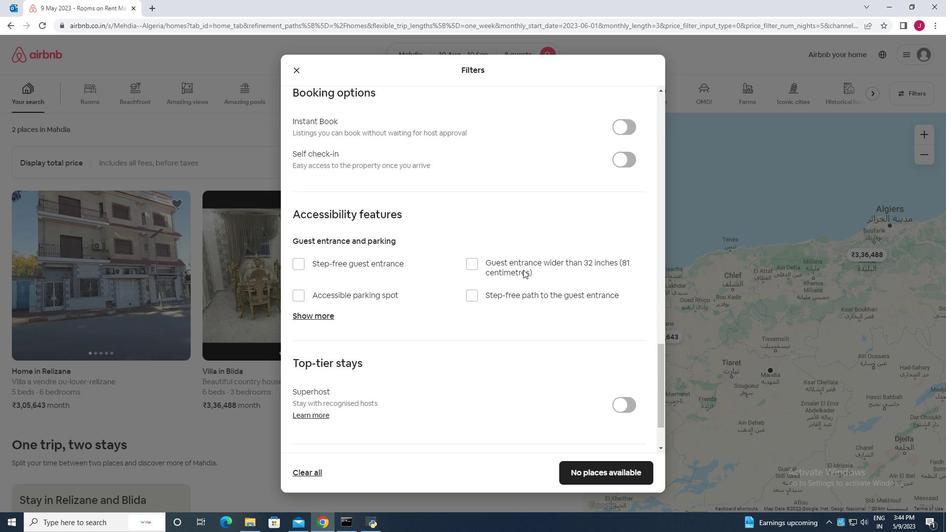 
Action: Mouse scrolled (523, 270) with delta (0, 0)
Screenshot: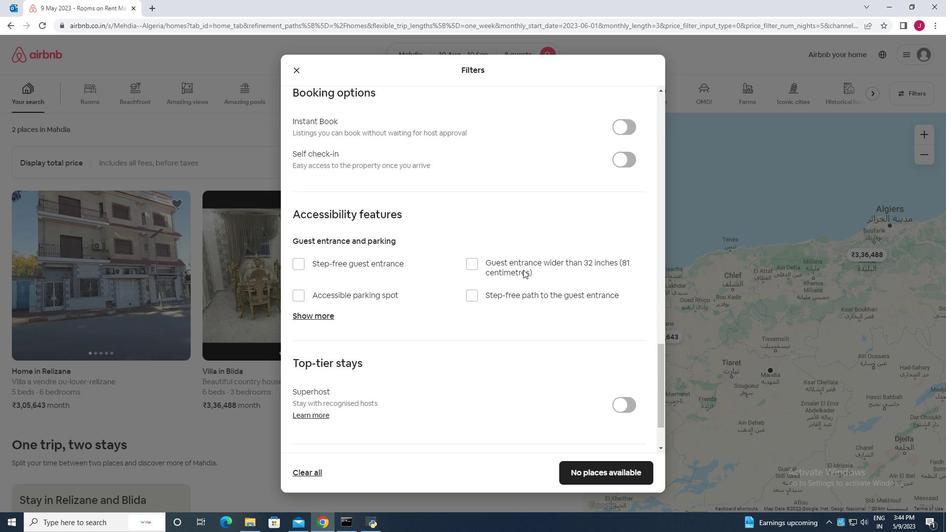 
Action: Mouse scrolled (523, 270) with delta (0, 0)
Screenshot: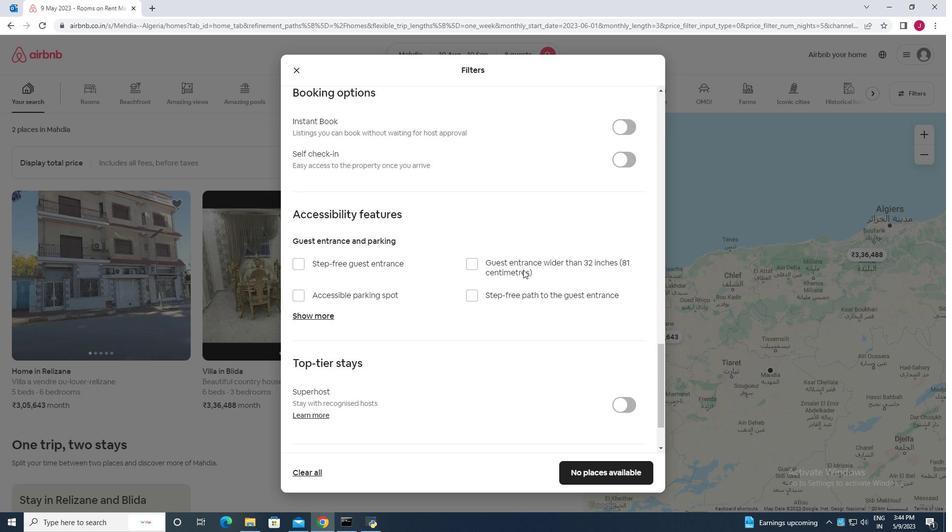 
Action: Mouse moved to (630, 232)
Screenshot: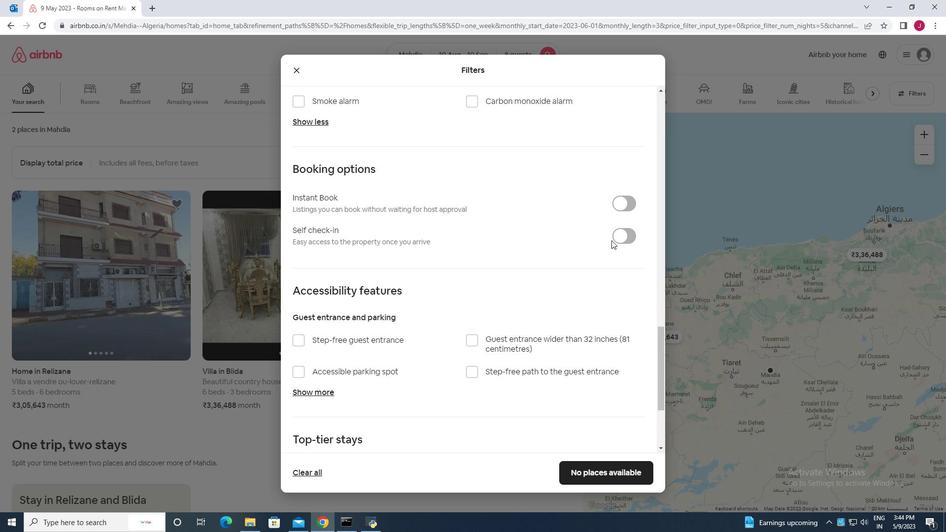 
Action: Mouse pressed left at (630, 232)
Screenshot: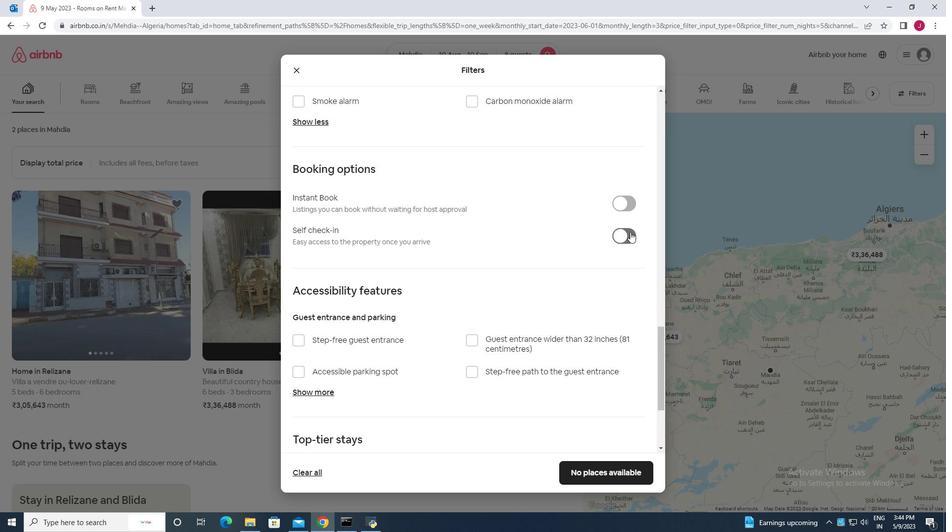 
Action: Mouse moved to (438, 276)
Screenshot: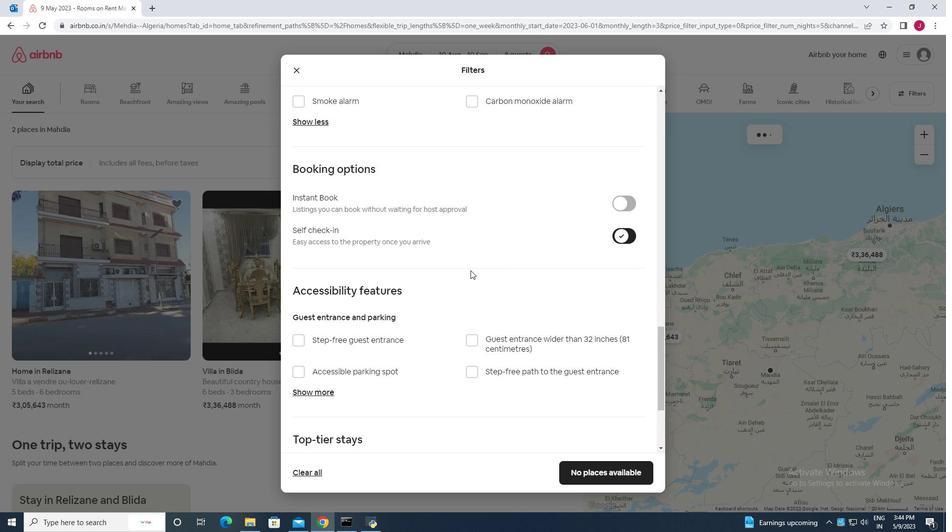 
Action: Mouse scrolled (438, 275) with delta (0, 0)
Screenshot: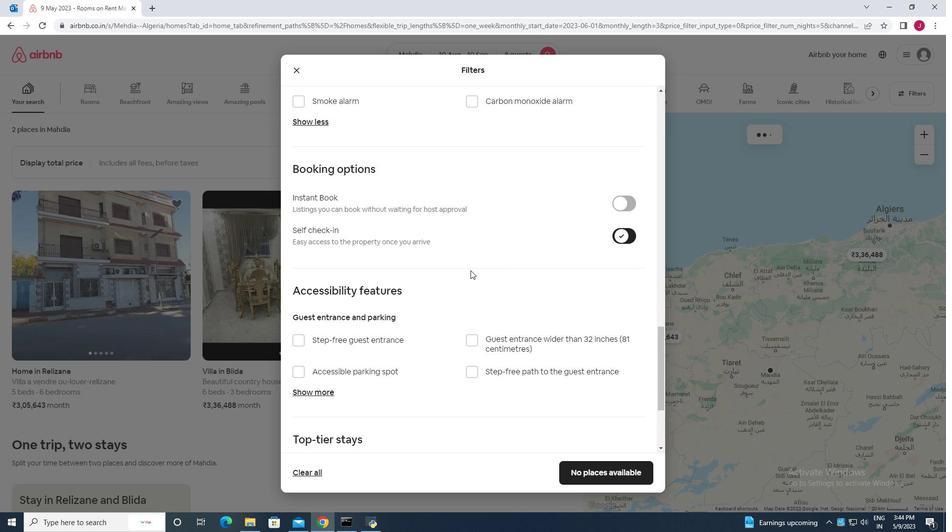 
Action: Mouse scrolled (438, 275) with delta (0, 0)
Screenshot: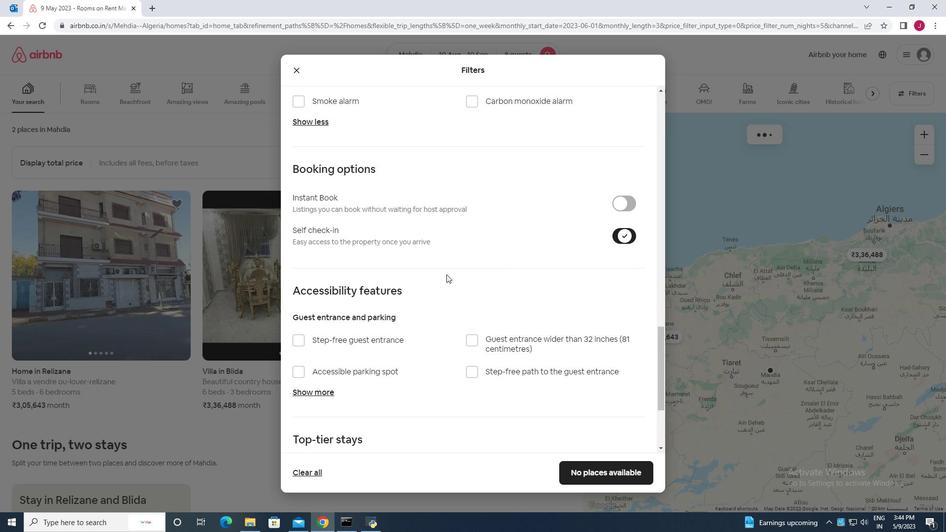 
Action: Mouse scrolled (438, 275) with delta (0, 0)
Screenshot: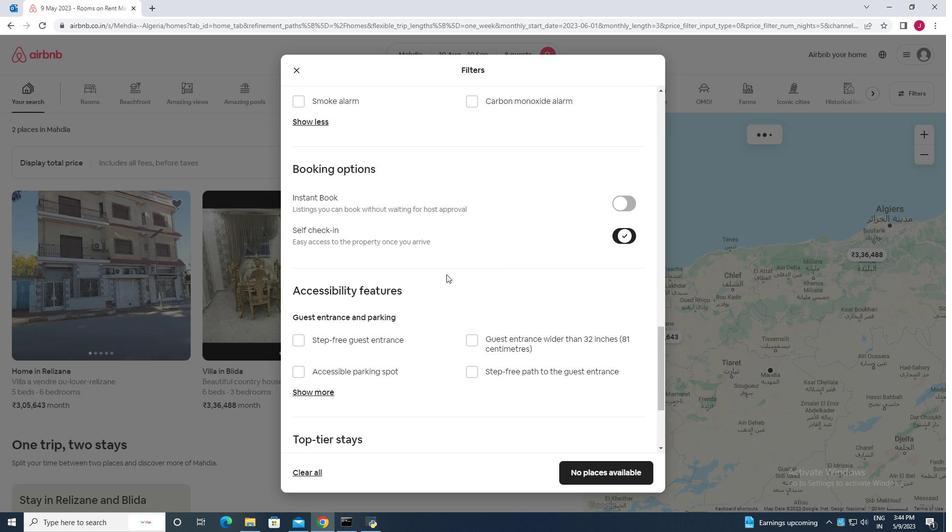 
Action: Mouse scrolled (438, 275) with delta (0, 0)
Screenshot: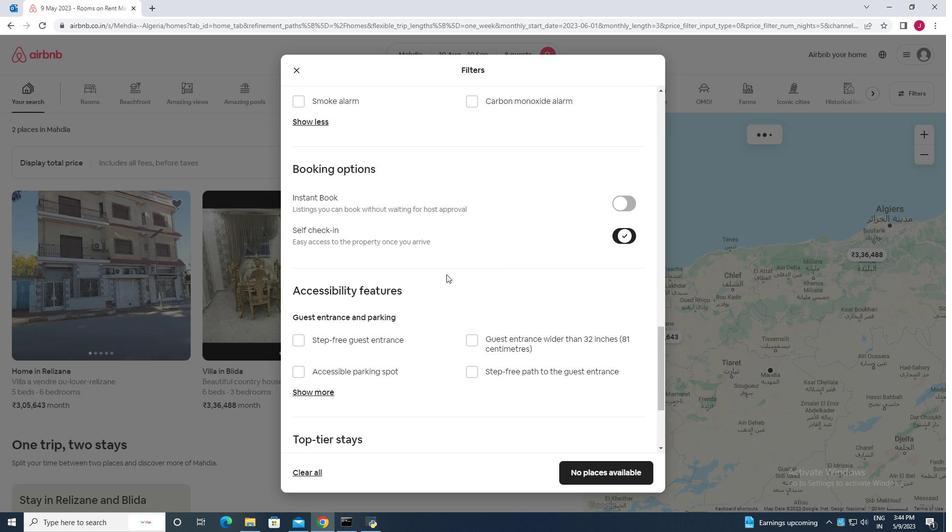 
Action: Mouse scrolled (438, 275) with delta (0, 0)
Screenshot: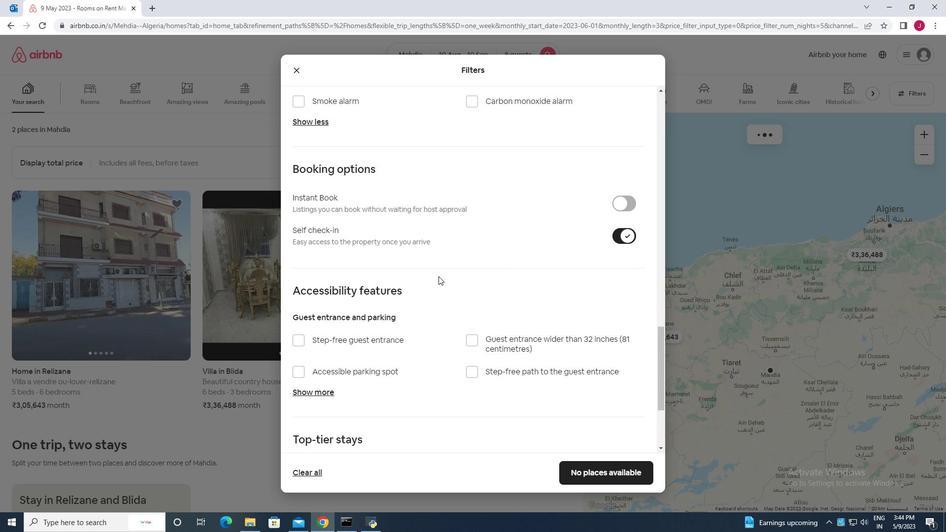 
Action: Mouse moved to (437, 275)
Screenshot: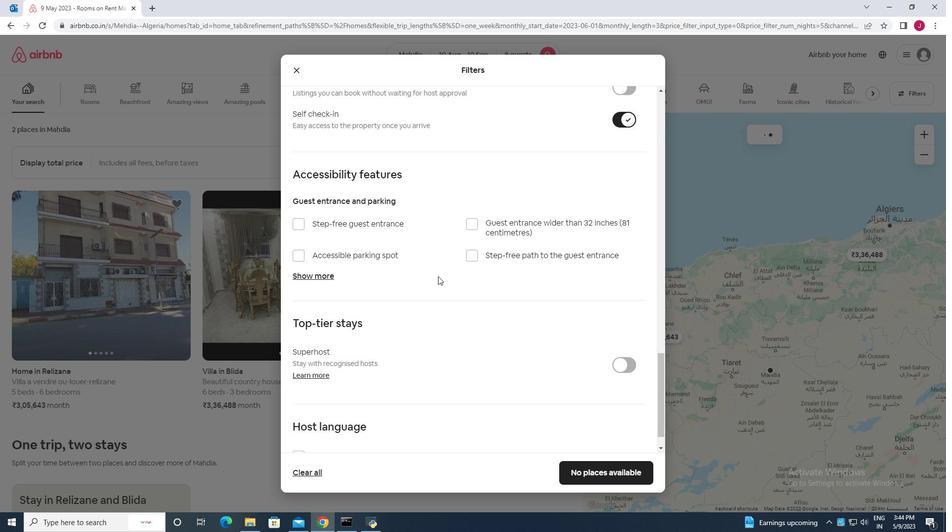 
Action: Mouse scrolled (437, 275) with delta (0, 0)
Screenshot: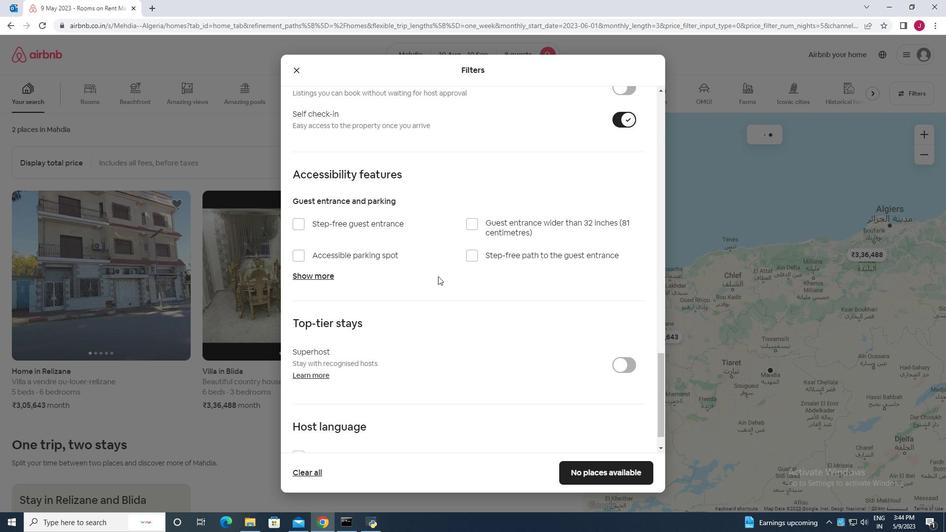 
Action: Mouse scrolled (437, 275) with delta (0, 0)
Screenshot: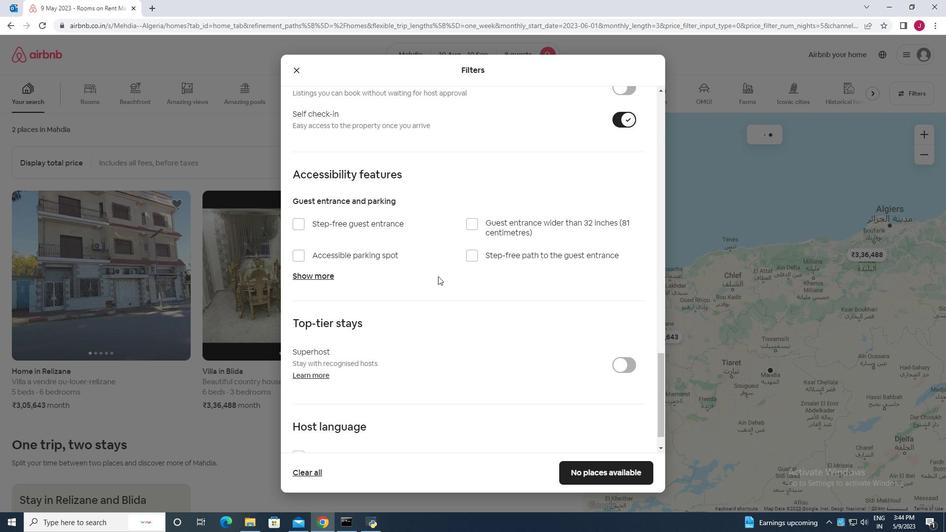 
Action: Mouse scrolled (437, 275) with delta (0, 0)
Screenshot: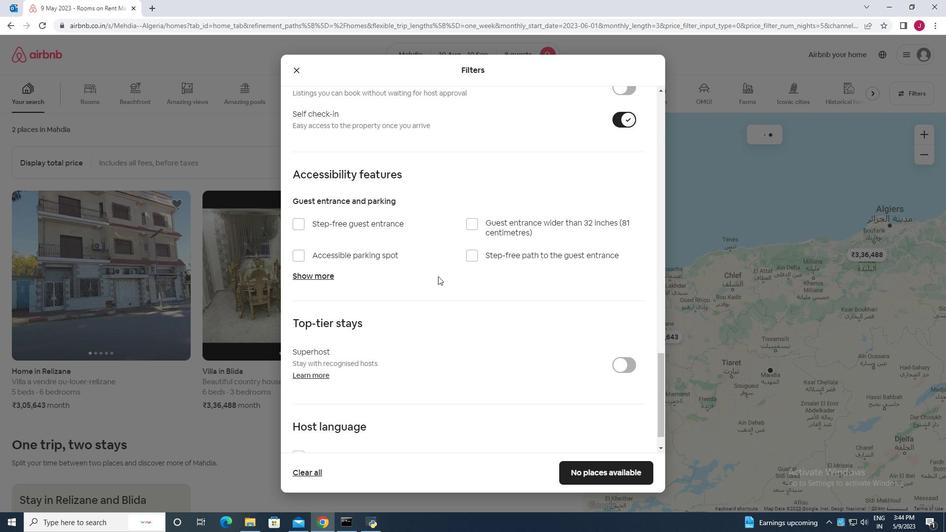 
Action: Mouse scrolled (437, 275) with delta (0, 0)
Screenshot: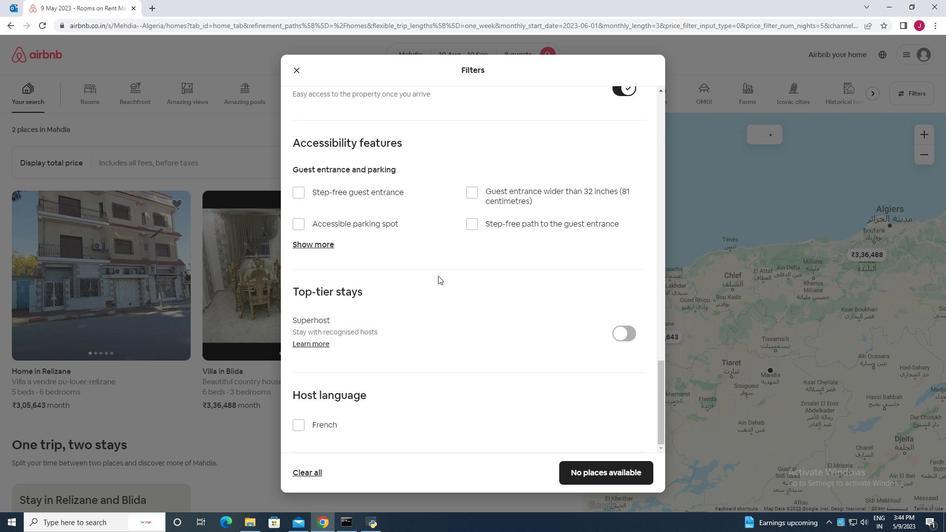 
Action: Mouse scrolled (437, 275) with delta (0, 0)
Screenshot: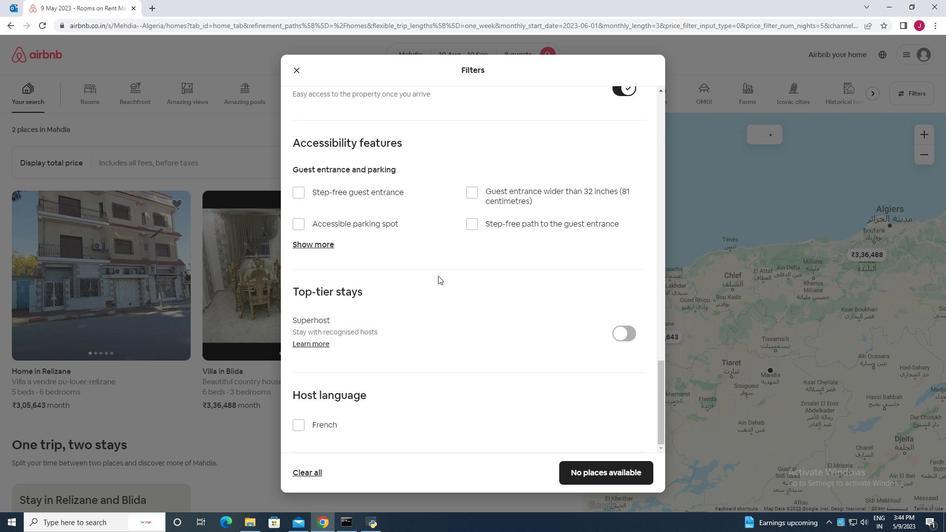 
Action: Mouse scrolled (437, 275) with delta (0, 0)
Screenshot: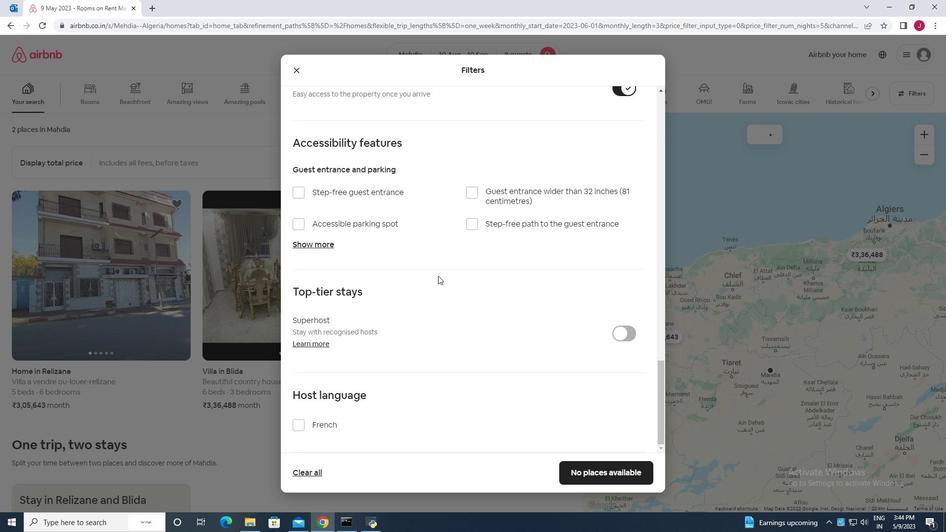 
Action: Mouse scrolled (437, 275) with delta (0, 0)
Screenshot: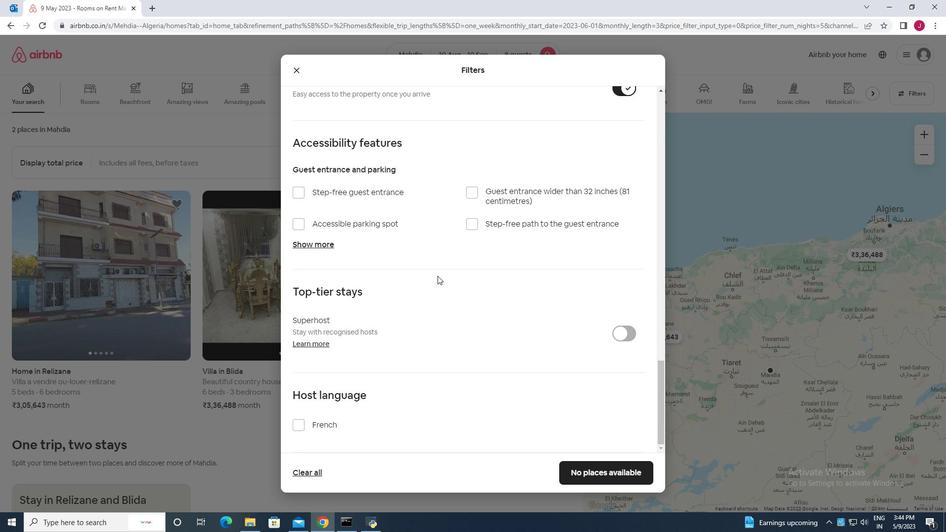 
Action: Mouse moved to (437, 279)
Screenshot: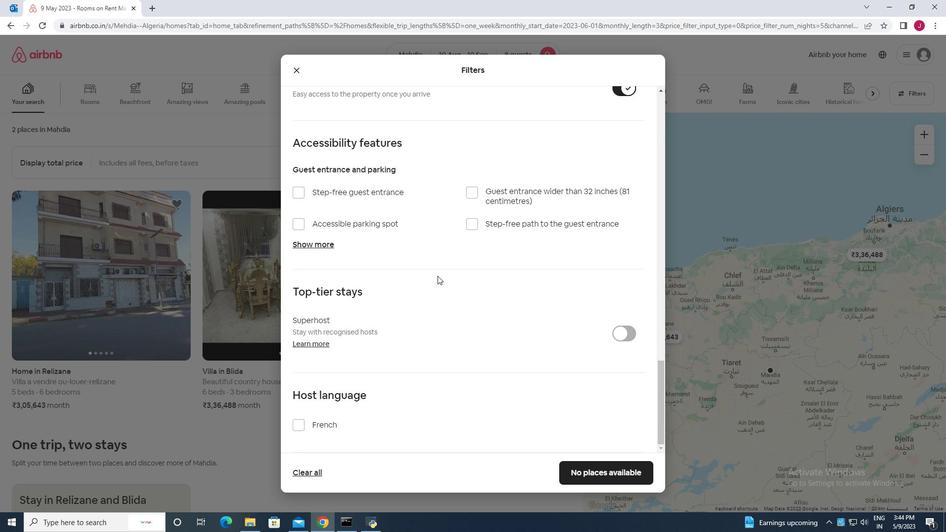 
Action: Mouse scrolled (437, 278) with delta (0, 0)
Screenshot: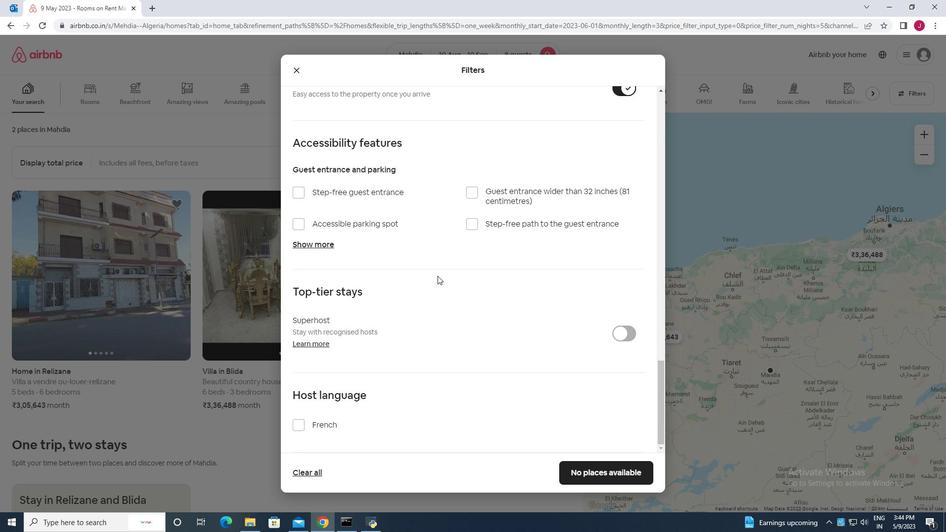 
Action: Mouse moved to (432, 309)
Screenshot: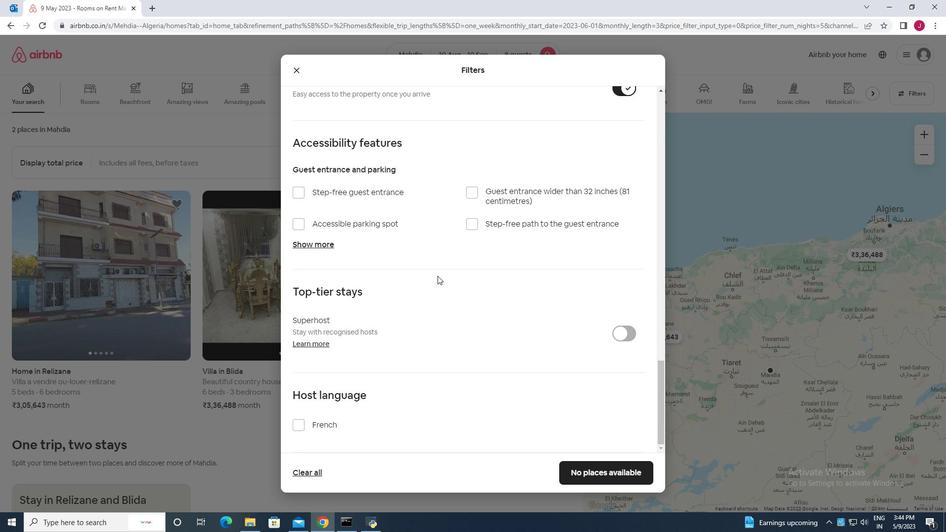 
Action: Mouse scrolled (432, 308) with delta (0, 0)
Screenshot: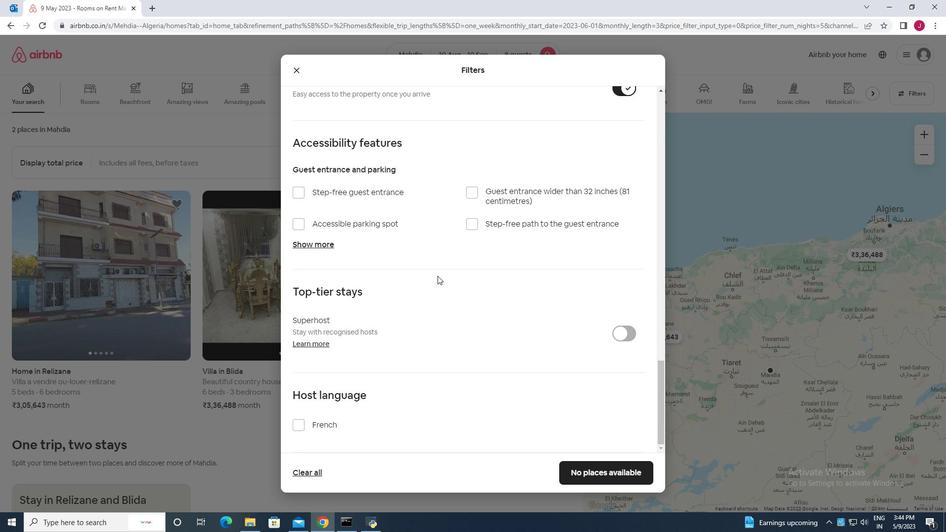 
Action: Mouse moved to (604, 477)
Screenshot: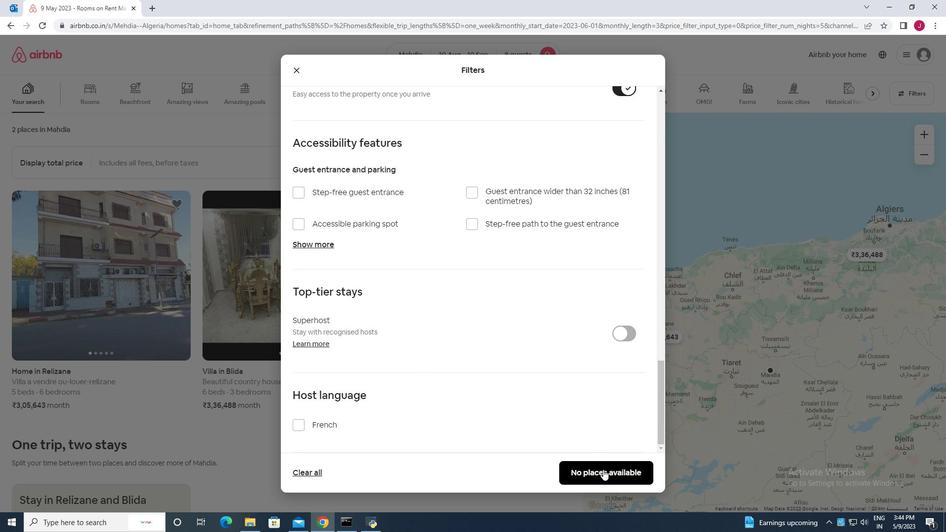 
Action: Mouse pressed left at (604, 477)
Screenshot: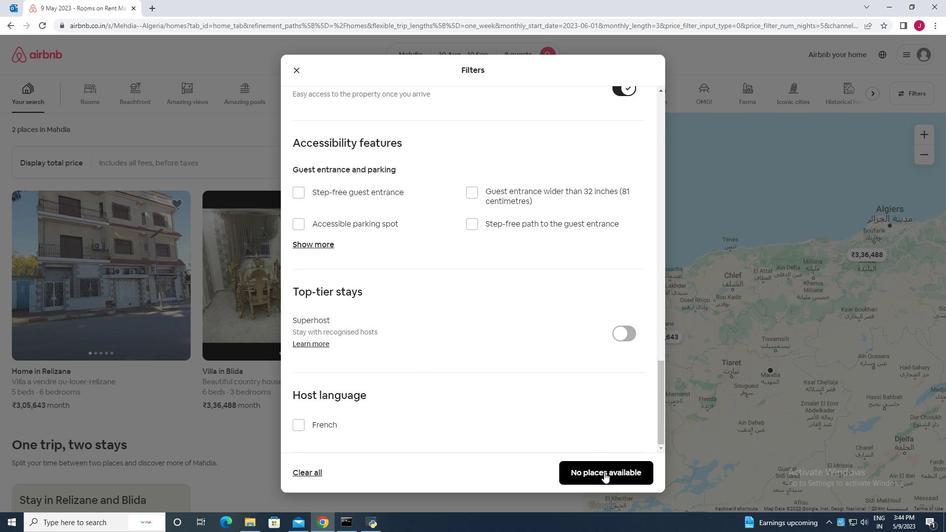 
Action: Mouse moved to (573, 430)
Screenshot: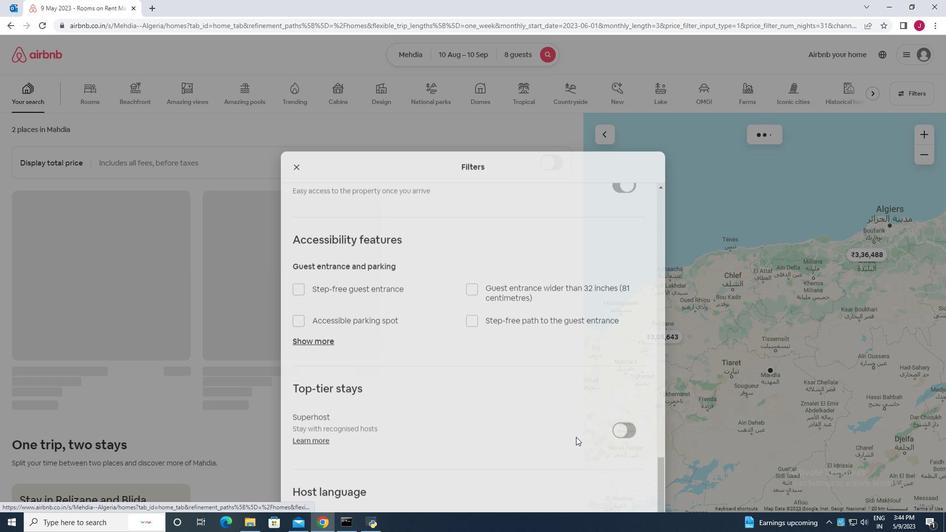 
